 Task: Look for space in Bajos de Haina, Dominican Republic from 8th June, 2023 to 16th June, 2023 for 2 adults in price range Rs.10000 to Rs.15000. Place can be entire place with 1  bedroom having 1 bed and 1 bathroom. Property type can be house, flat, guest house, hotel. Amenities needed are: wifi, washing machine. Booking option can be shelf check-in. Required host language is English.
Action: Mouse moved to (689, 102)
Screenshot: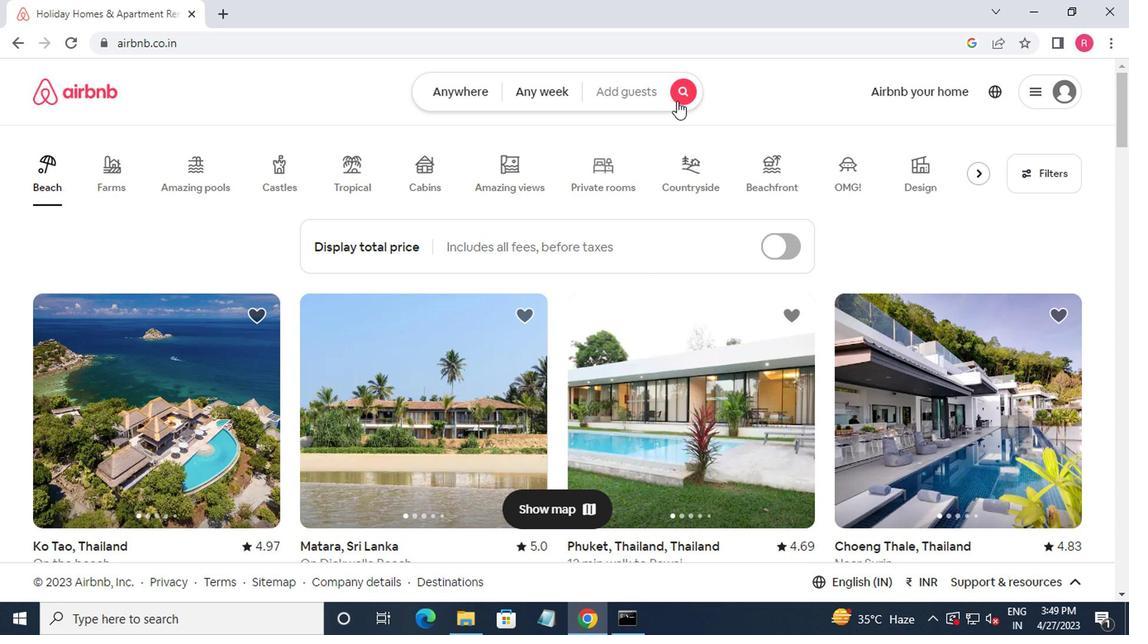 
Action: Mouse pressed left at (689, 102)
Screenshot: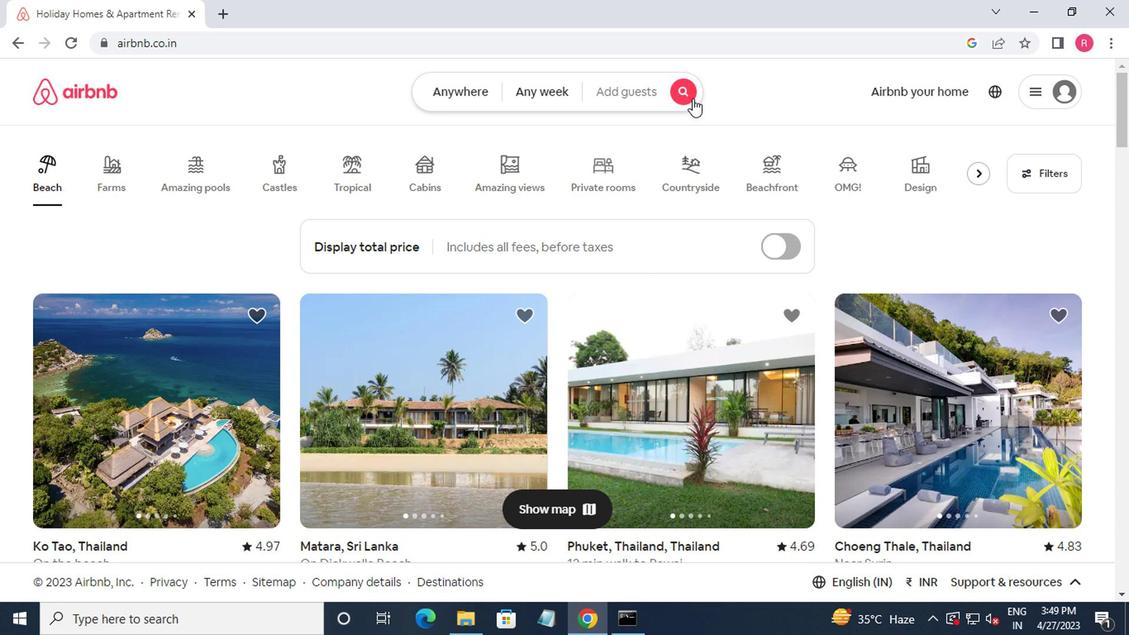 
Action: Mouse moved to (389, 164)
Screenshot: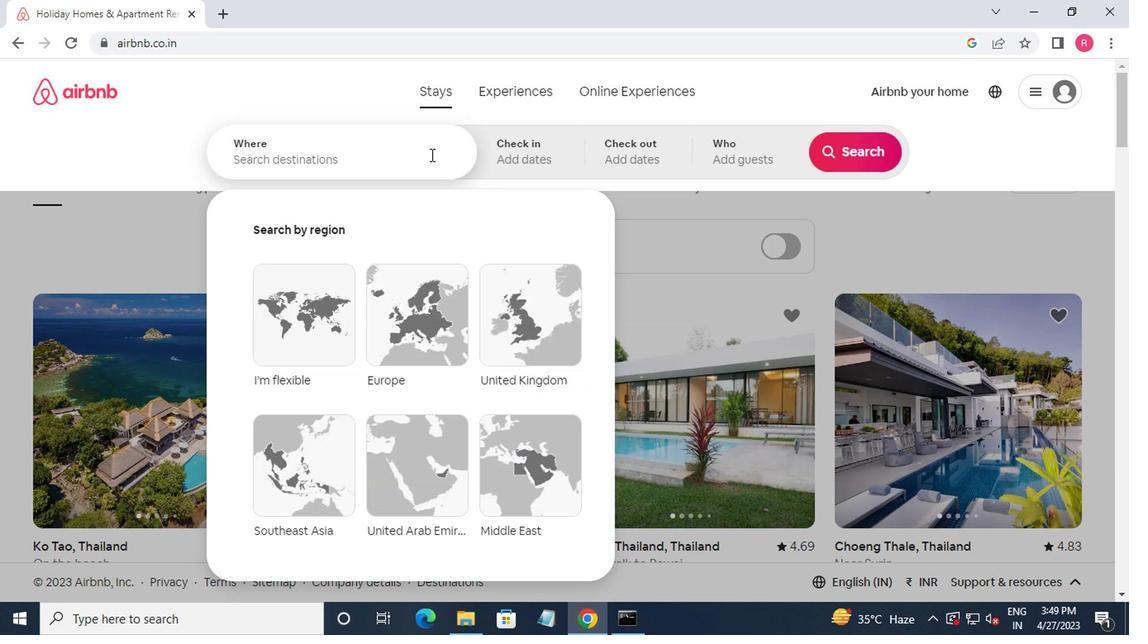 
Action: Mouse pressed left at (389, 164)
Screenshot: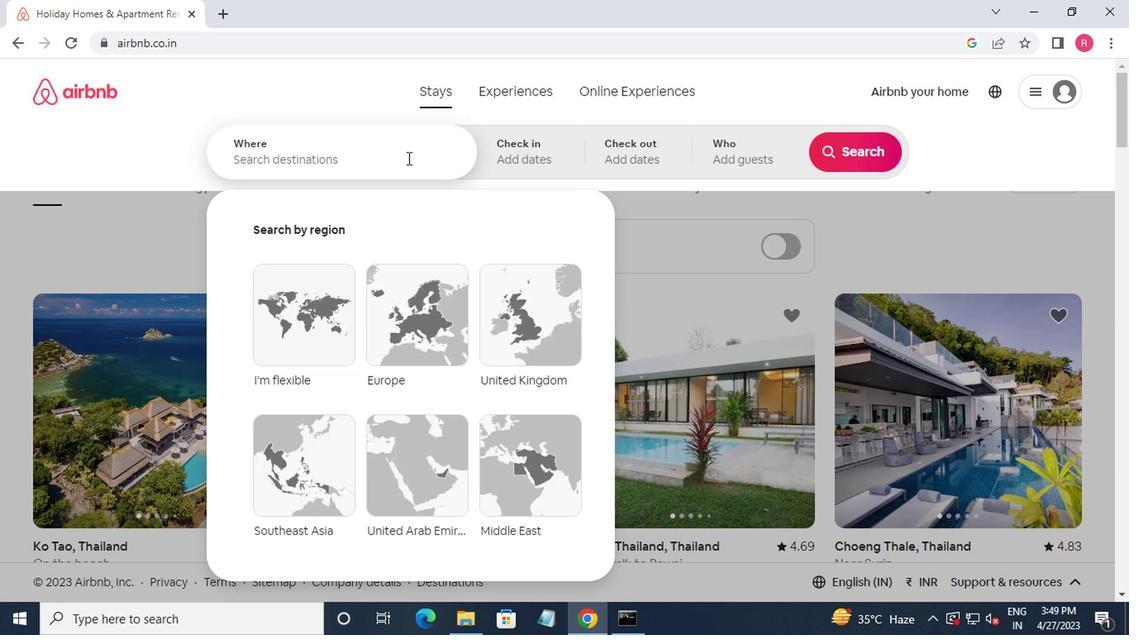 
Action: Key pressed bajos<Key.space>de<Key.space>haina<Key.down><Key.enter>
Screenshot: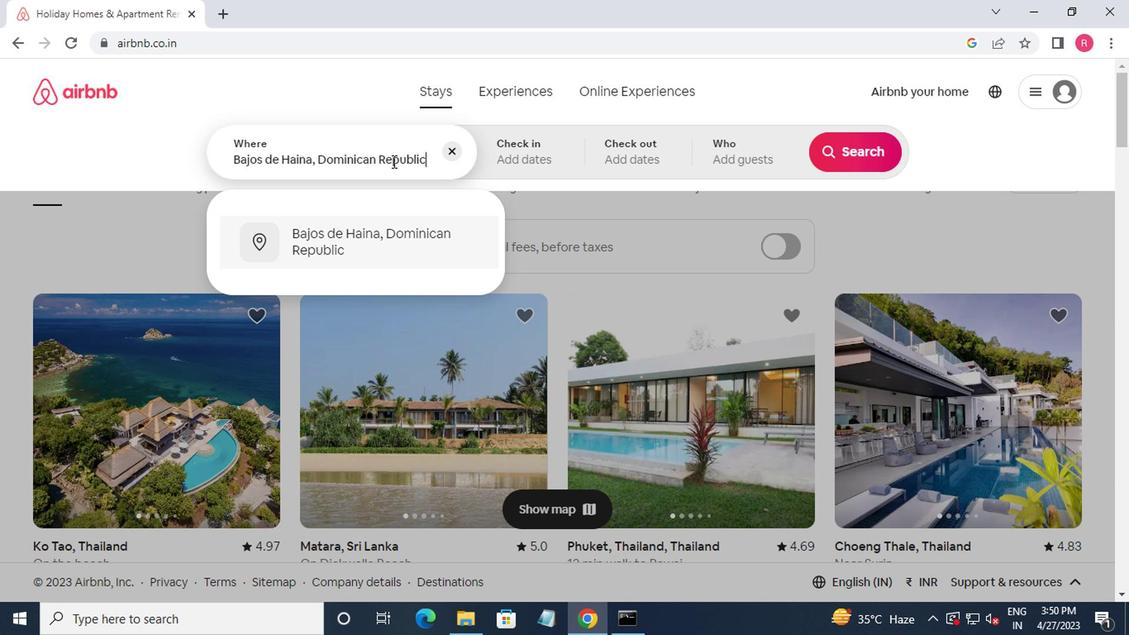 
Action: Mouse moved to (847, 278)
Screenshot: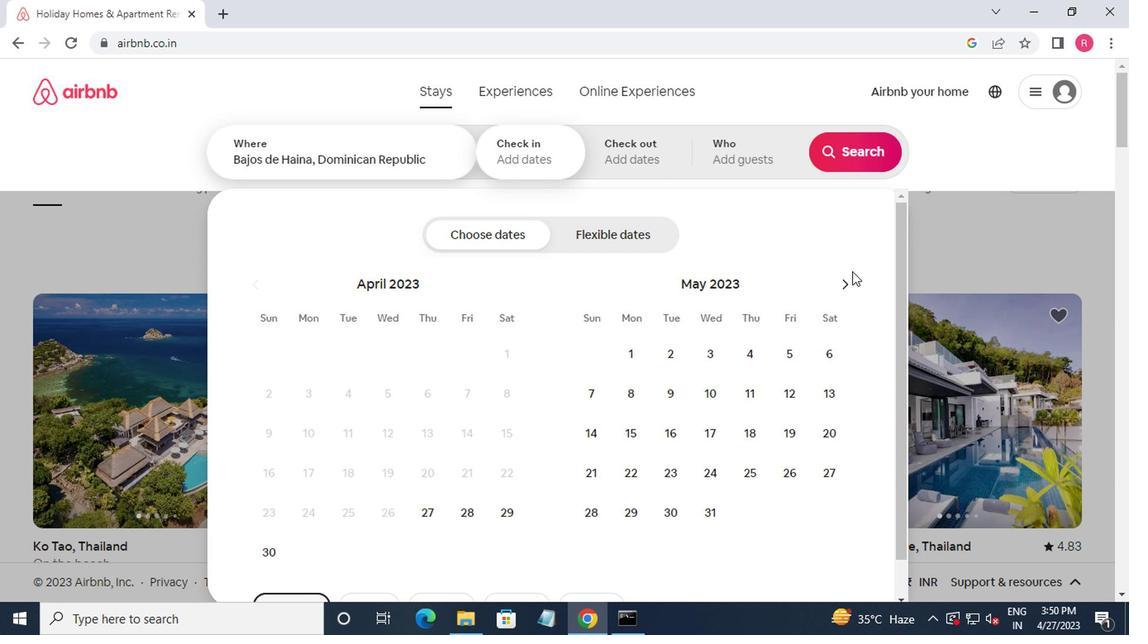 
Action: Mouse pressed left at (847, 278)
Screenshot: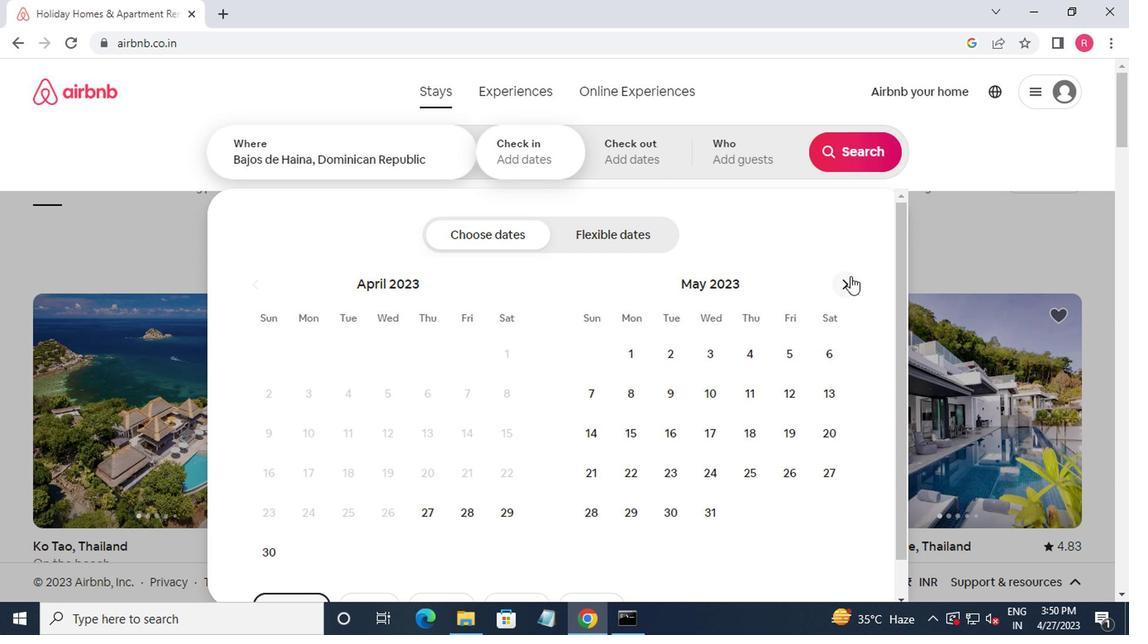 
Action: Mouse moved to (761, 398)
Screenshot: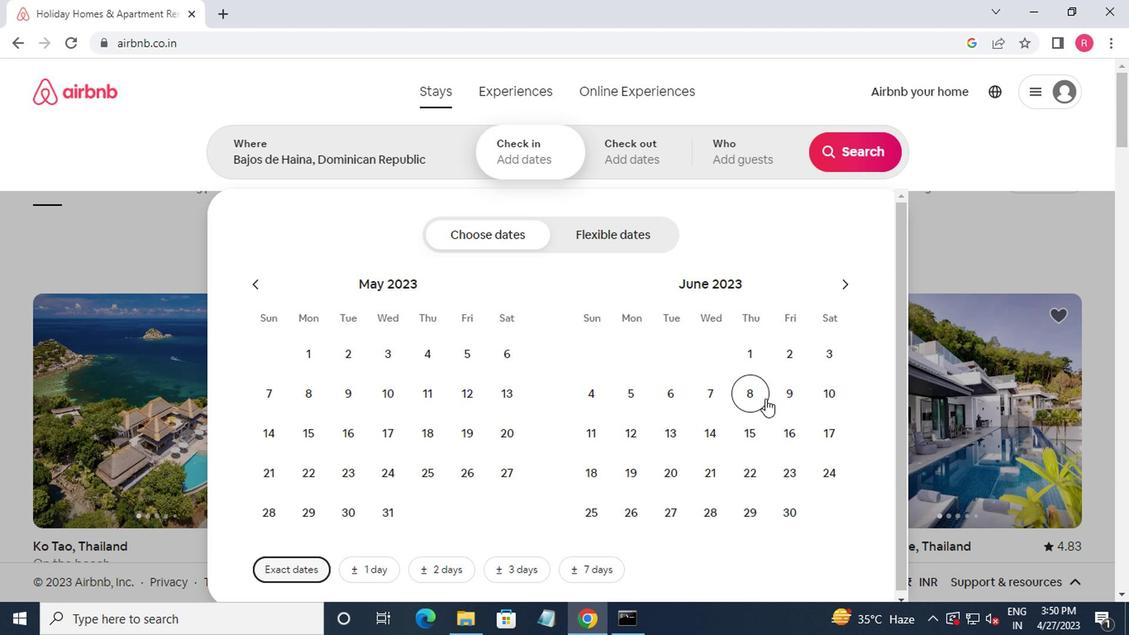 
Action: Mouse pressed left at (761, 398)
Screenshot: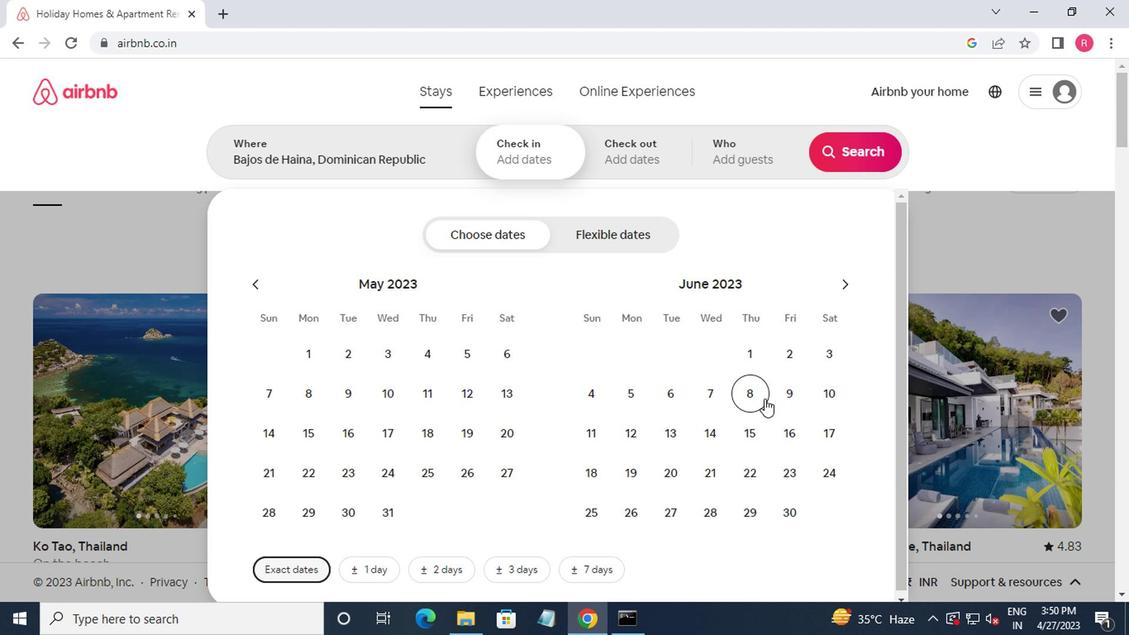 
Action: Mouse moved to (779, 440)
Screenshot: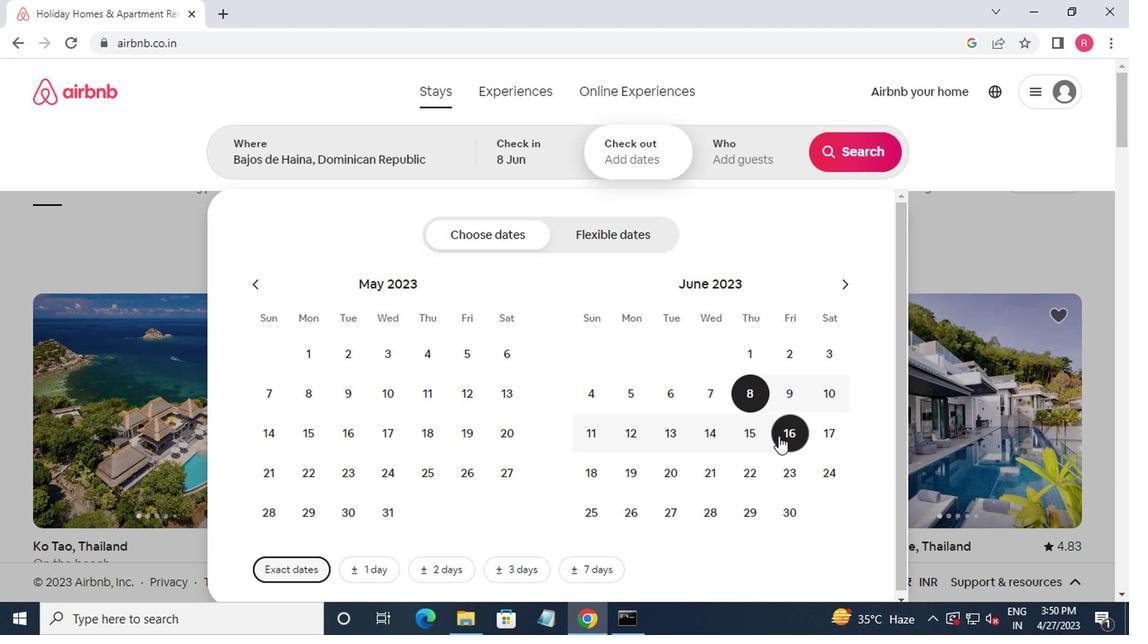 
Action: Mouse pressed left at (779, 440)
Screenshot: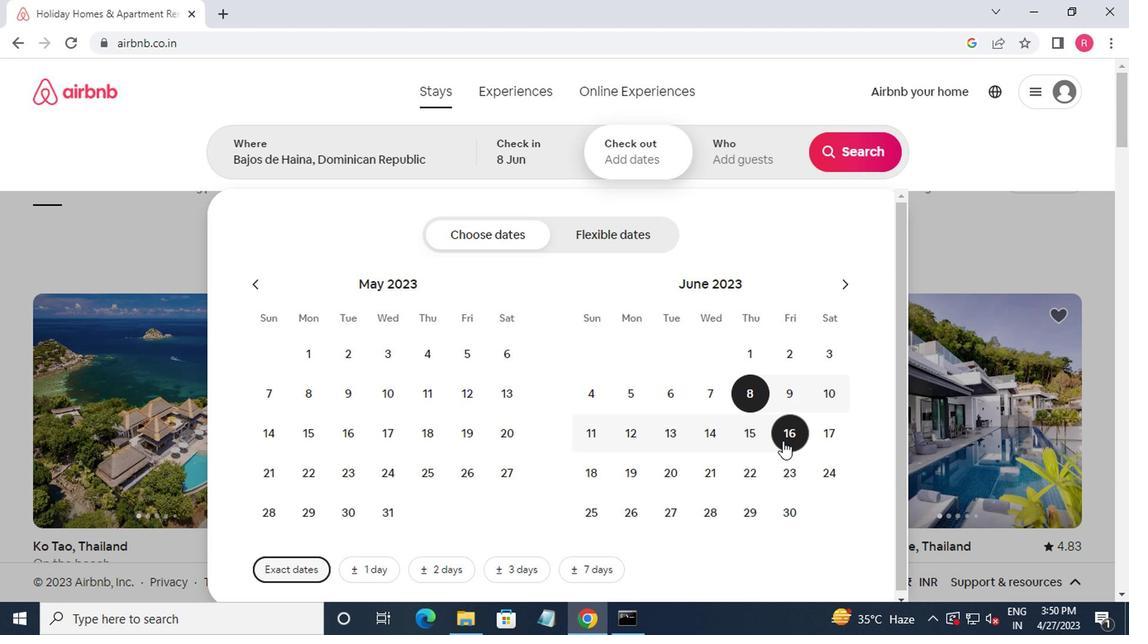 
Action: Mouse moved to (736, 146)
Screenshot: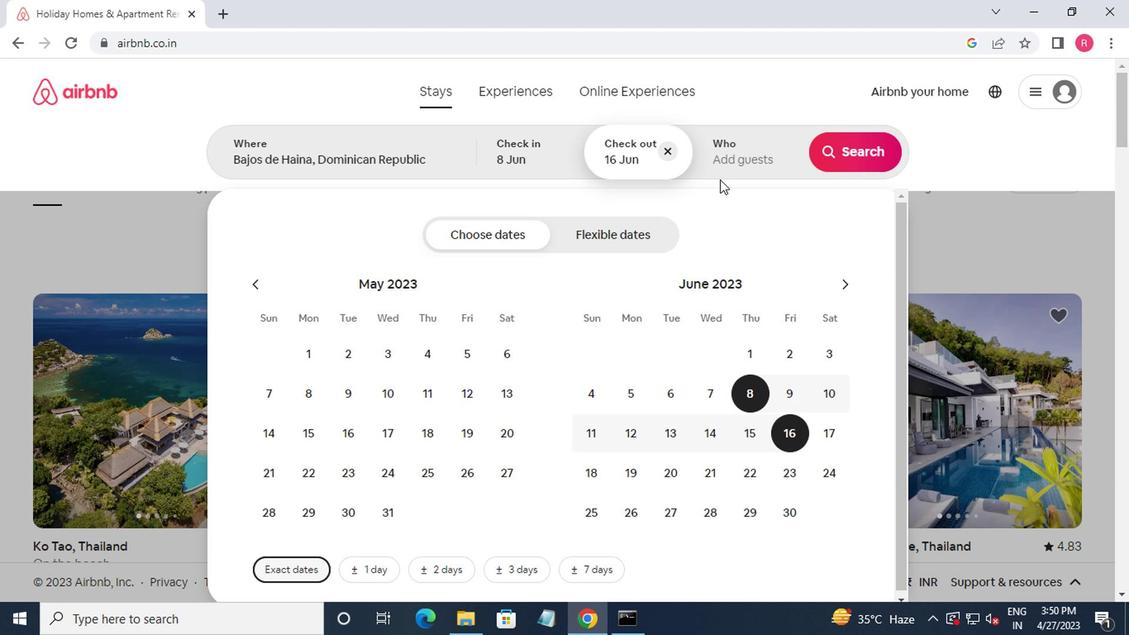 
Action: Mouse pressed left at (736, 146)
Screenshot: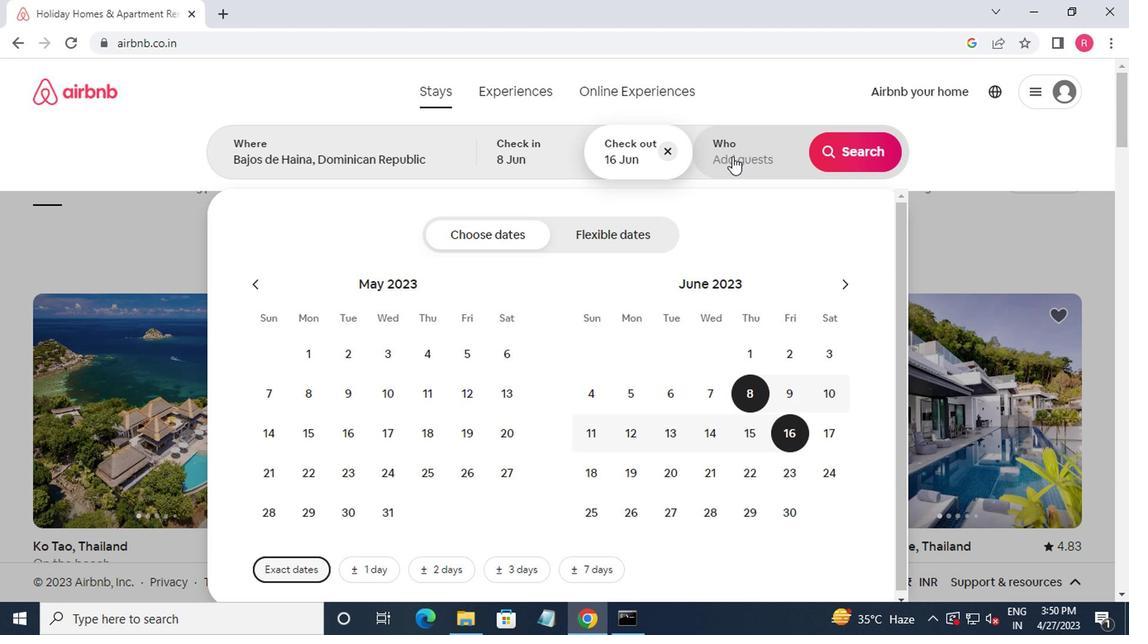 
Action: Mouse moved to (867, 247)
Screenshot: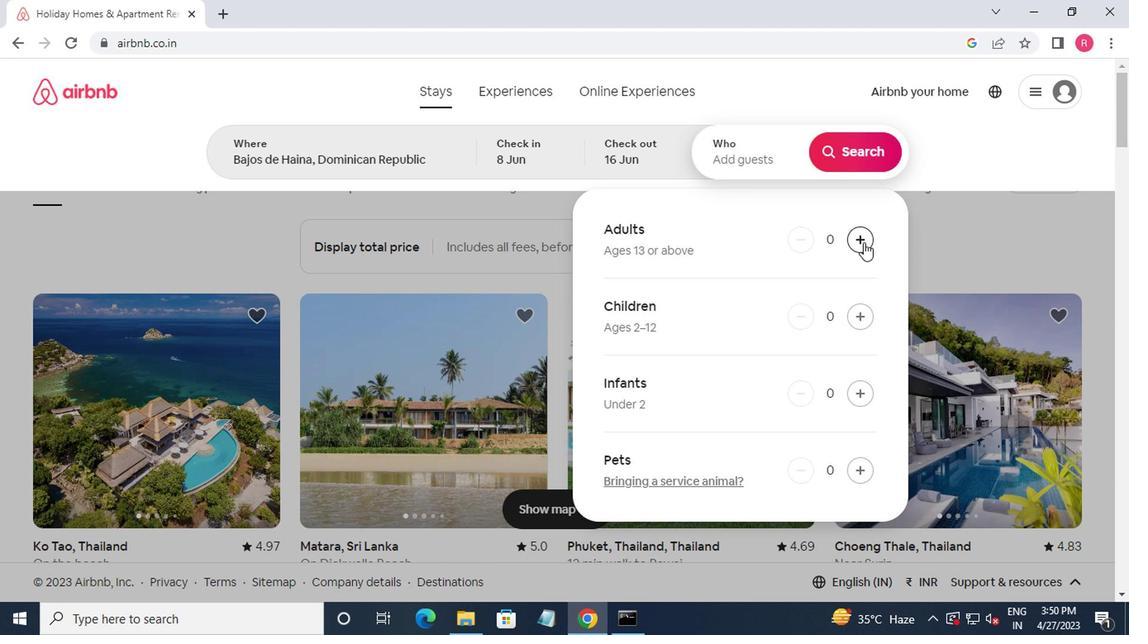 
Action: Mouse pressed left at (867, 247)
Screenshot: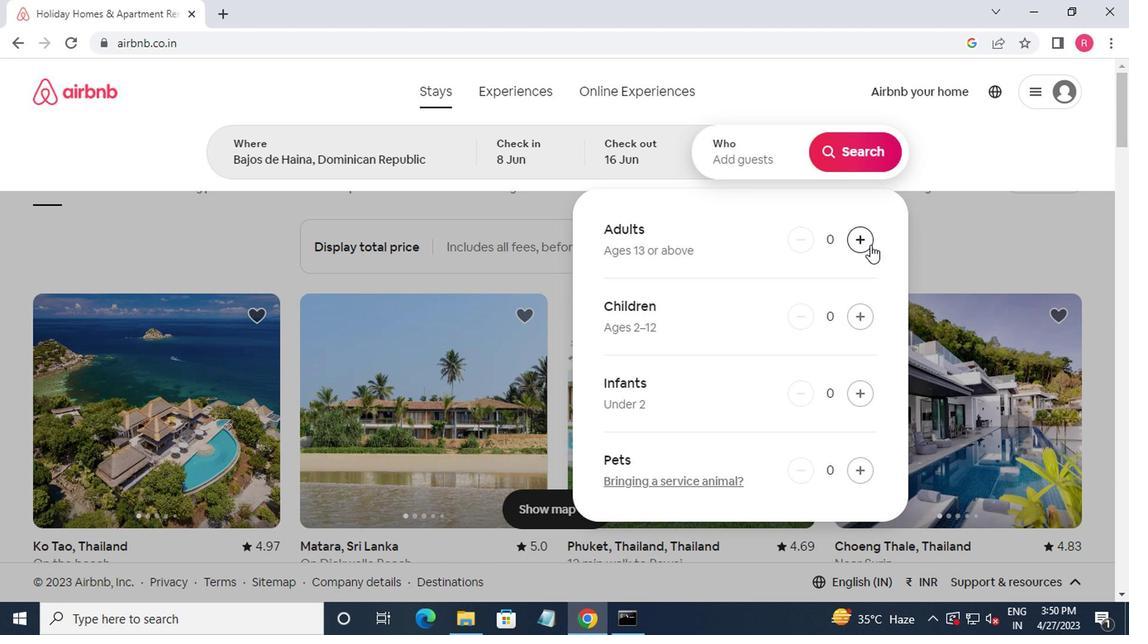 
Action: Mouse moved to (868, 247)
Screenshot: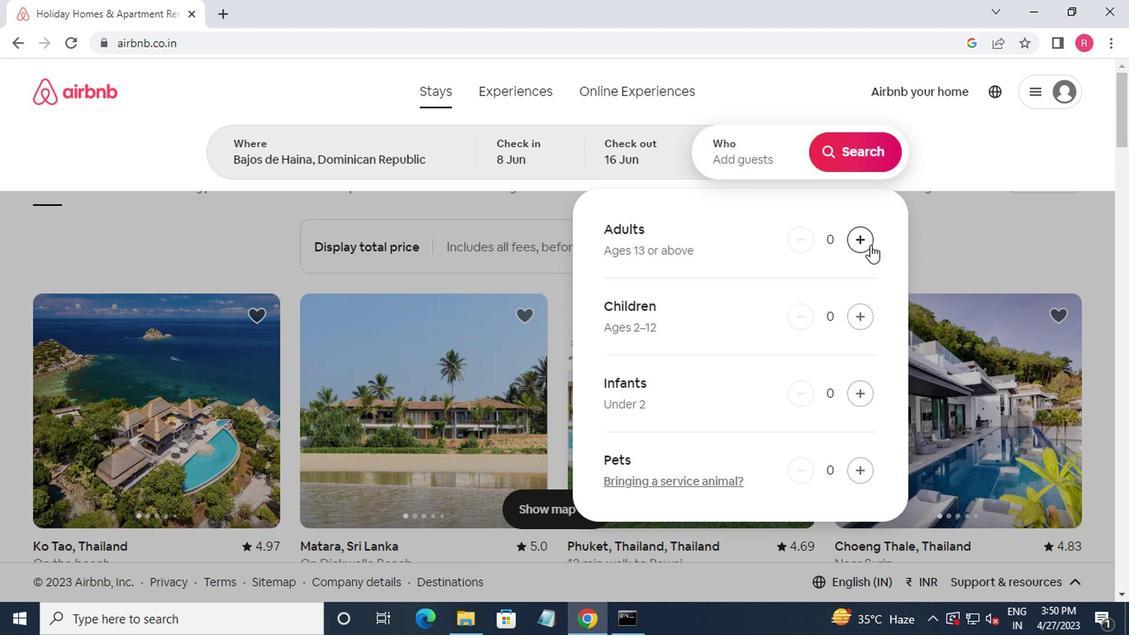 
Action: Mouse pressed left at (868, 247)
Screenshot: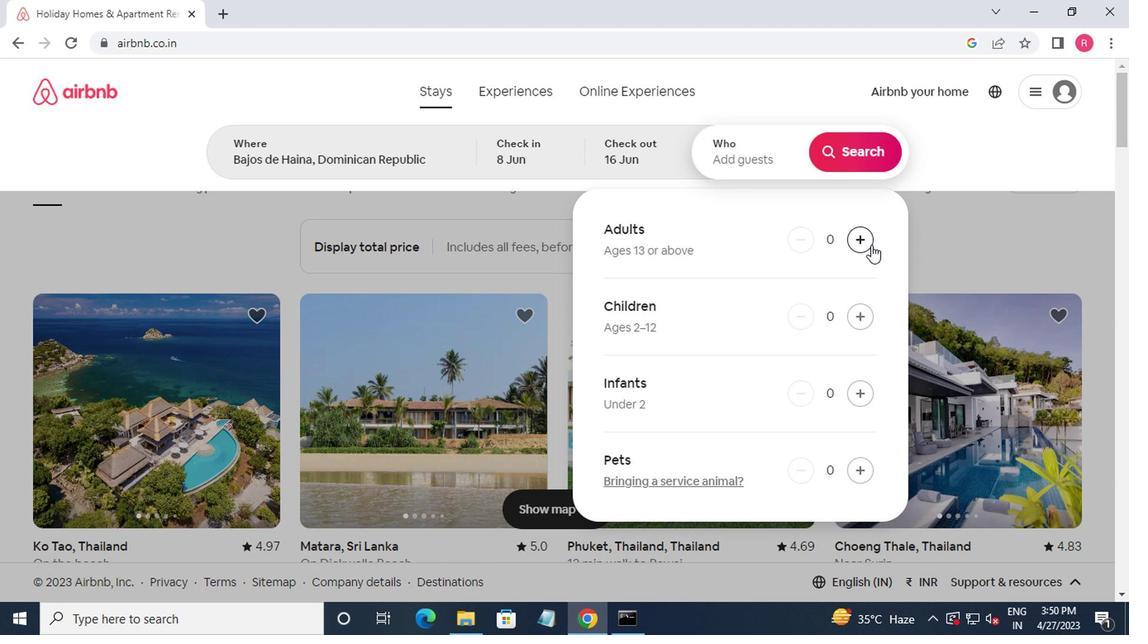 
Action: Mouse moved to (832, 157)
Screenshot: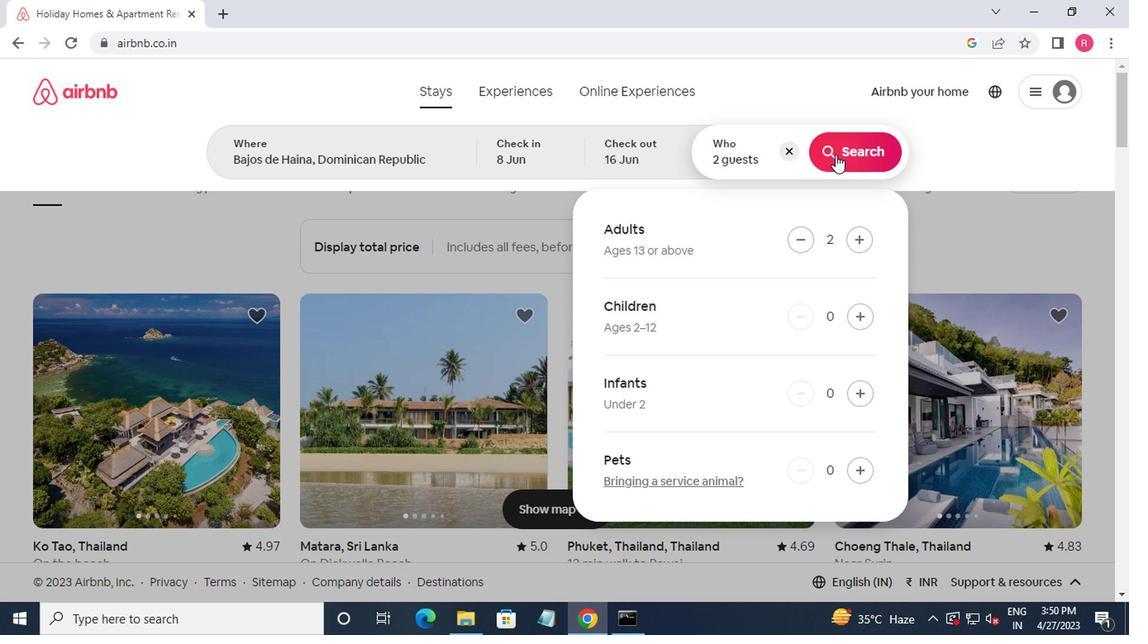 
Action: Mouse pressed left at (832, 157)
Screenshot: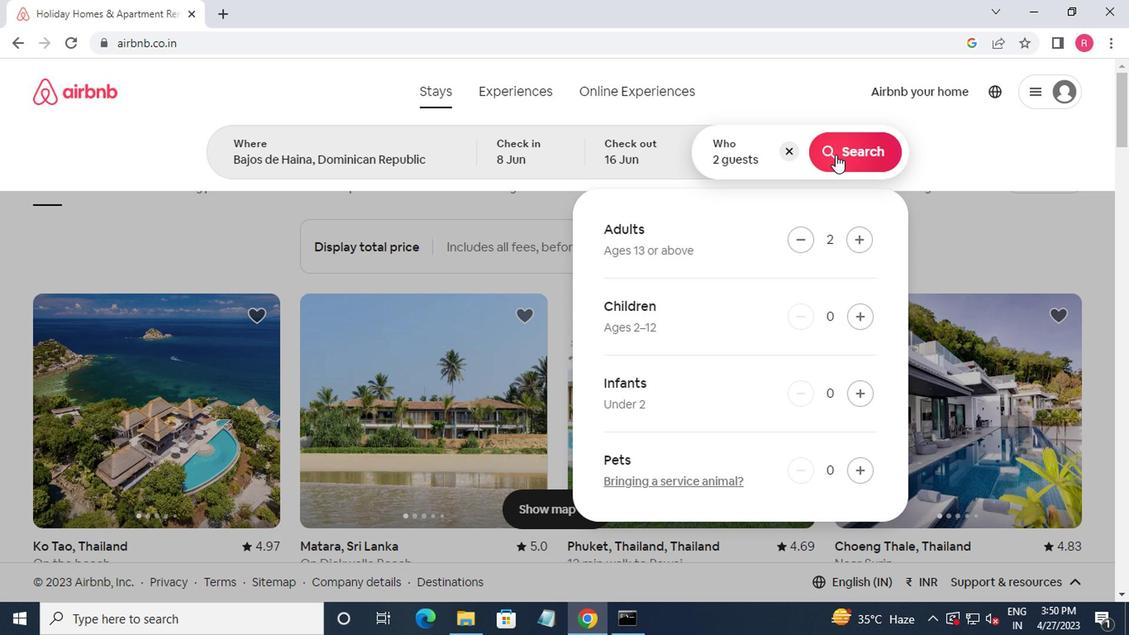 
Action: Mouse moved to (1040, 168)
Screenshot: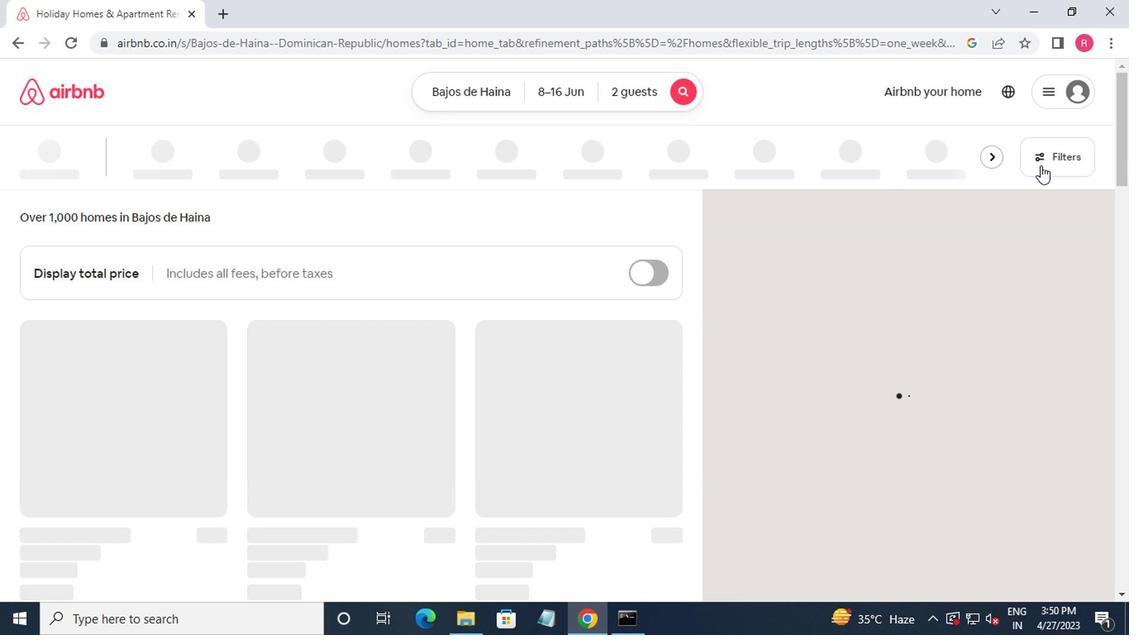 
Action: Mouse pressed left at (1040, 168)
Screenshot: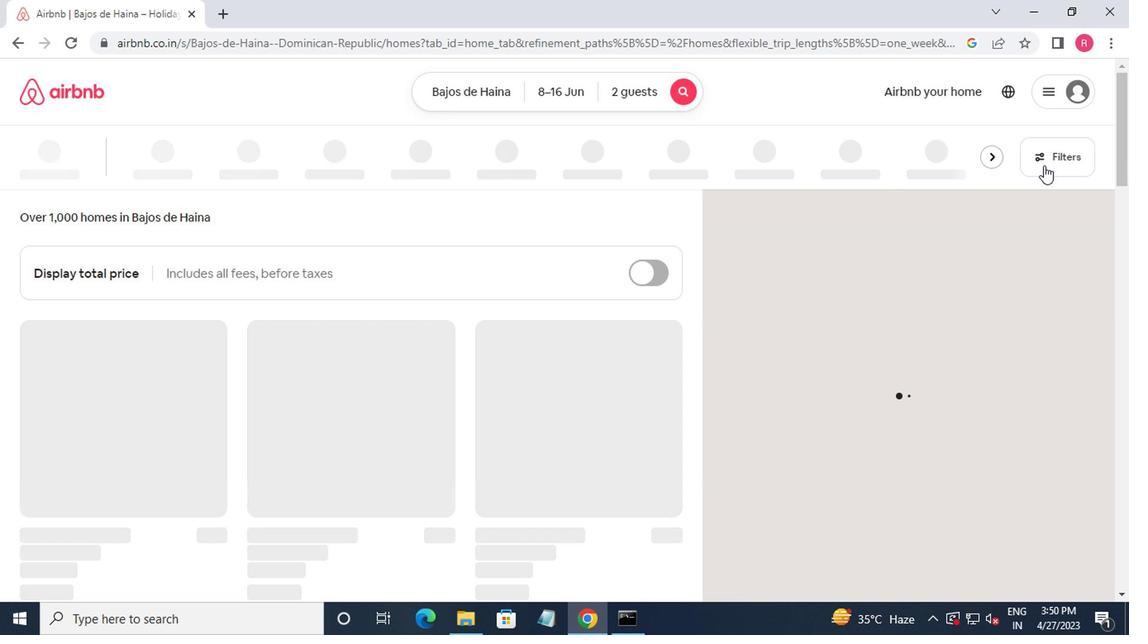 
Action: Mouse moved to (485, 365)
Screenshot: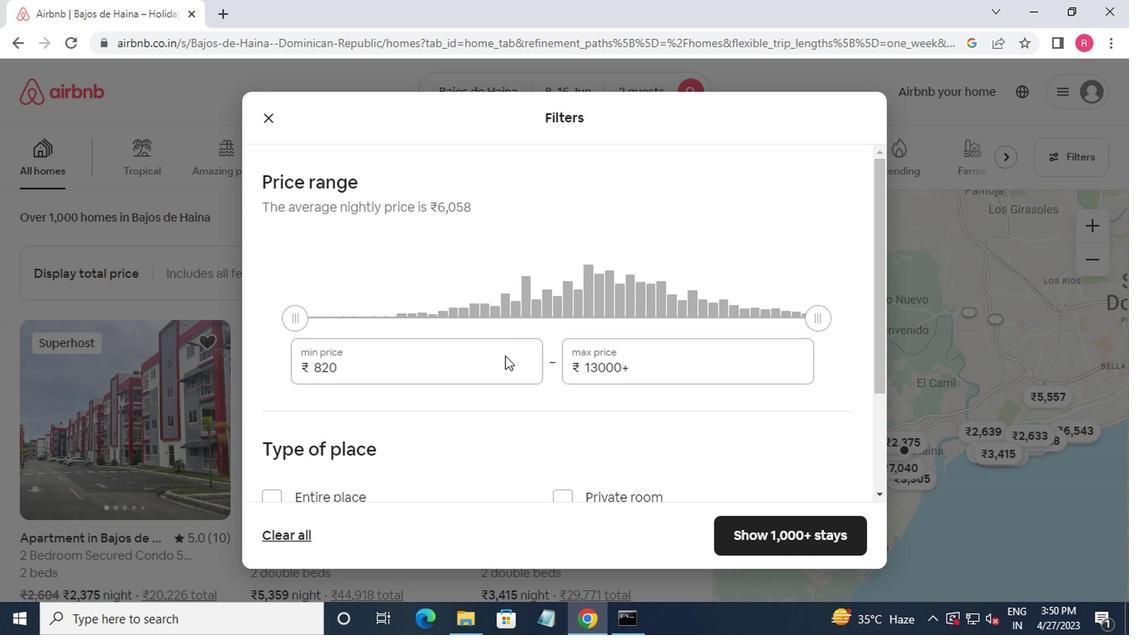 
Action: Mouse pressed left at (485, 365)
Screenshot: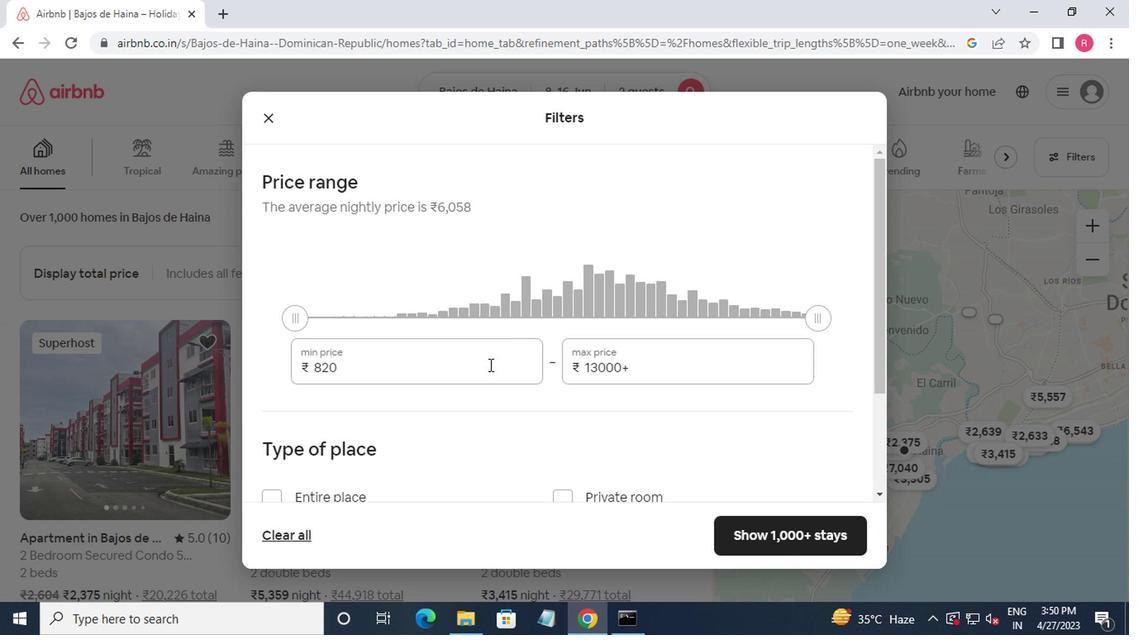 
Action: Key pressed <Key.backspace><Key.backspace><Key.backspace><Key.backspace>10000<Key.tab>15000
Screenshot: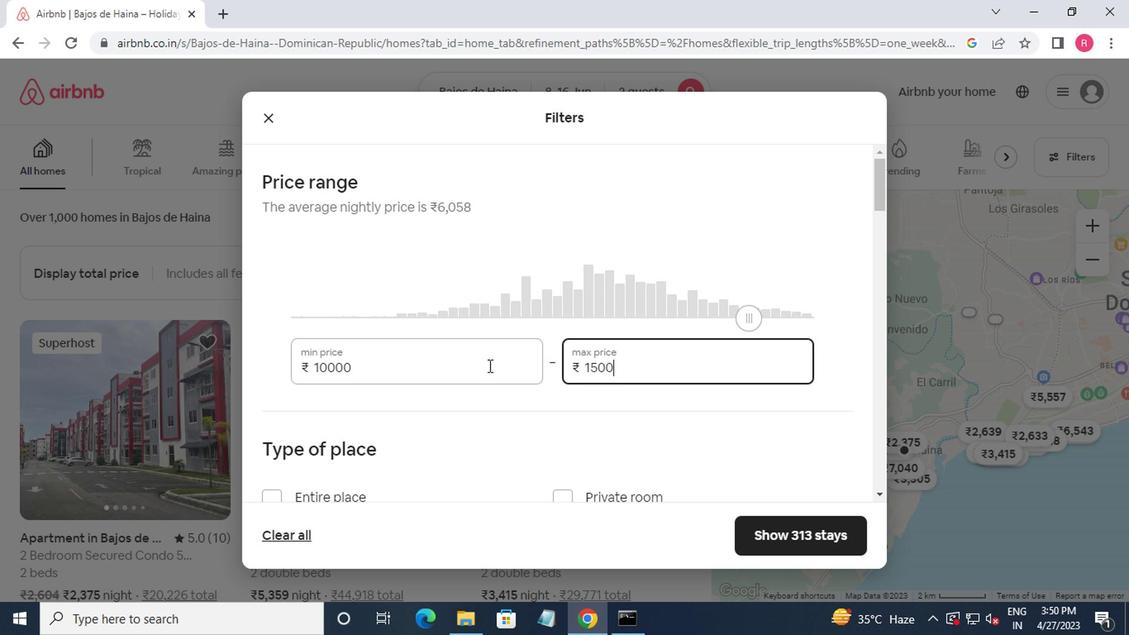
Action: Mouse moved to (468, 386)
Screenshot: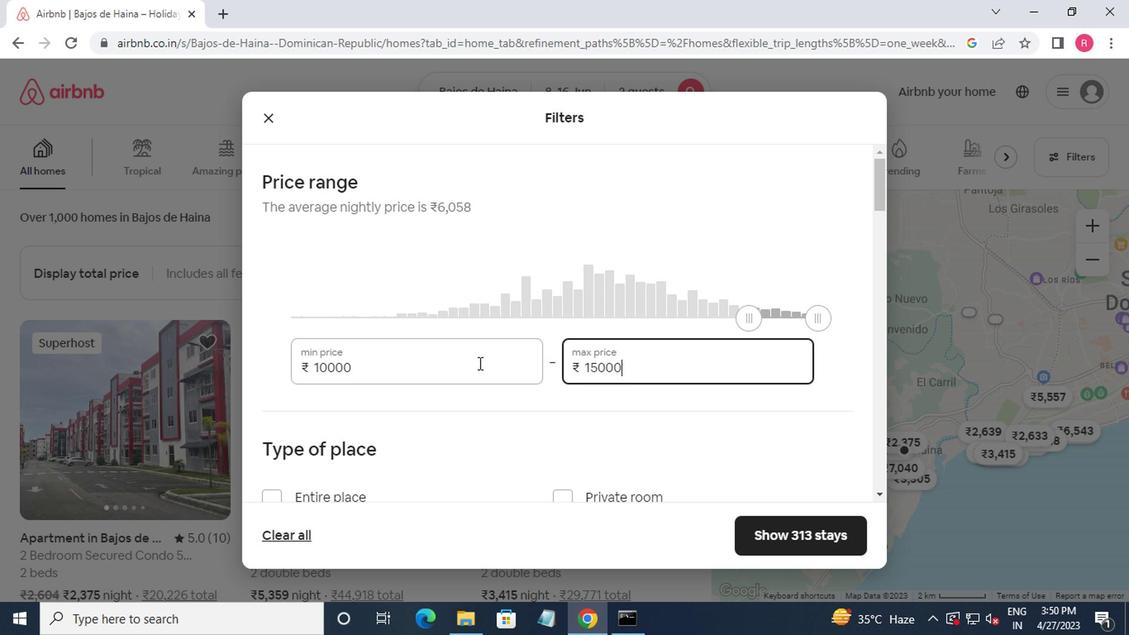 
Action: Mouse scrolled (468, 385) with delta (0, 0)
Screenshot: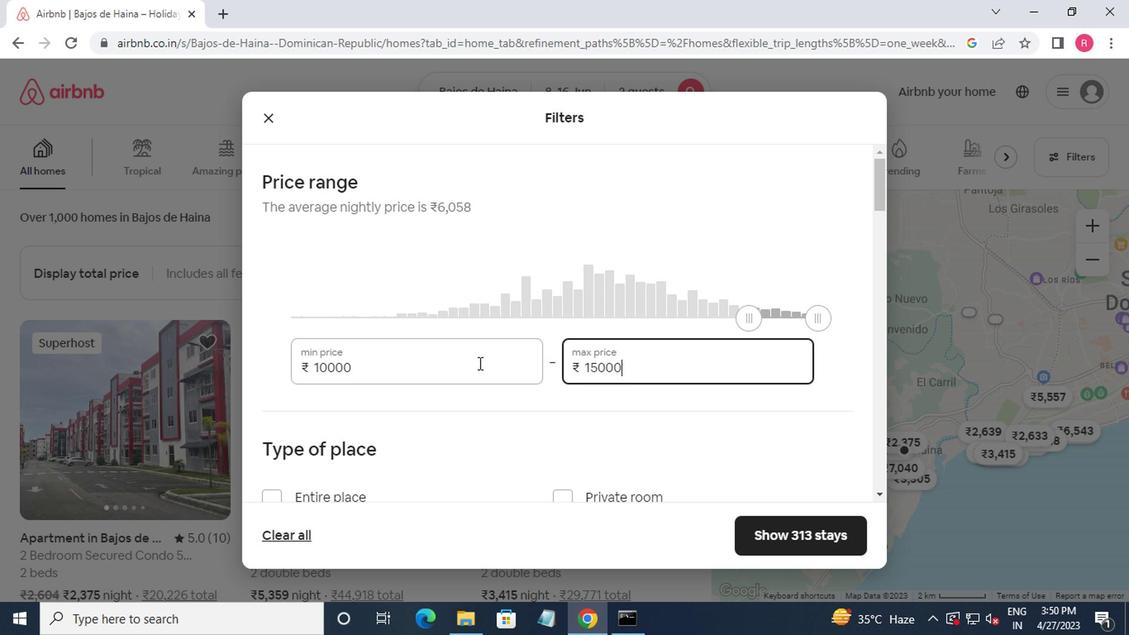 
Action: Mouse scrolled (468, 385) with delta (0, 0)
Screenshot: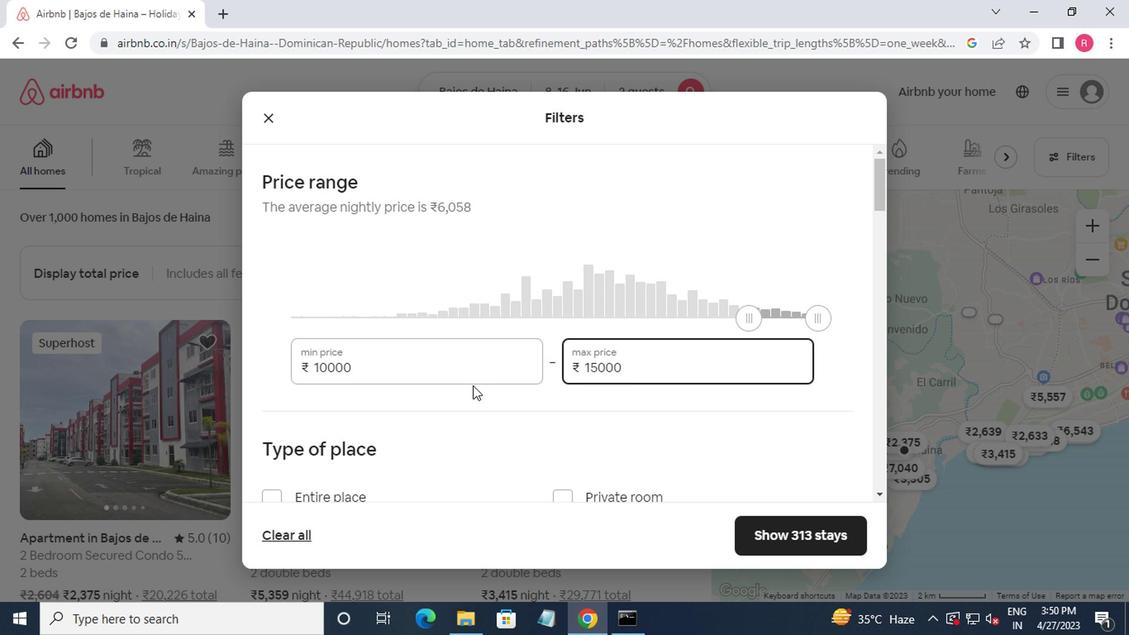 
Action: Mouse moved to (468, 388)
Screenshot: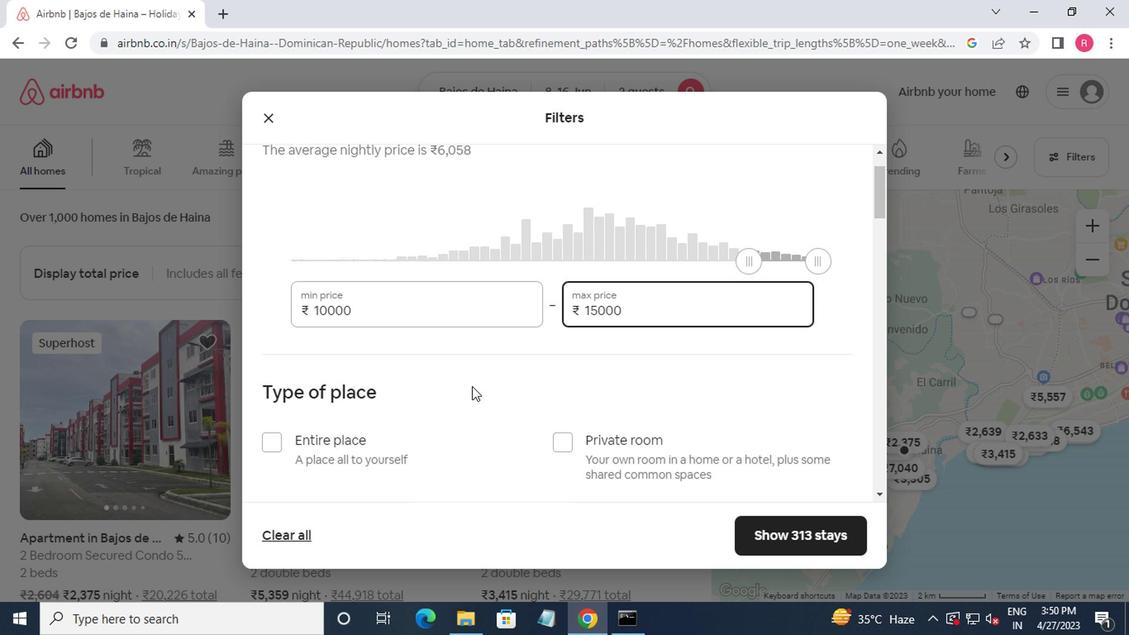 
Action: Mouse scrolled (468, 387) with delta (0, 0)
Screenshot: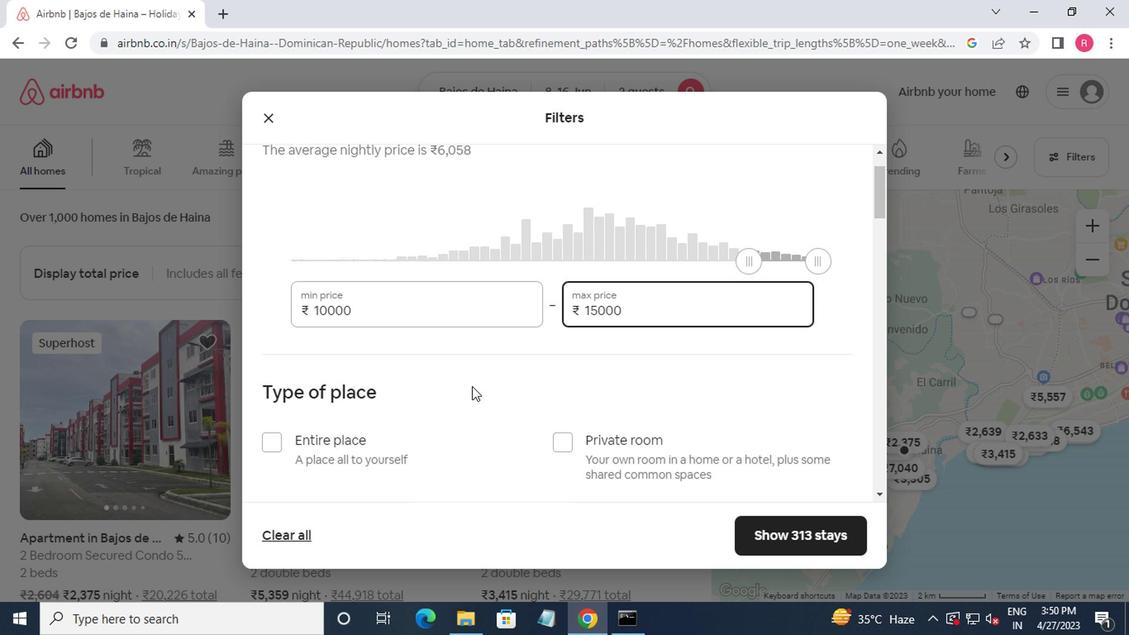 
Action: Mouse moved to (272, 260)
Screenshot: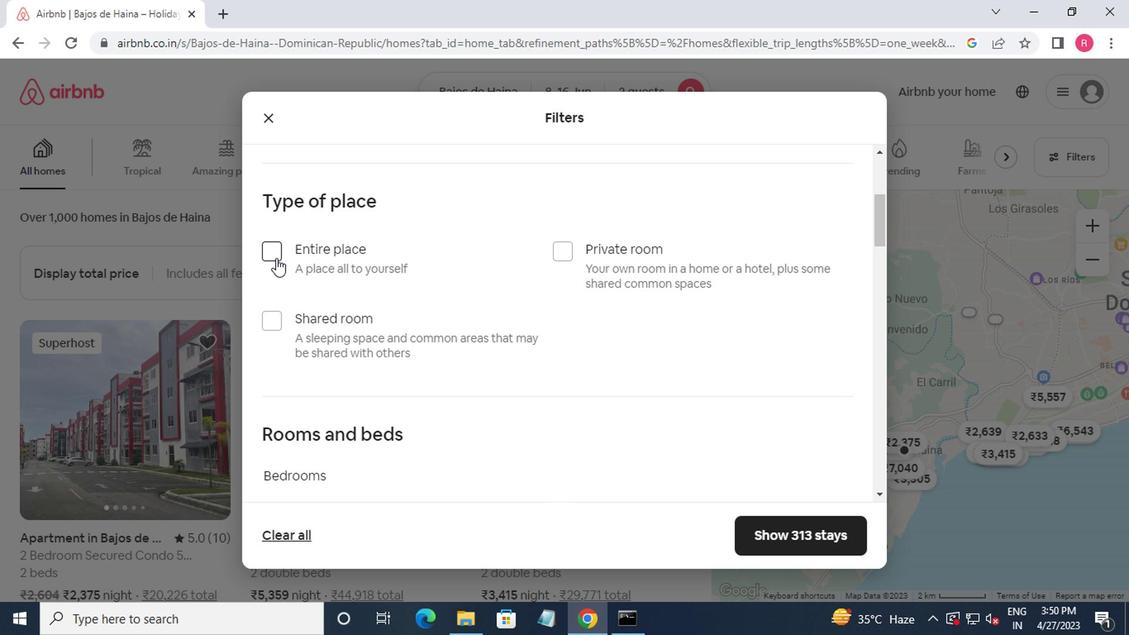 
Action: Mouse pressed left at (272, 260)
Screenshot: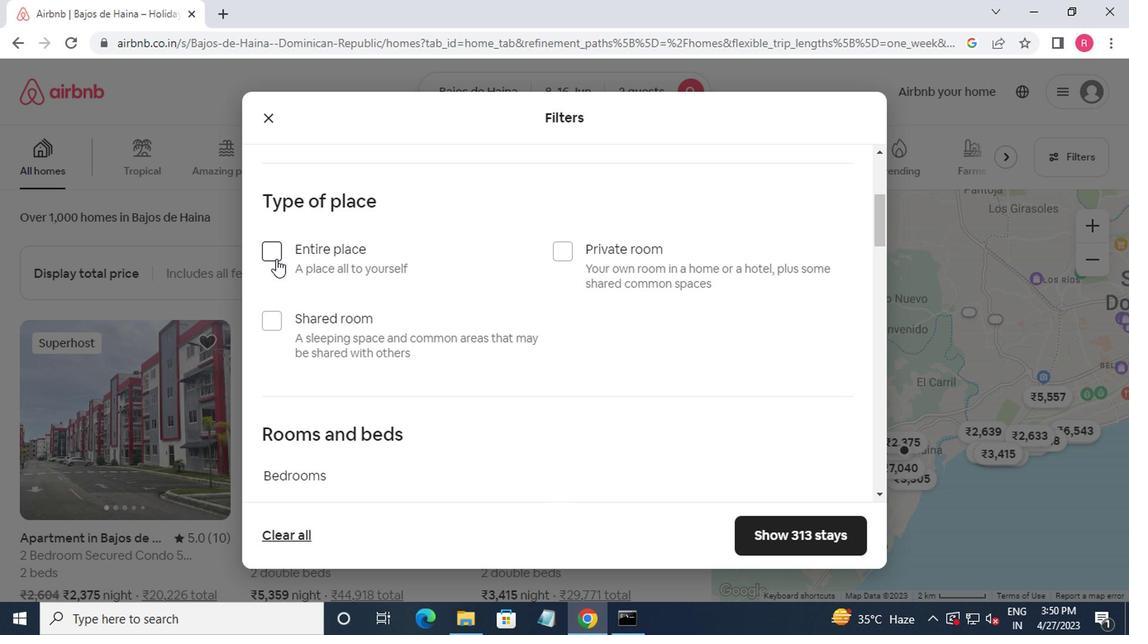 
Action: Mouse moved to (276, 259)
Screenshot: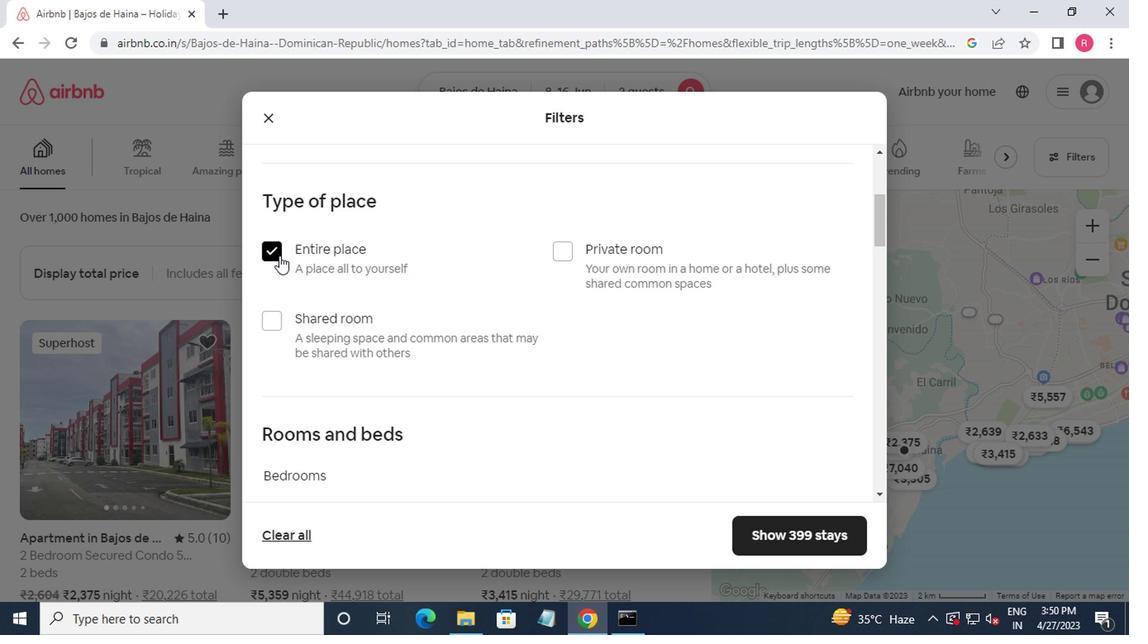 
Action: Mouse scrolled (276, 259) with delta (0, 0)
Screenshot: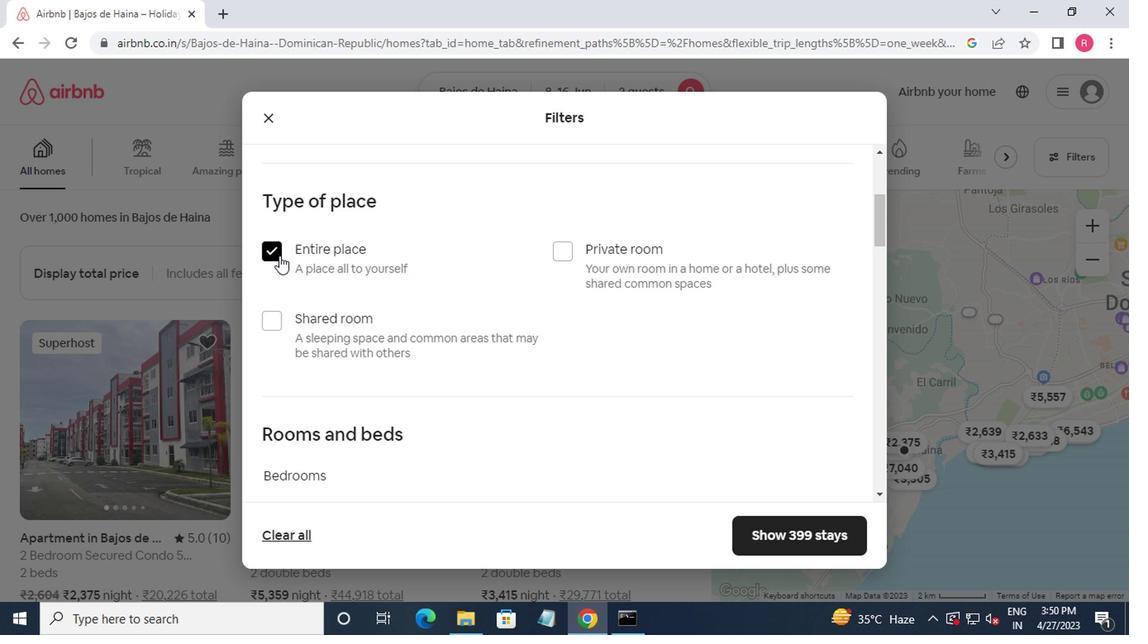 
Action: Mouse moved to (277, 262)
Screenshot: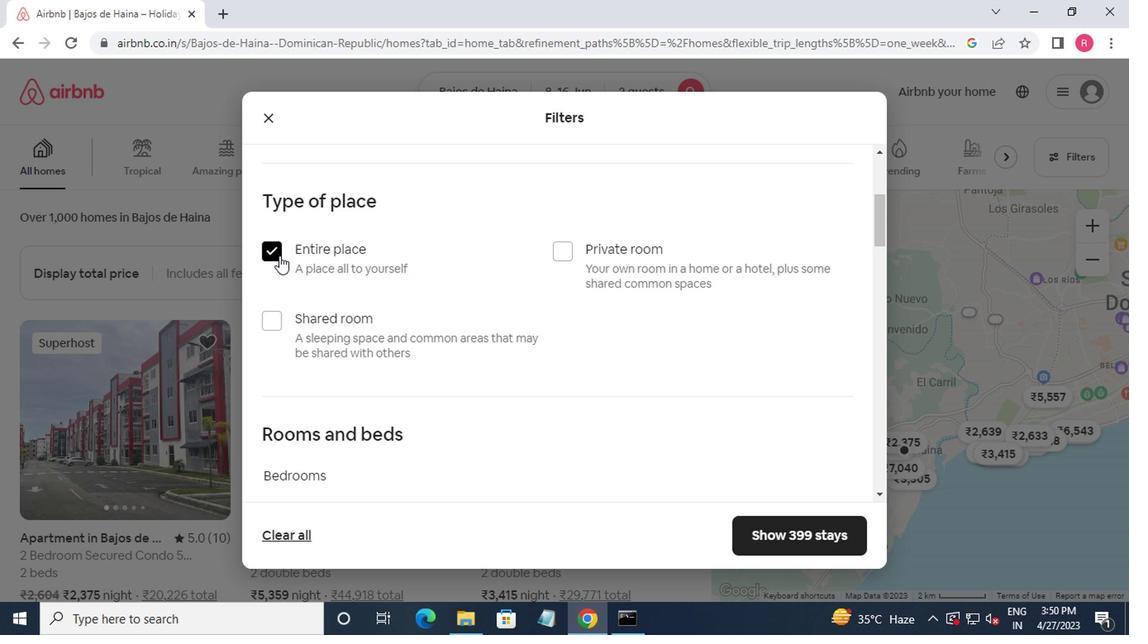 
Action: Mouse scrolled (277, 262) with delta (0, 0)
Screenshot: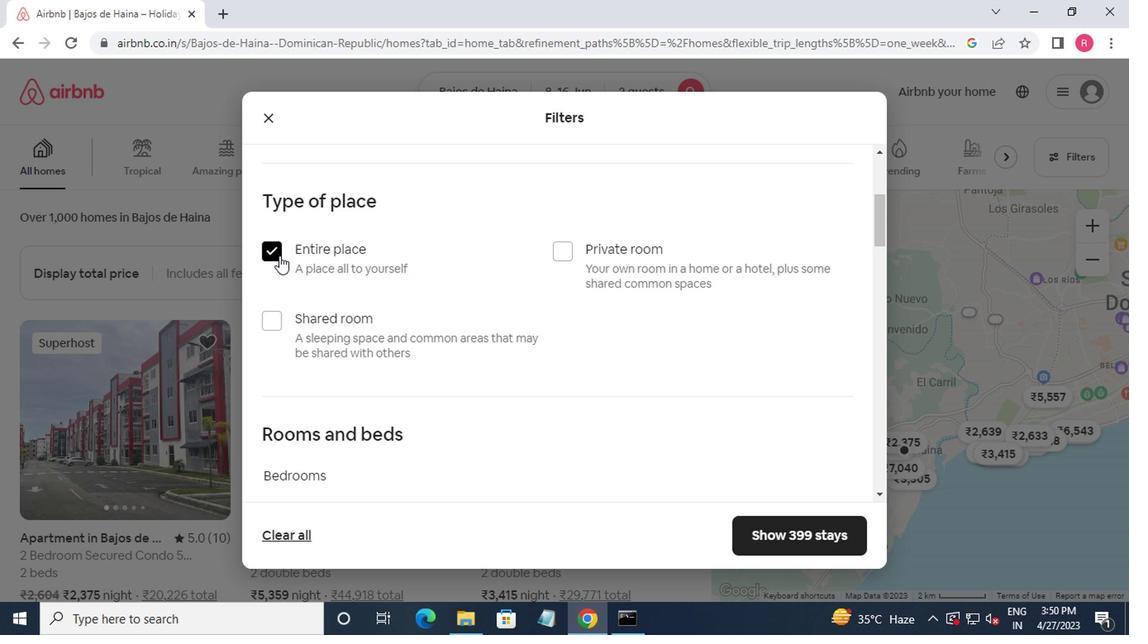 
Action: Mouse moved to (277, 264)
Screenshot: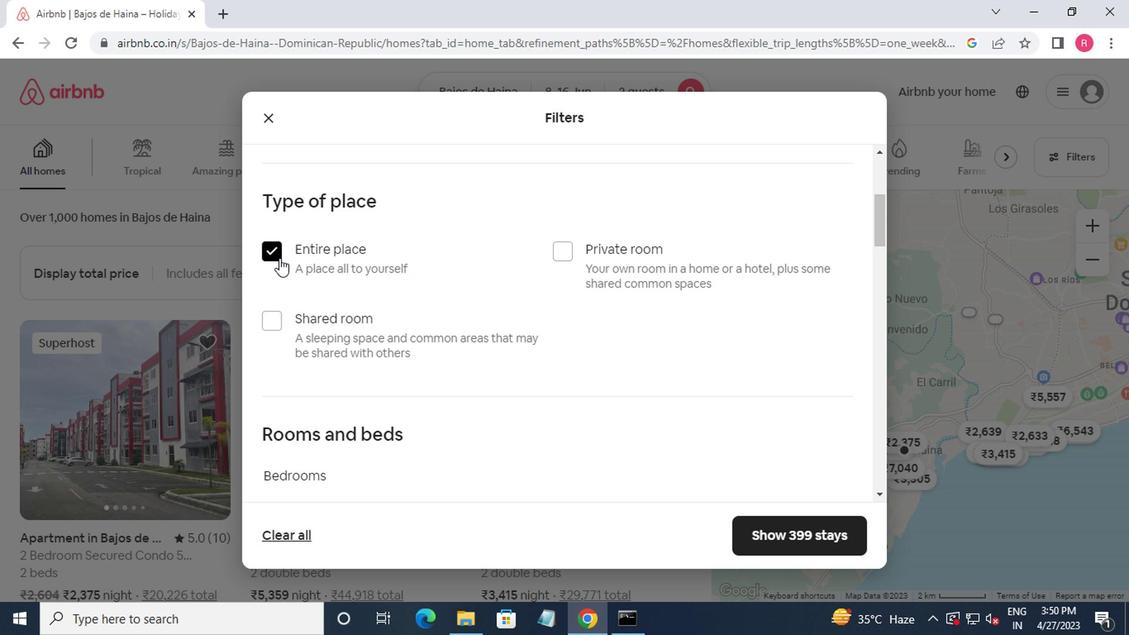 
Action: Mouse scrolled (277, 262) with delta (0, -1)
Screenshot: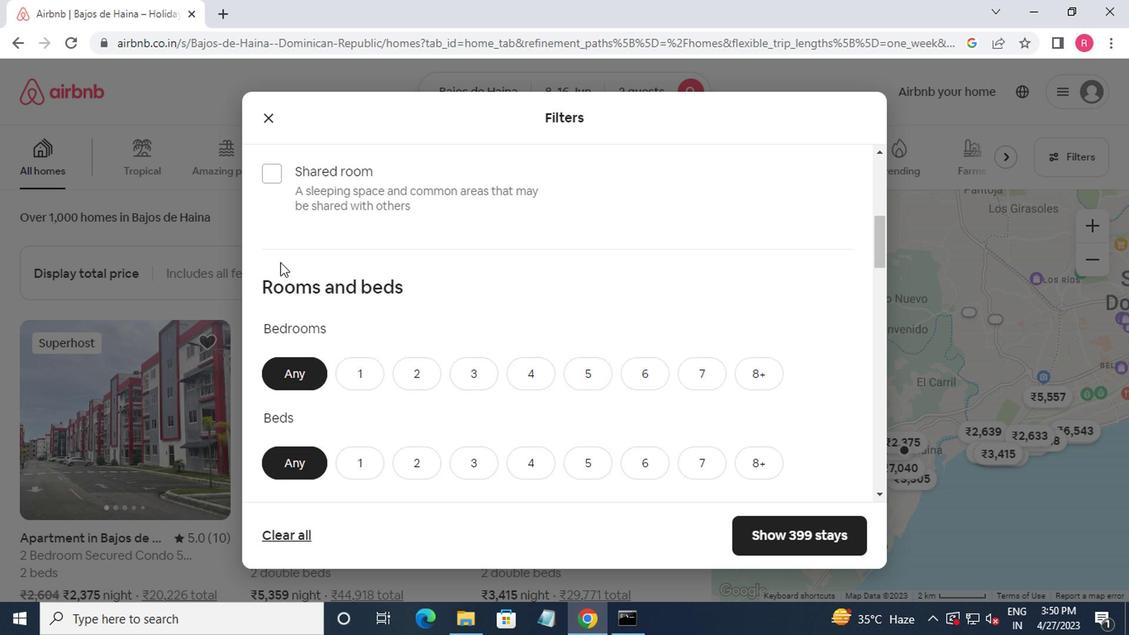 
Action: Mouse moved to (362, 276)
Screenshot: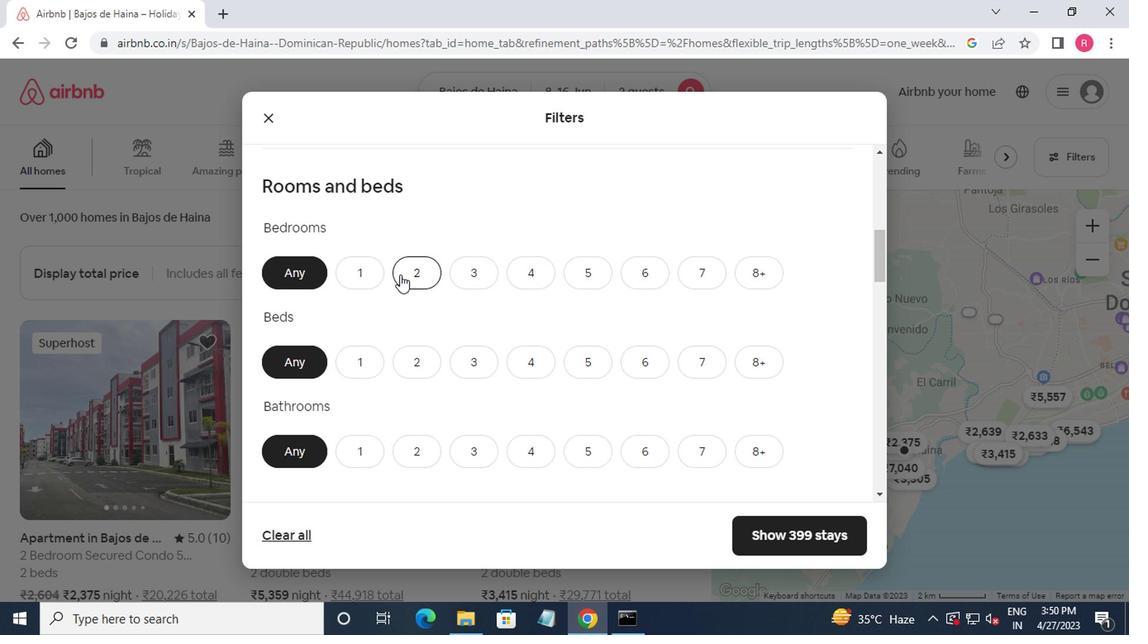 
Action: Mouse pressed left at (362, 276)
Screenshot: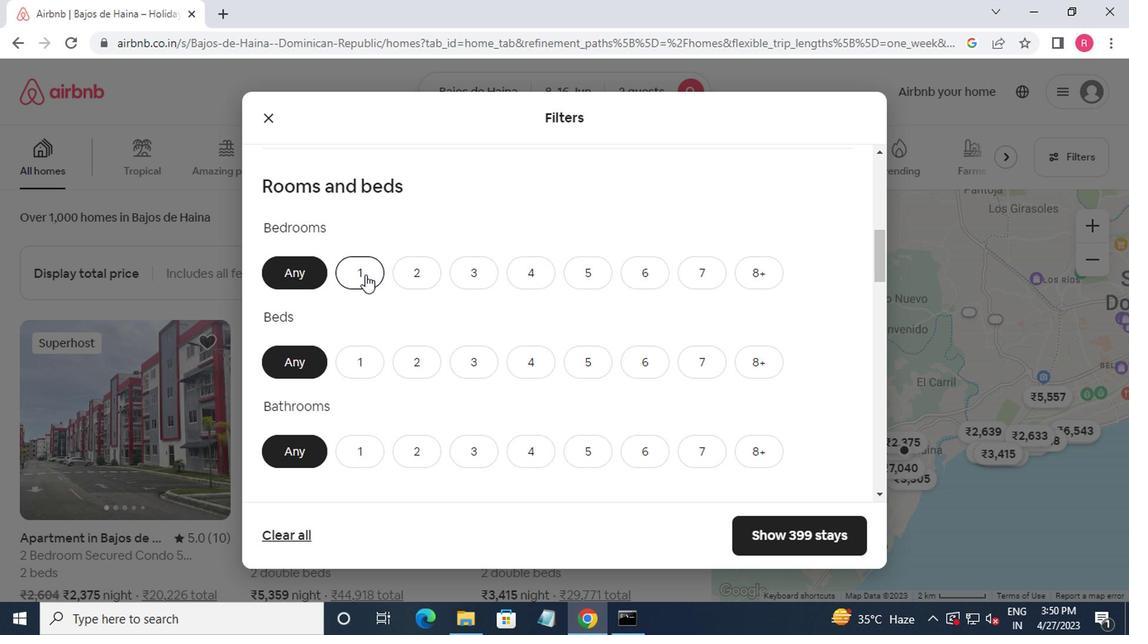 
Action: Mouse moved to (364, 276)
Screenshot: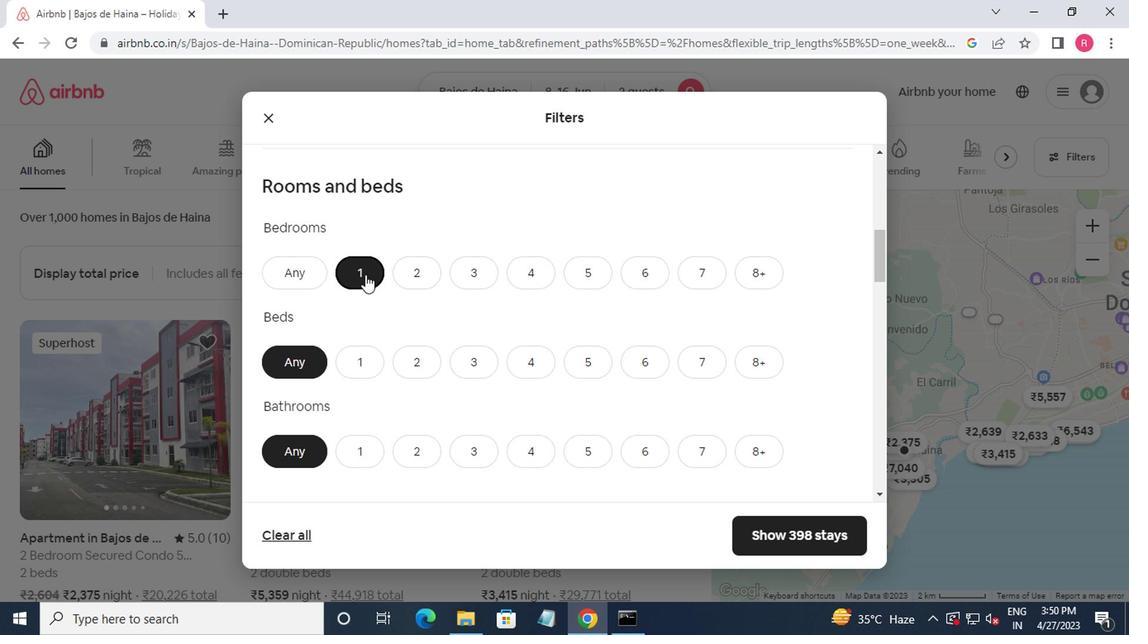 
Action: Mouse scrolled (364, 275) with delta (0, -1)
Screenshot: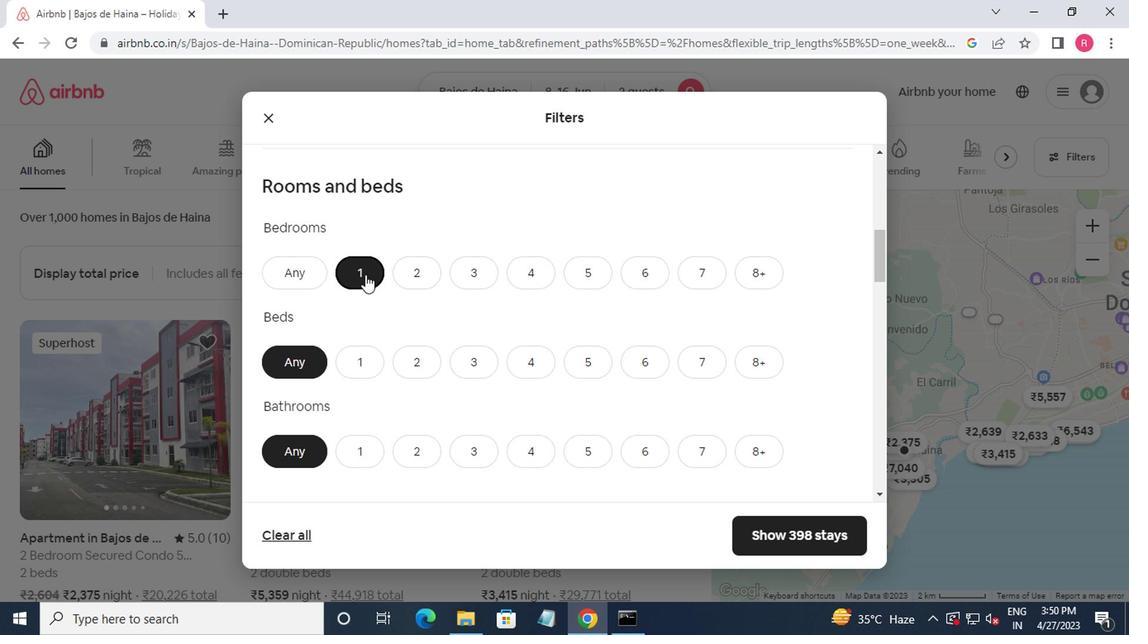 
Action: Mouse moved to (369, 280)
Screenshot: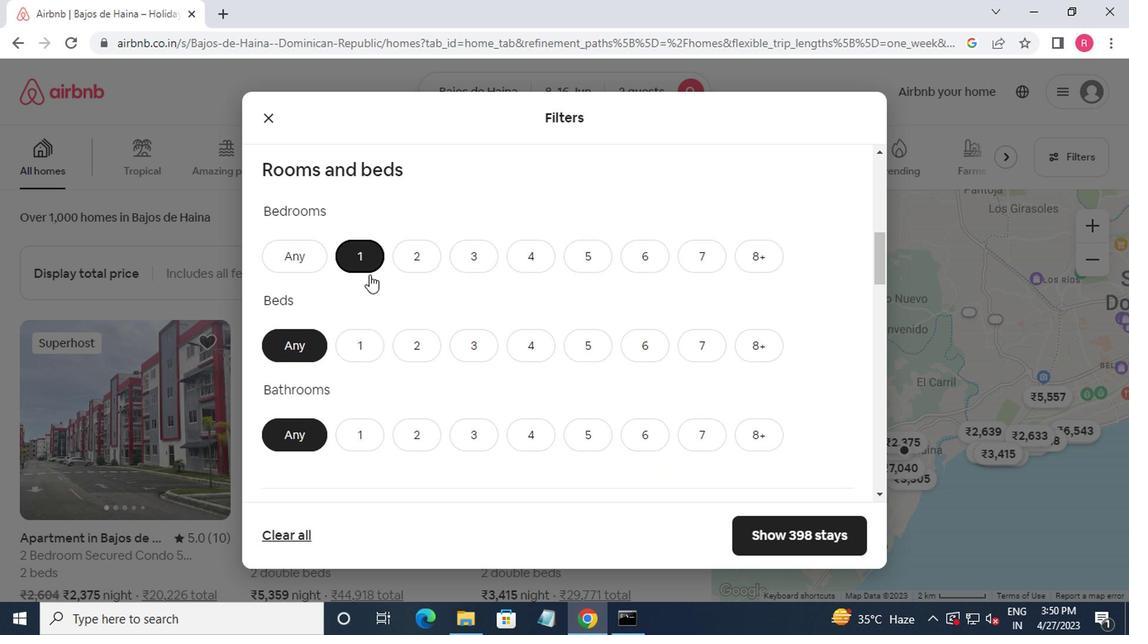 
Action: Mouse pressed left at (369, 280)
Screenshot: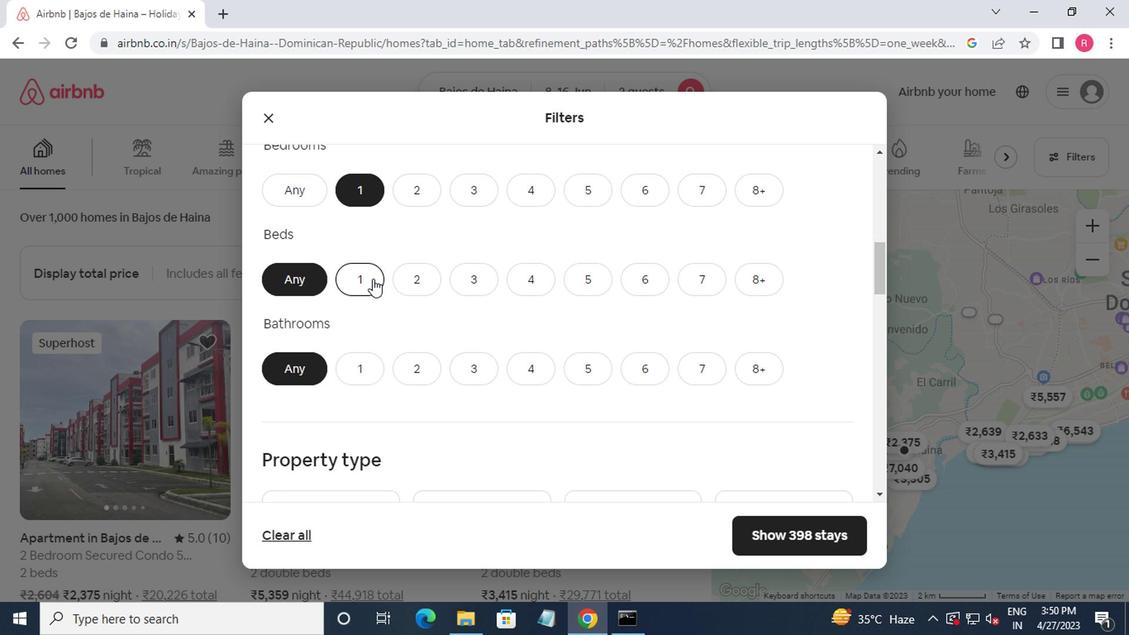 
Action: Mouse moved to (368, 369)
Screenshot: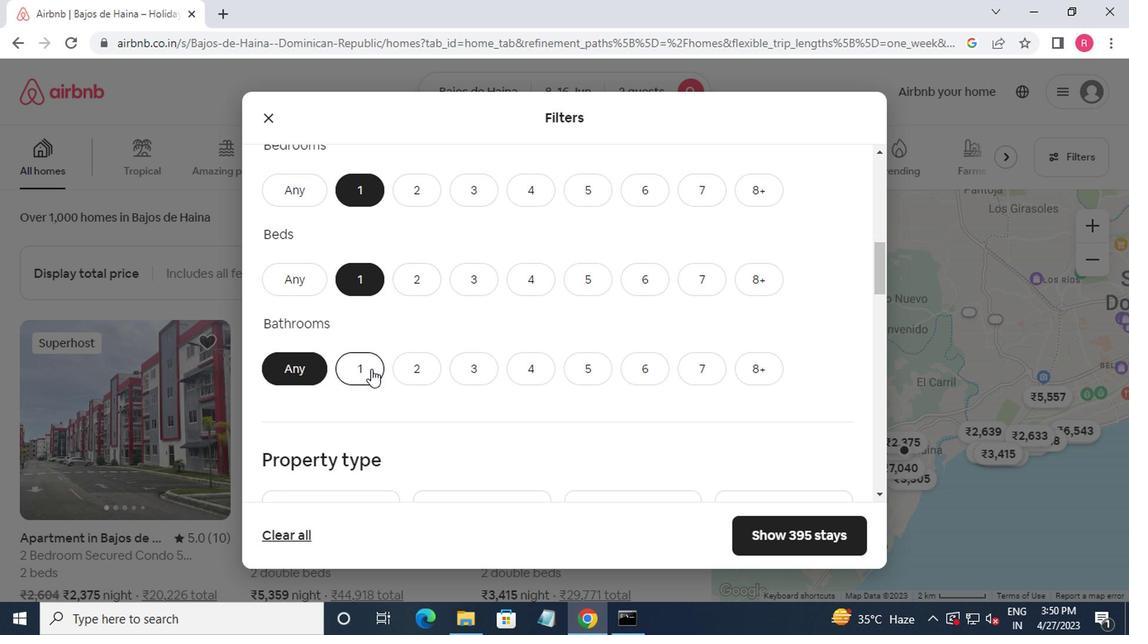 
Action: Mouse pressed left at (368, 369)
Screenshot: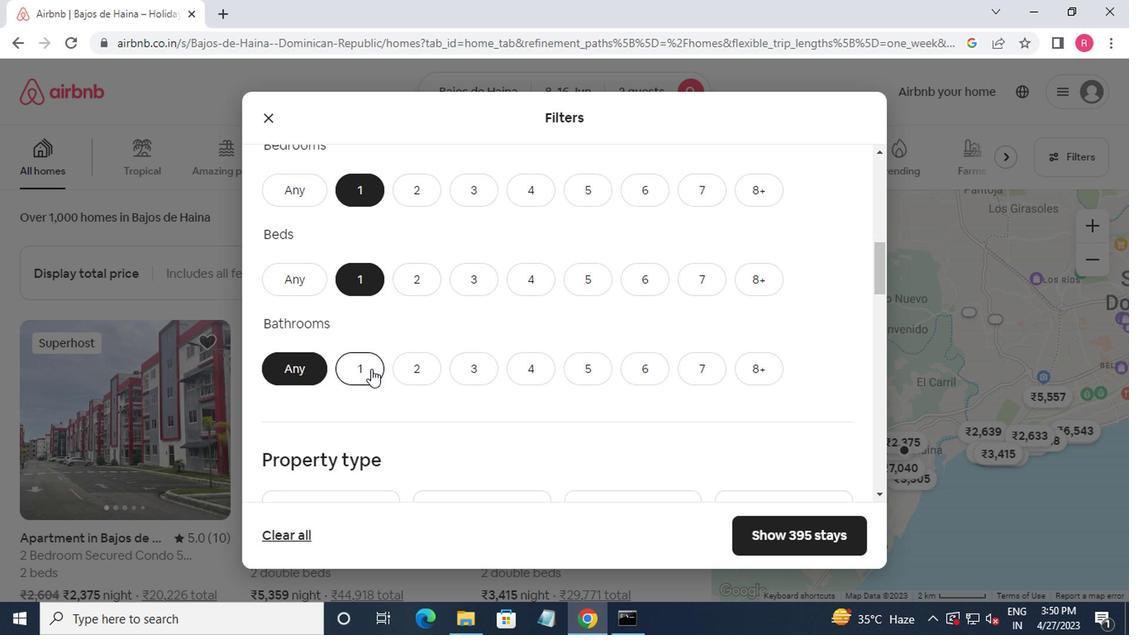 
Action: Mouse scrolled (368, 369) with delta (0, 0)
Screenshot: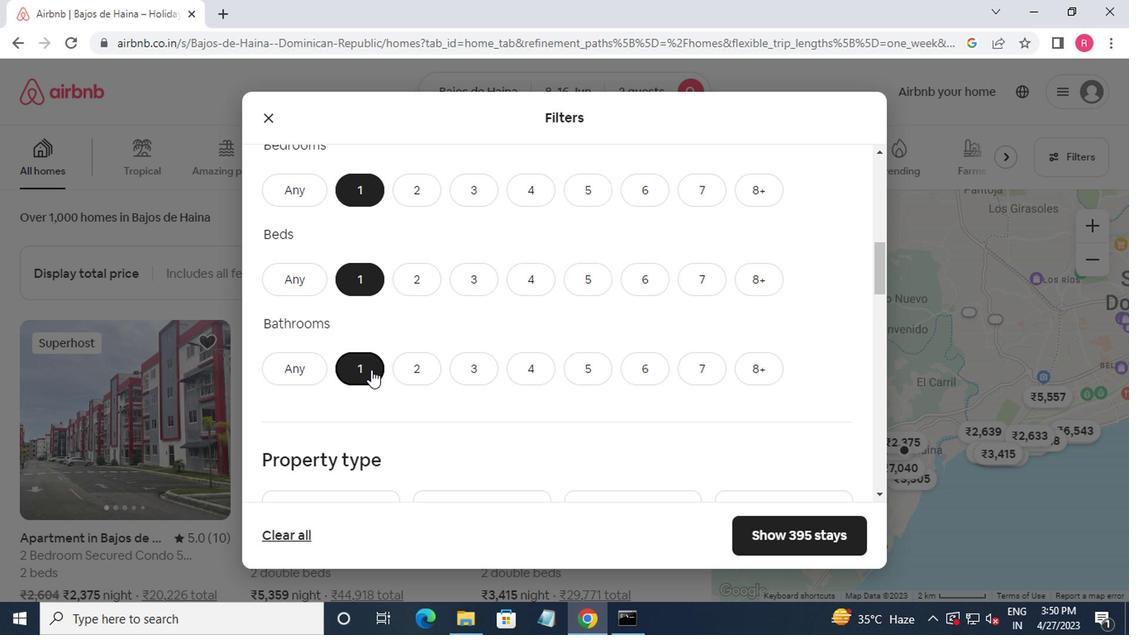 
Action: Mouse scrolled (368, 369) with delta (0, 0)
Screenshot: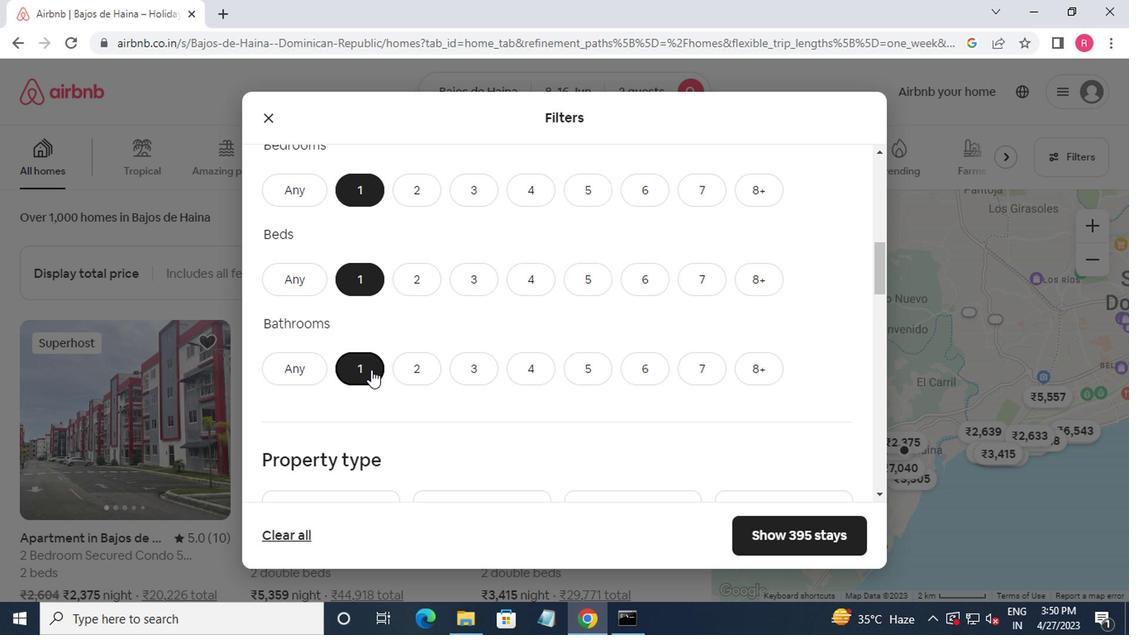 
Action: Mouse scrolled (368, 369) with delta (0, 0)
Screenshot: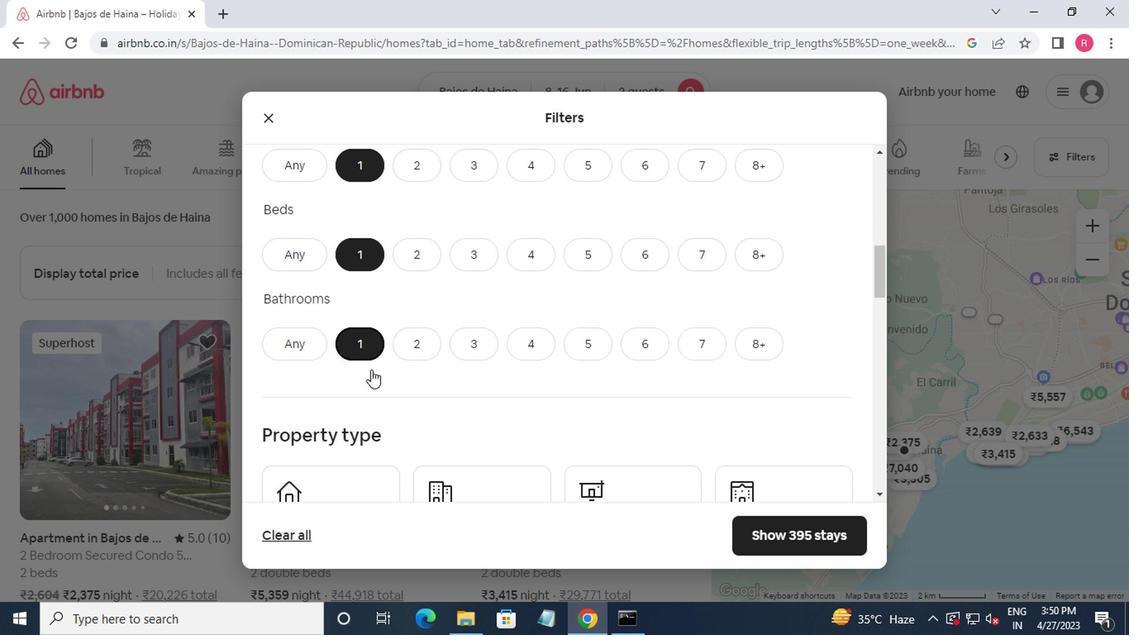 
Action: Mouse moved to (305, 327)
Screenshot: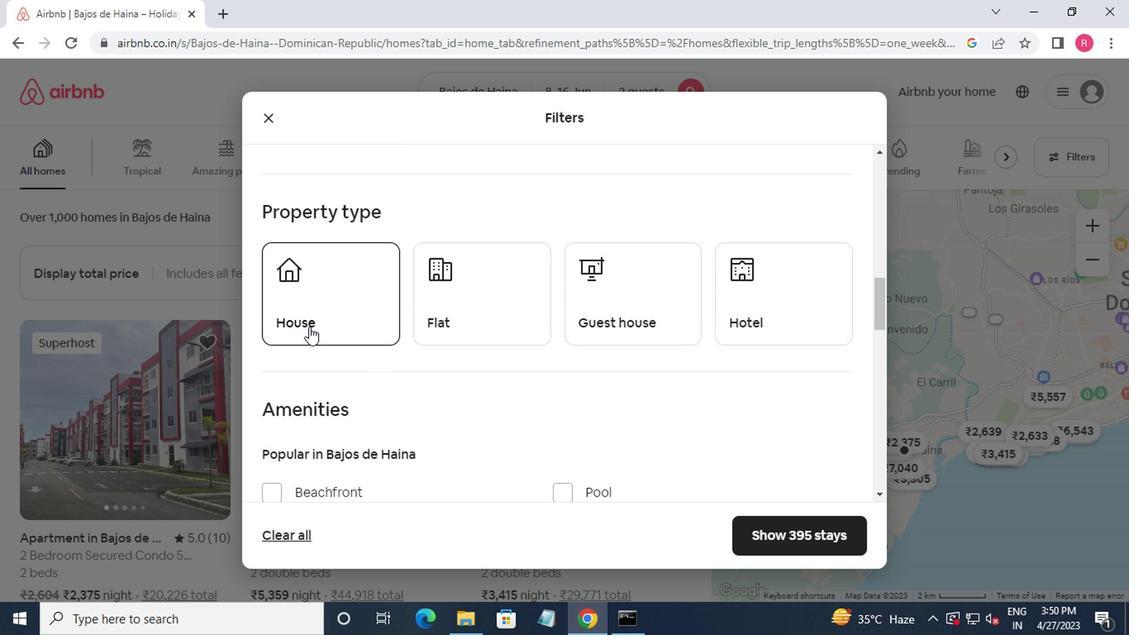 
Action: Mouse pressed left at (305, 327)
Screenshot: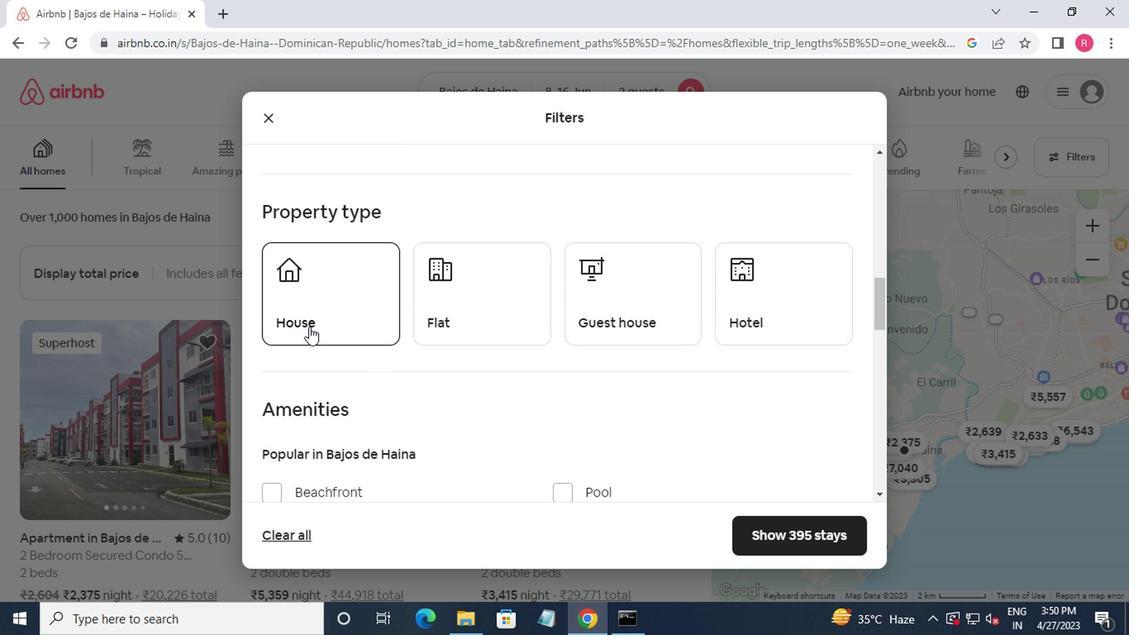 
Action: Mouse moved to (416, 324)
Screenshot: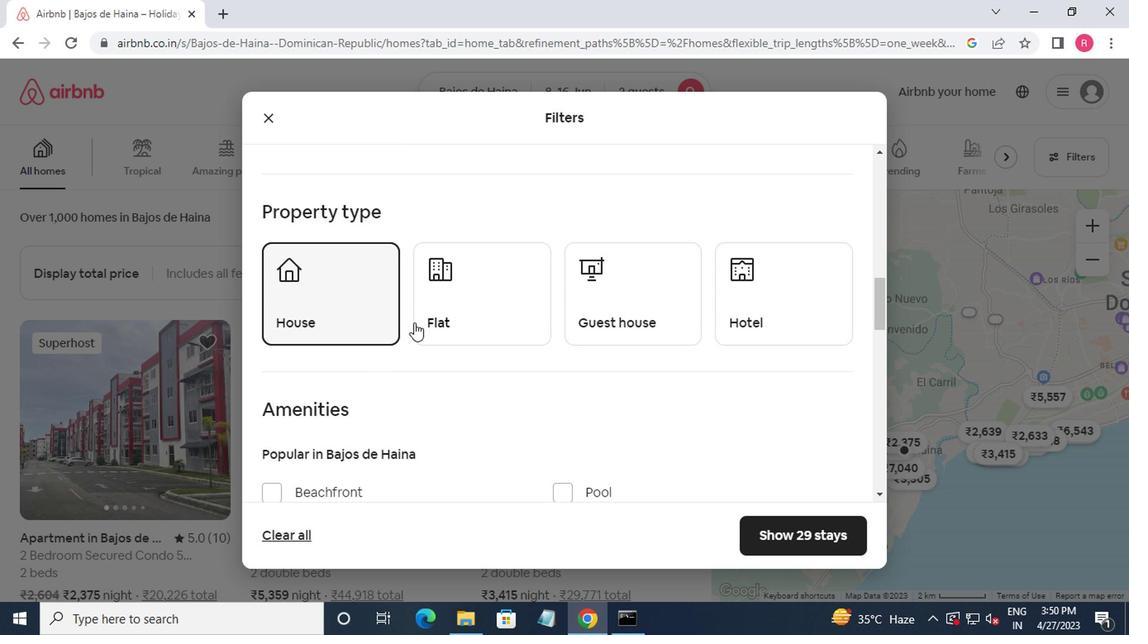 
Action: Mouse pressed left at (416, 324)
Screenshot: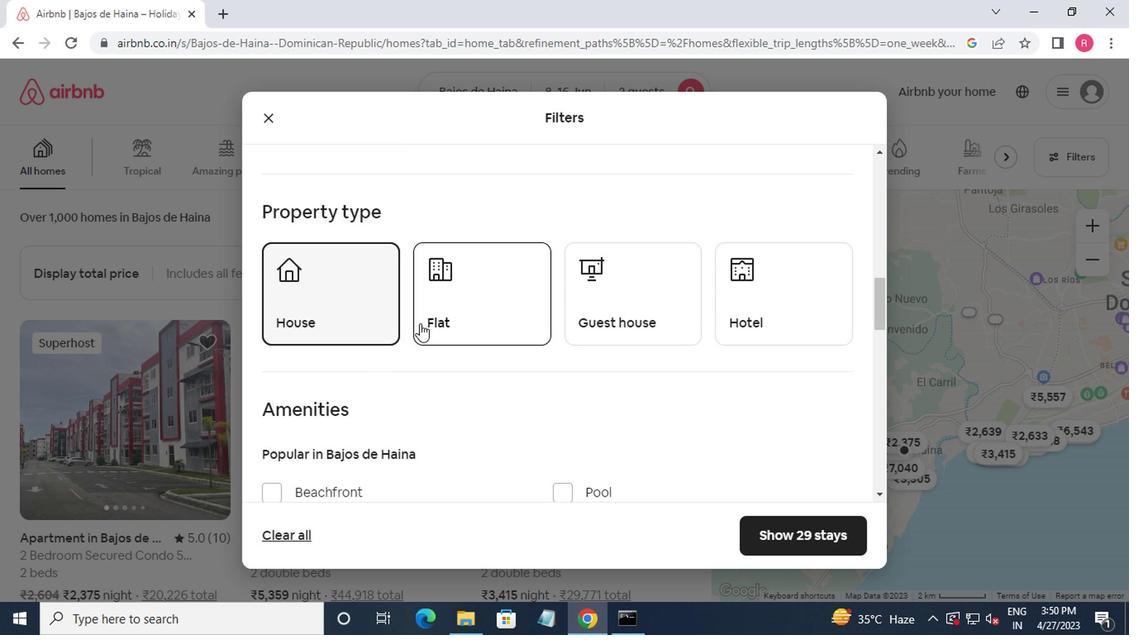
Action: Mouse moved to (583, 327)
Screenshot: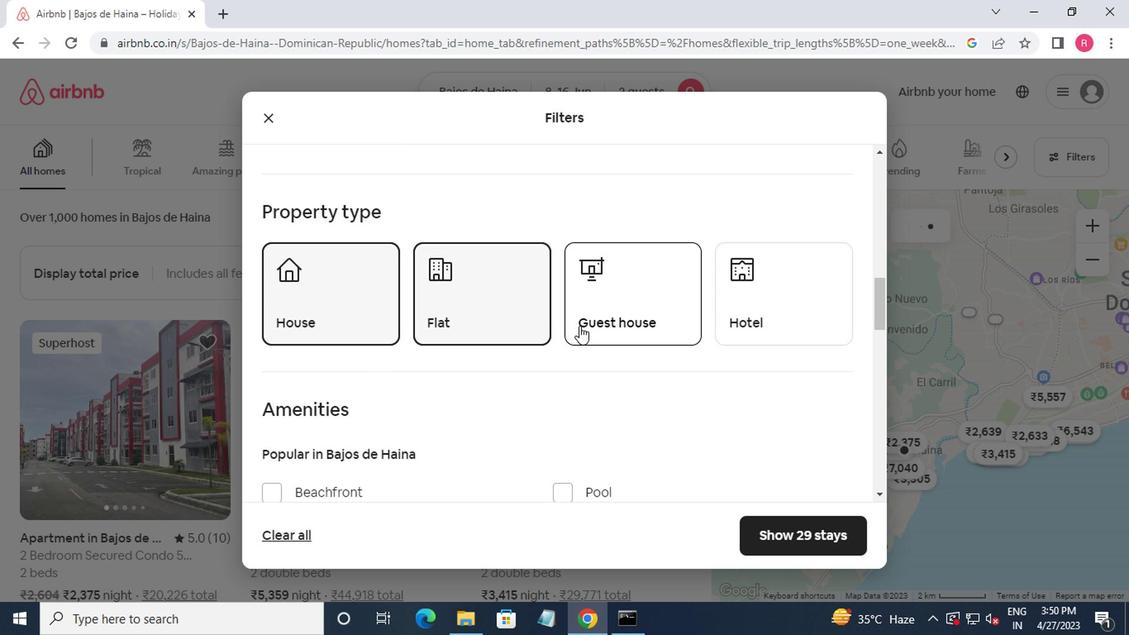 
Action: Mouse pressed left at (583, 327)
Screenshot: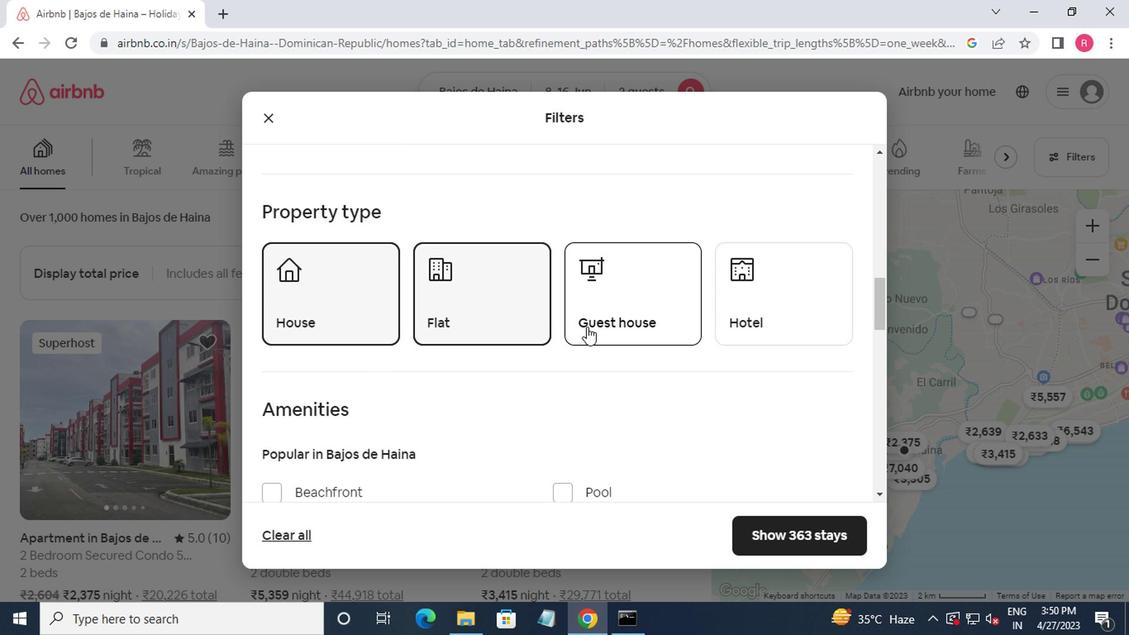
Action: Mouse moved to (738, 322)
Screenshot: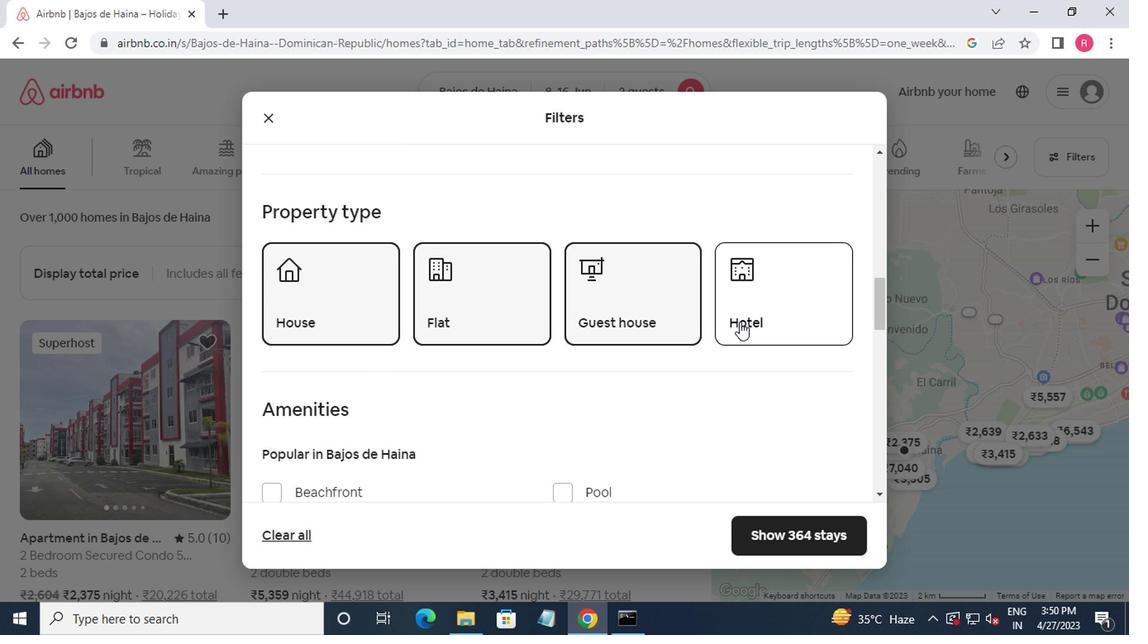 
Action: Mouse pressed left at (738, 322)
Screenshot: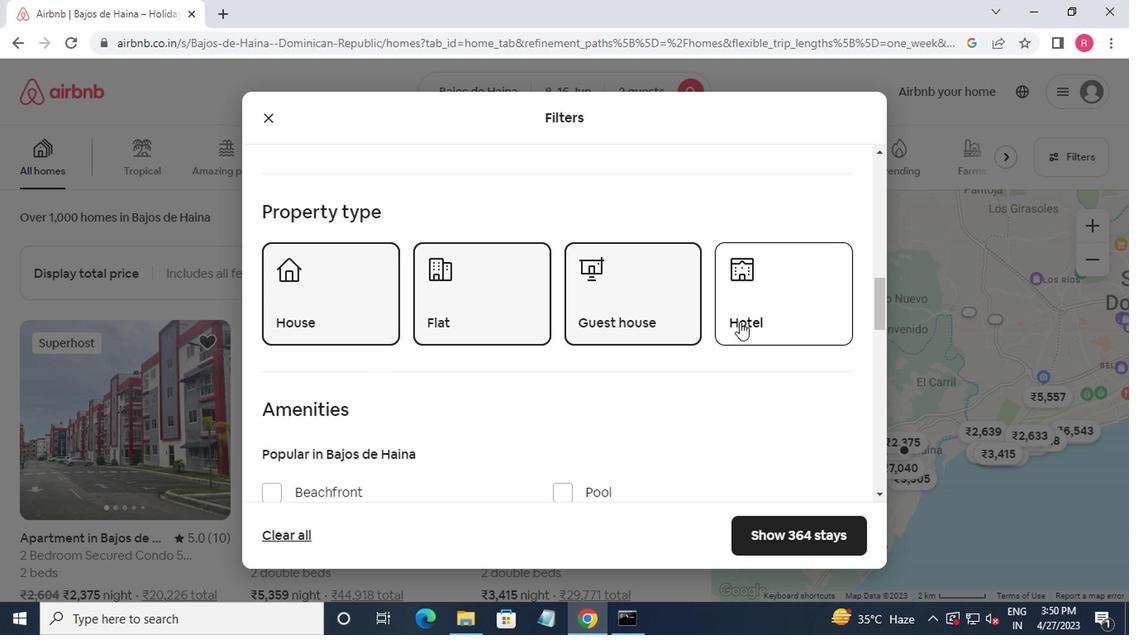 
Action: Mouse moved to (738, 321)
Screenshot: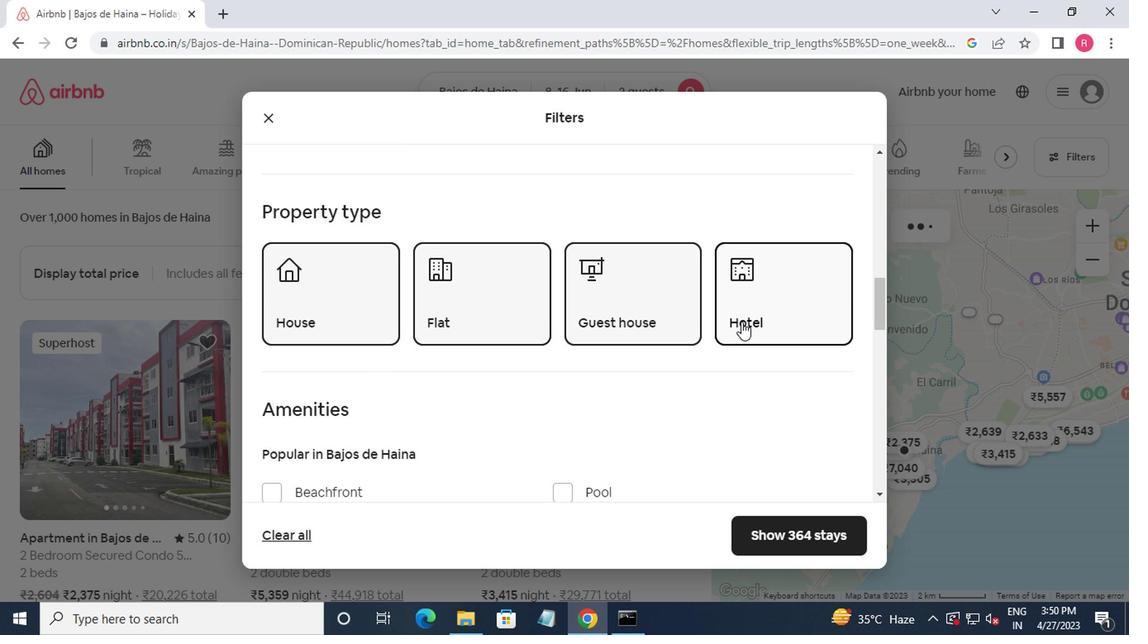 
Action: Mouse scrolled (738, 320) with delta (0, 0)
Screenshot: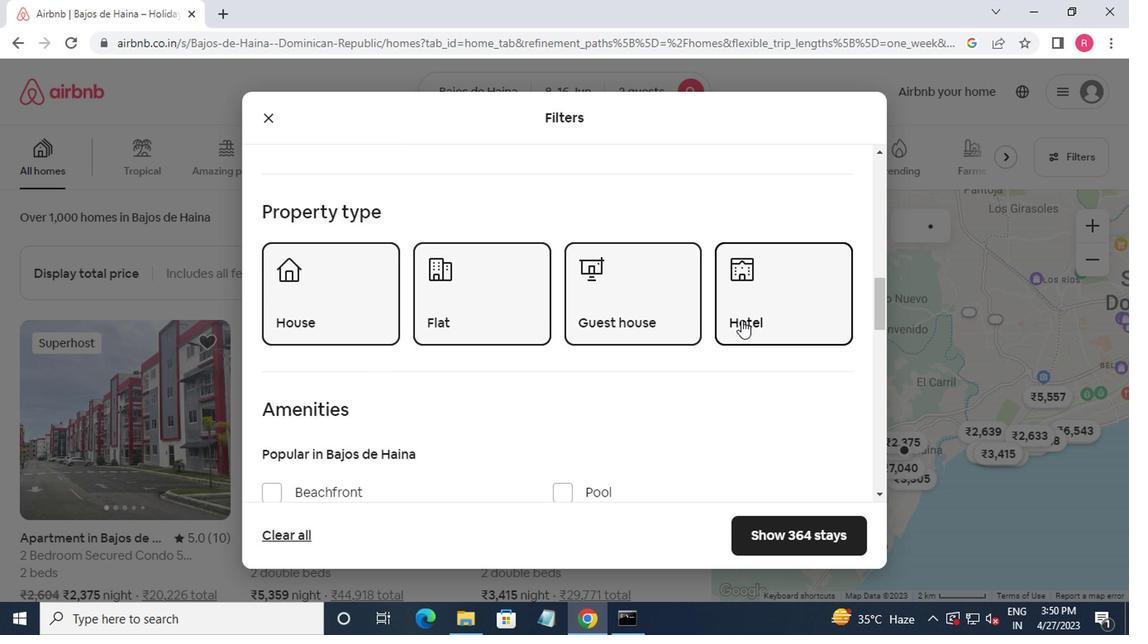 
Action: Mouse scrolled (738, 320) with delta (0, 0)
Screenshot: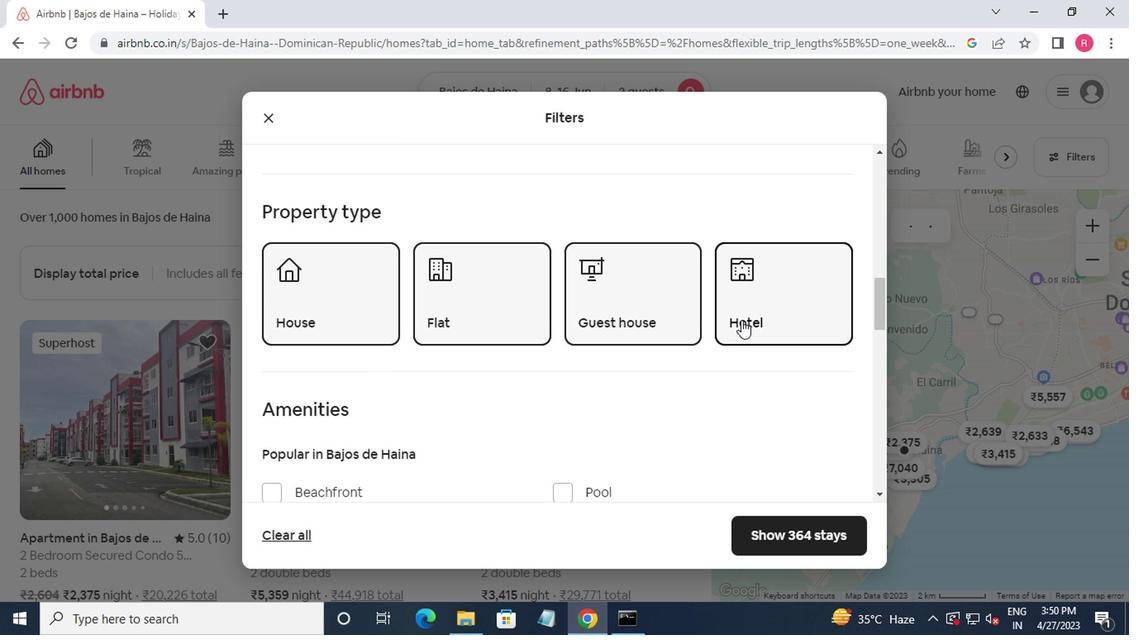 
Action: Mouse moved to (286, 406)
Screenshot: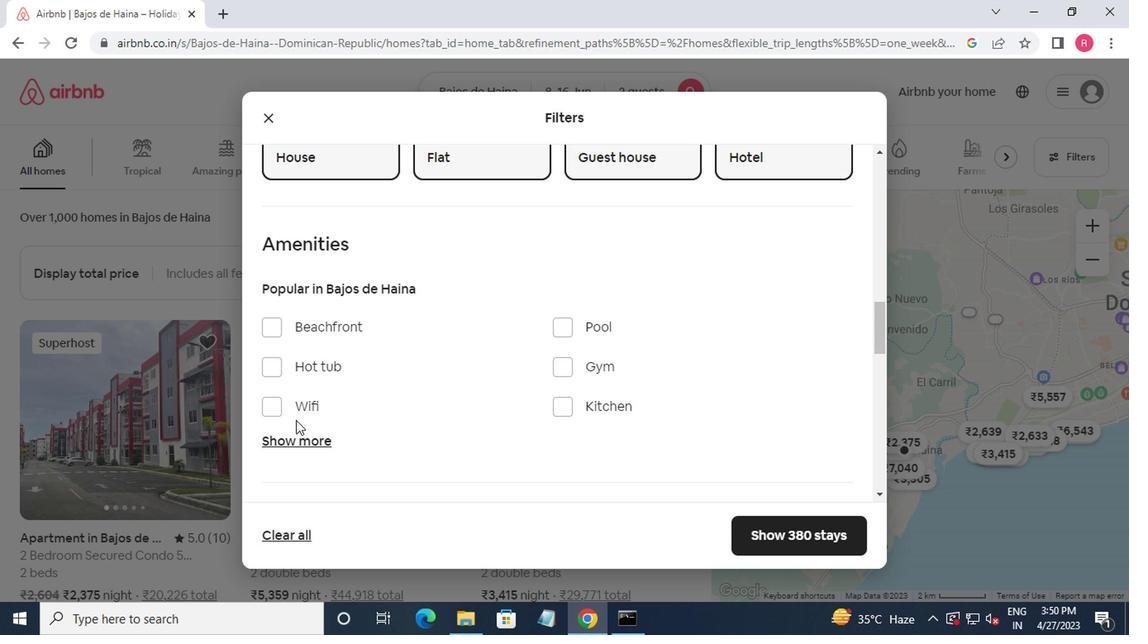 
Action: Mouse pressed left at (286, 406)
Screenshot: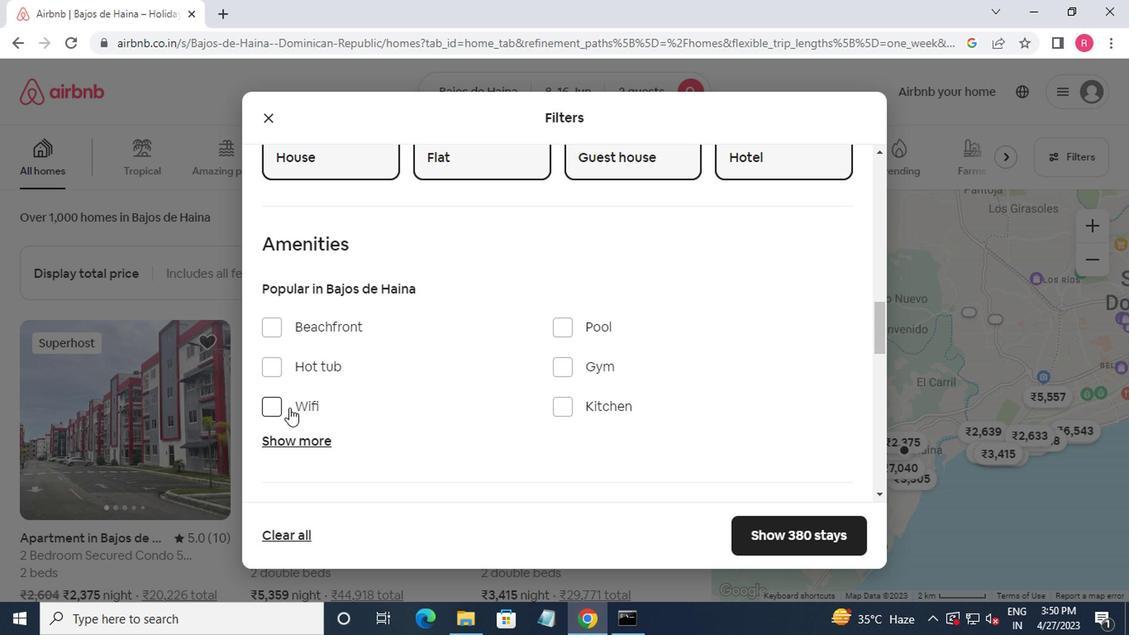 
Action: Mouse moved to (289, 442)
Screenshot: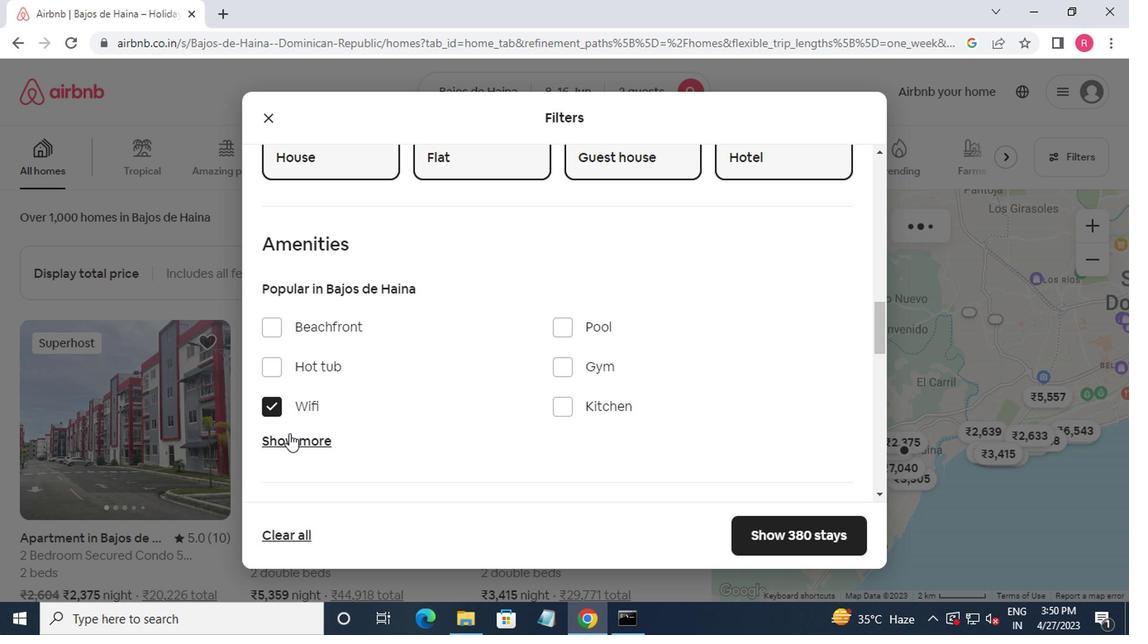 
Action: Mouse pressed left at (289, 442)
Screenshot: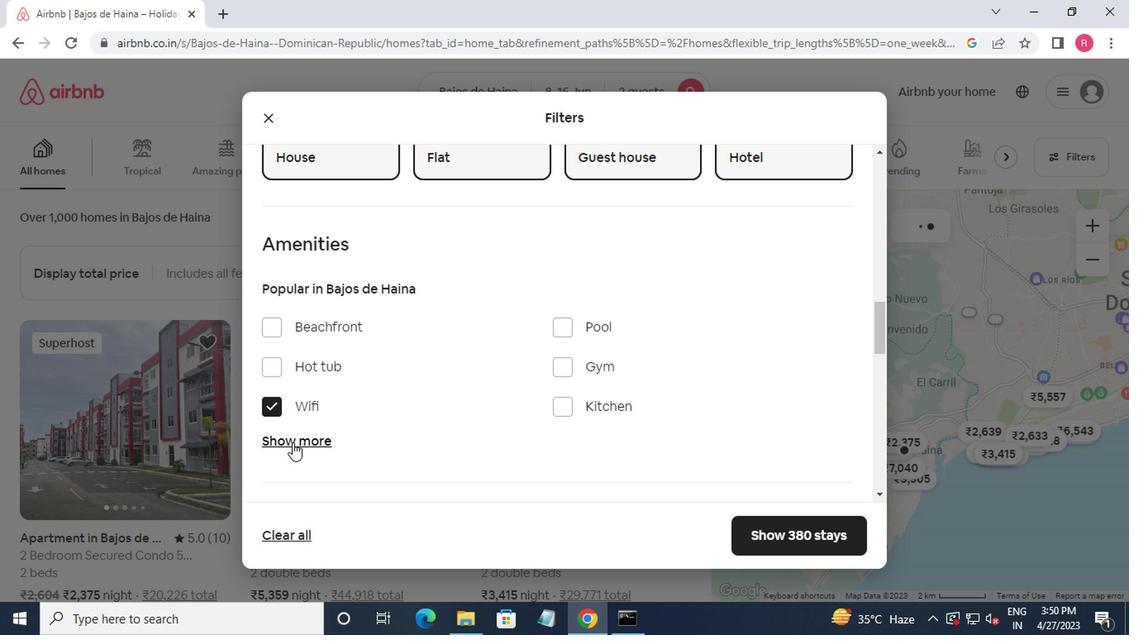 
Action: Mouse moved to (294, 439)
Screenshot: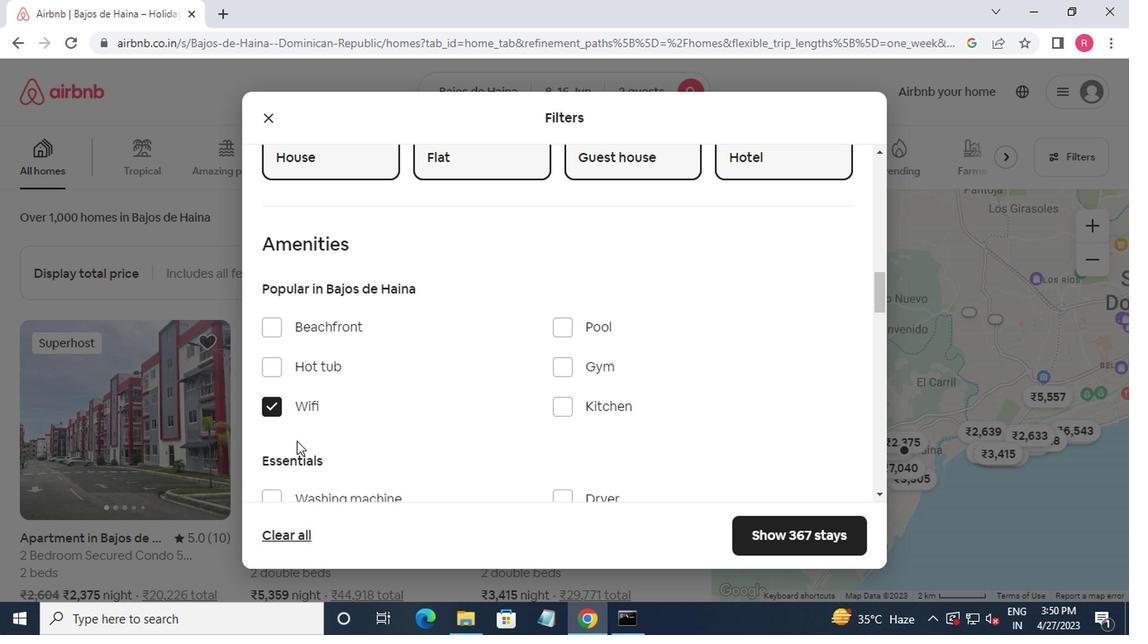 
Action: Mouse scrolled (294, 438) with delta (0, 0)
Screenshot: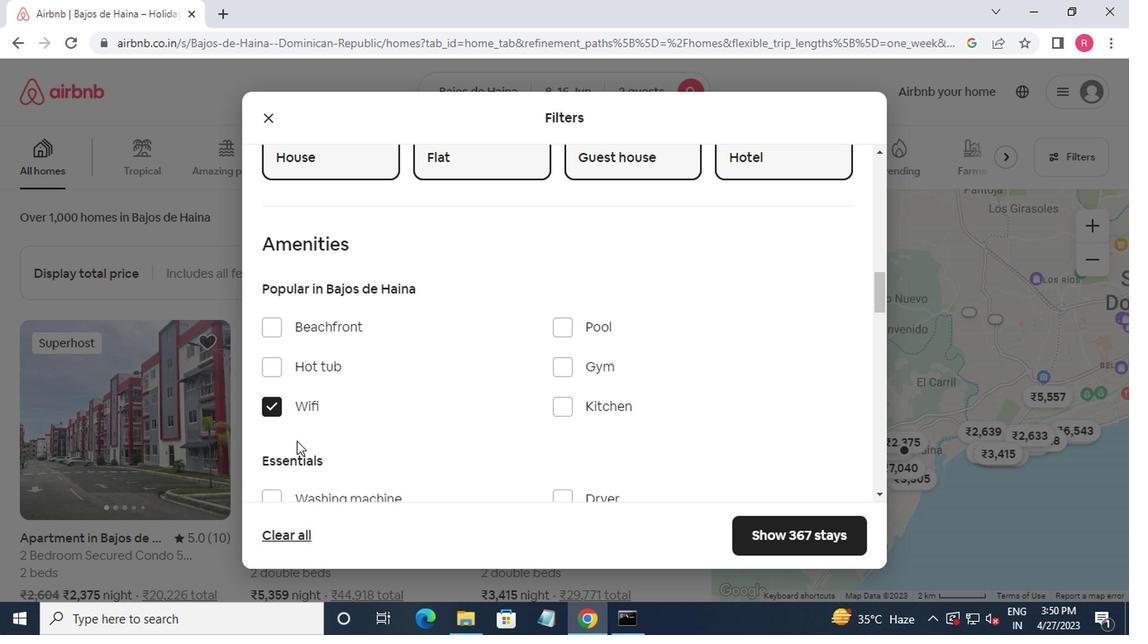 
Action: Mouse moved to (299, 438)
Screenshot: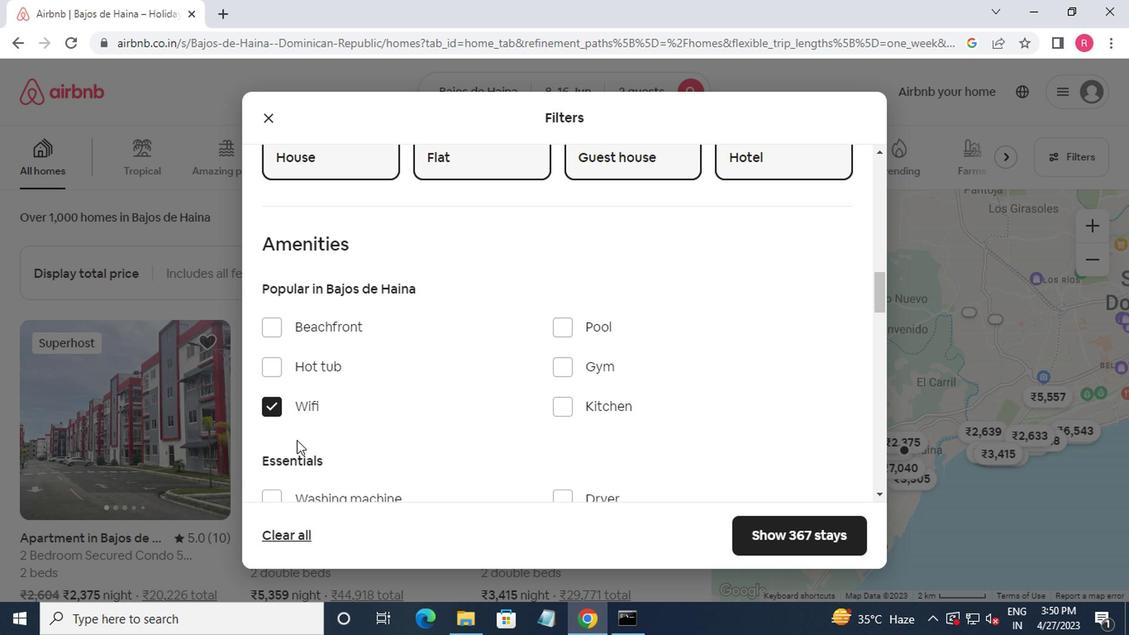 
Action: Mouse scrolled (299, 436) with delta (0, -1)
Screenshot: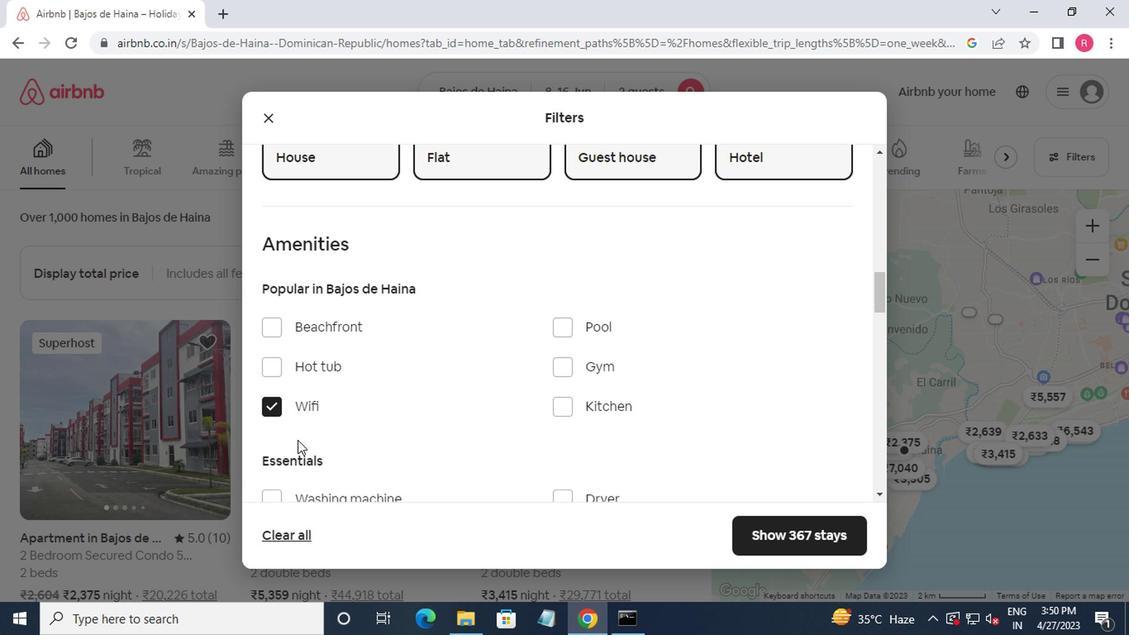
Action: Mouse moved to (315, 335)
Screenshot: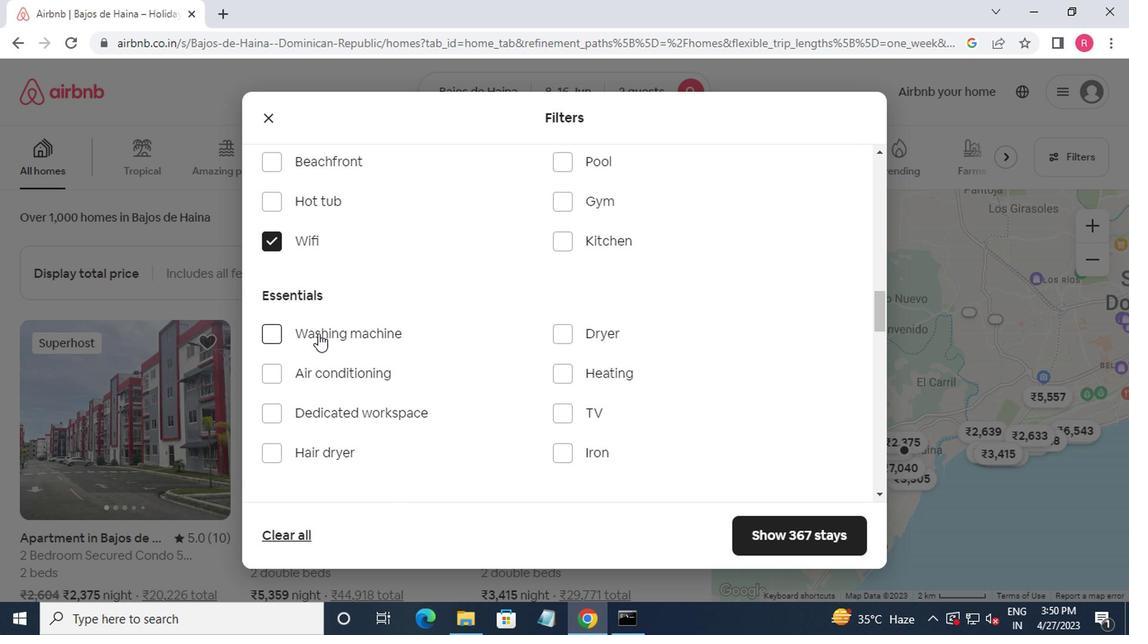 
Action: Mouse pressed left at (315, 335)
Screenshot: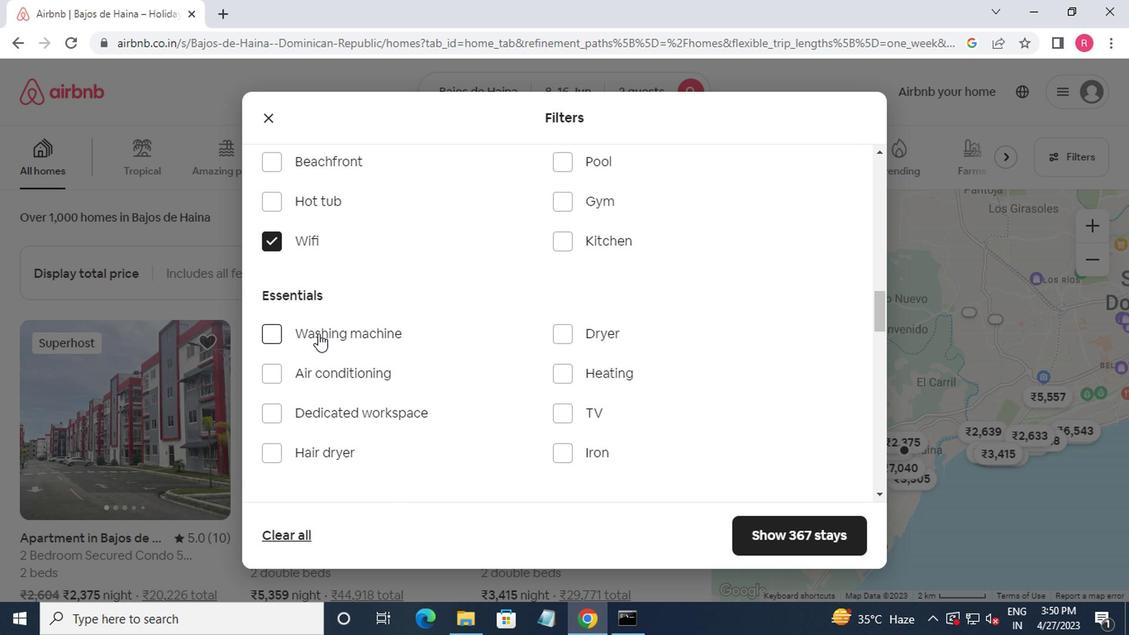 
Action: Mouse moved to (325, 334)
Screenshot: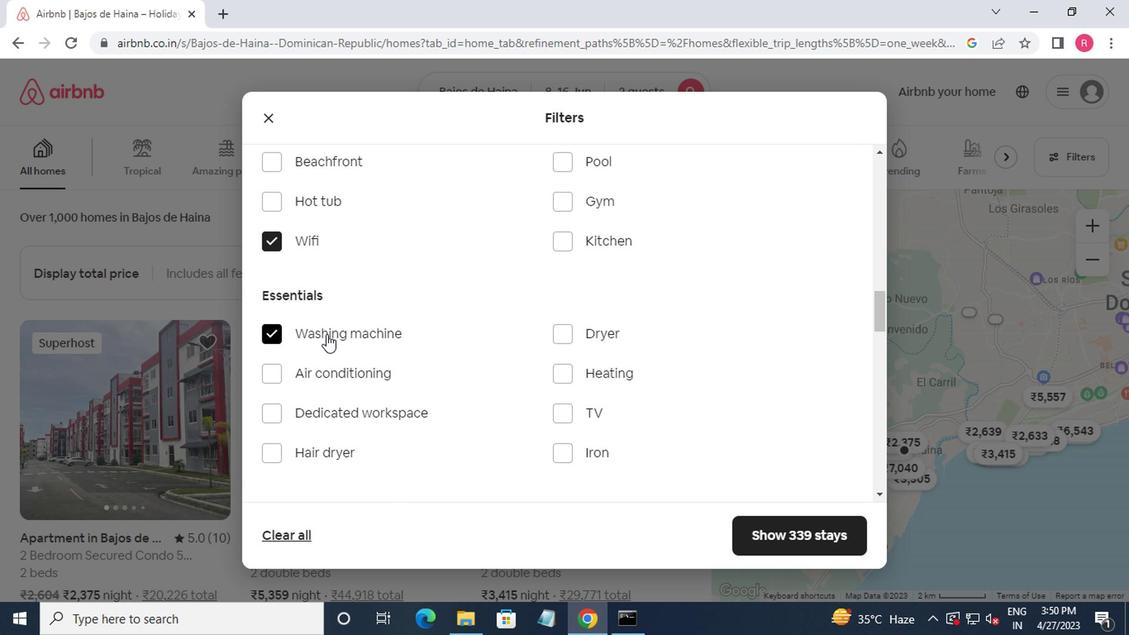 
Action: Mouse scrolled (325, 333) with delta (0, 0)
Screenshot: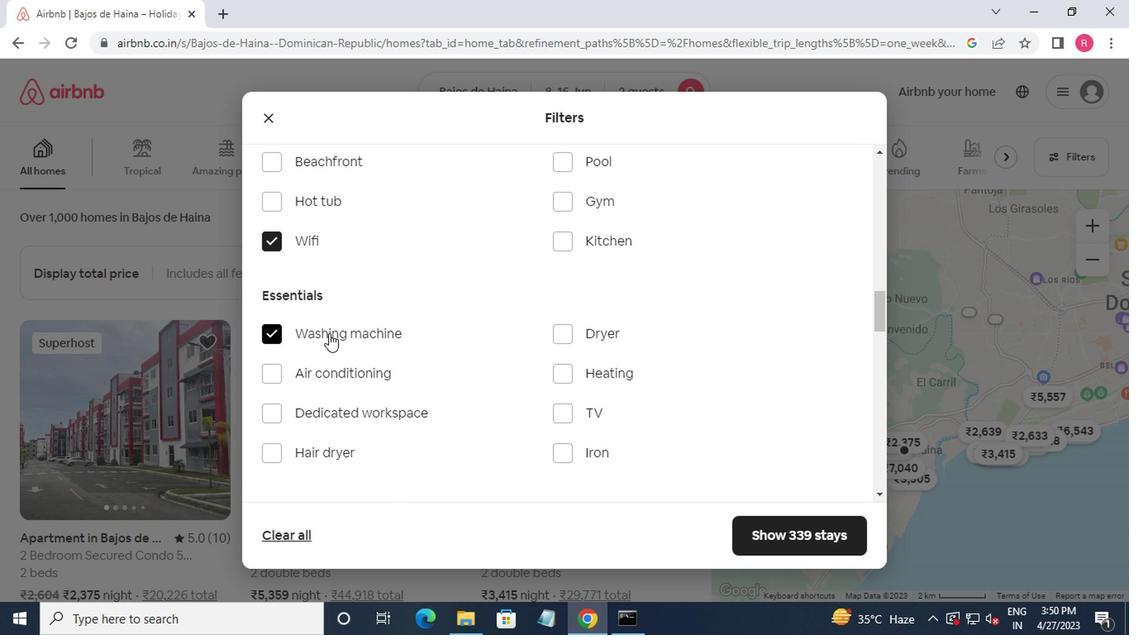 
Action: Mouse scrolled (325, 333) with delta (0, 0)
Screenshot: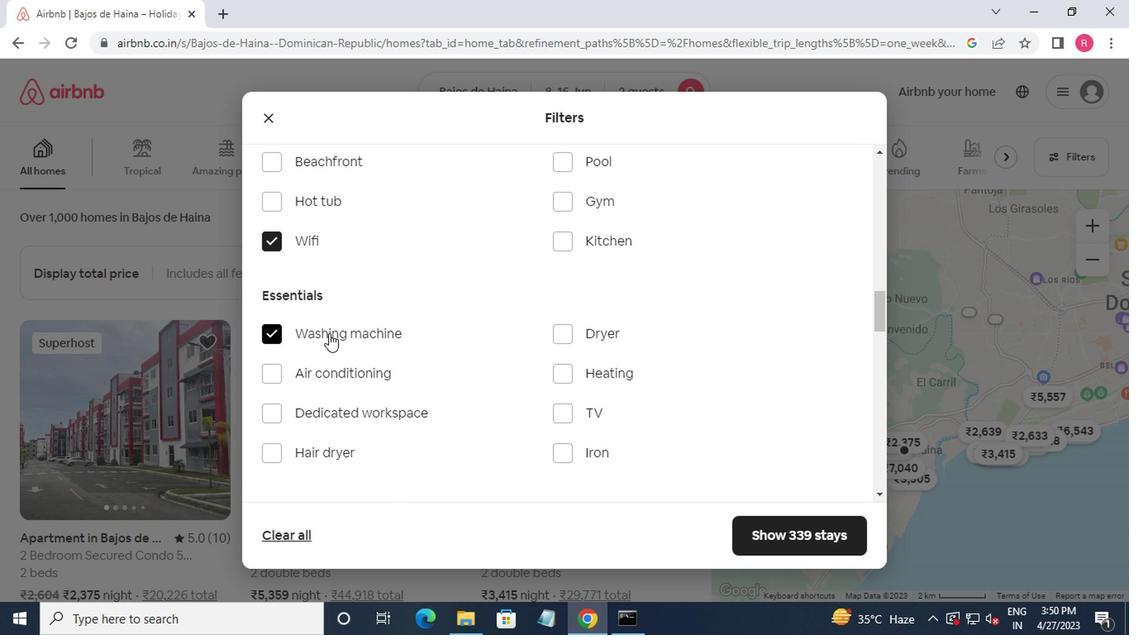 
Action: Mouse scrolled (325, 333) with delta (0, 0)
Screenshot: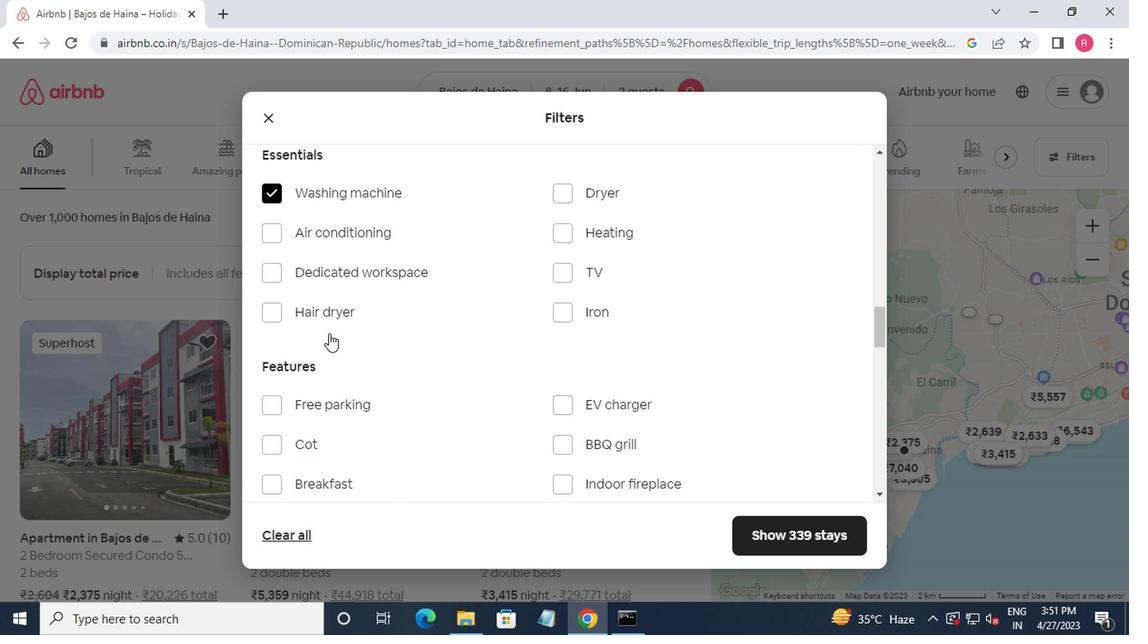 
Action: Mouse moved to (331, 335)
Screenshot: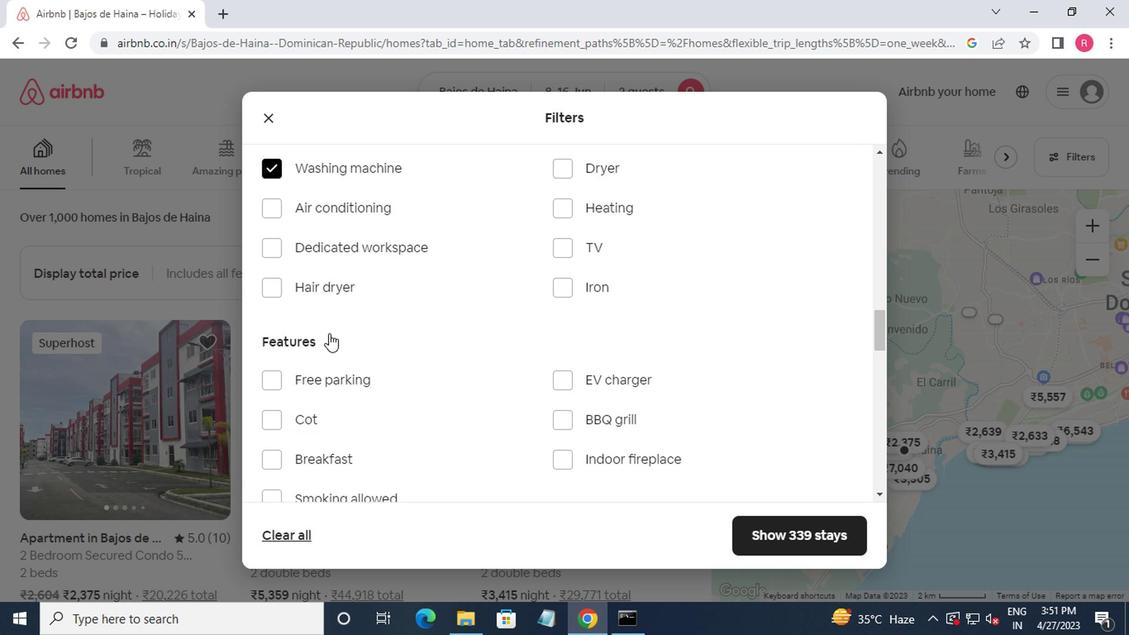 
Action: Mouse scrolled (331, 335) with delta (0, 0)
Screenshot: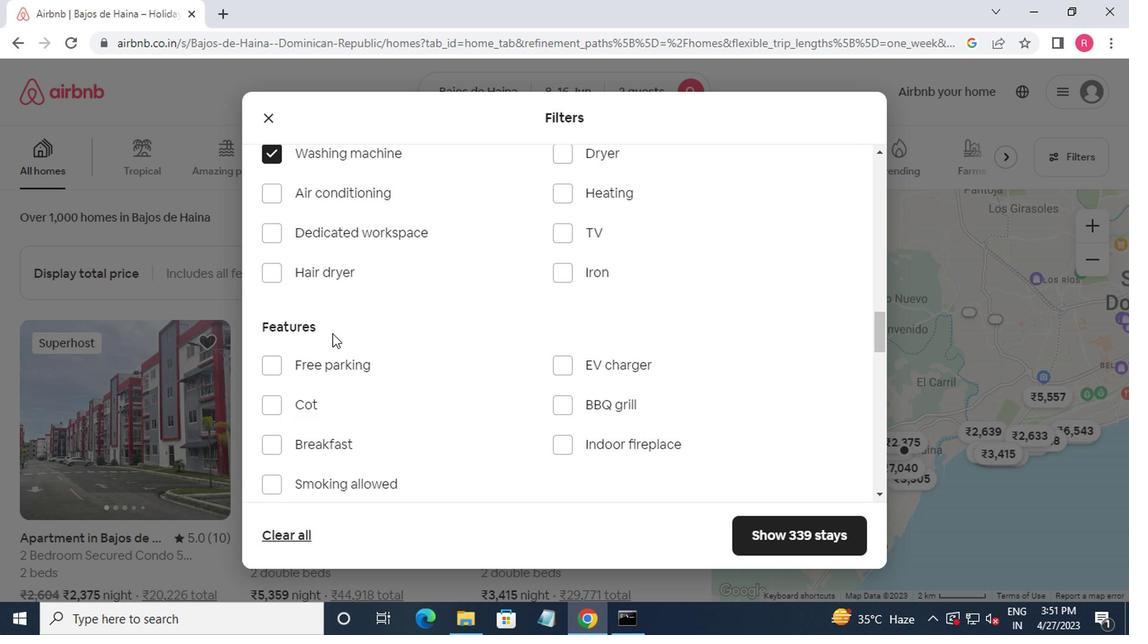 
Action: Mouse moved to (332, 336)
Screenshot: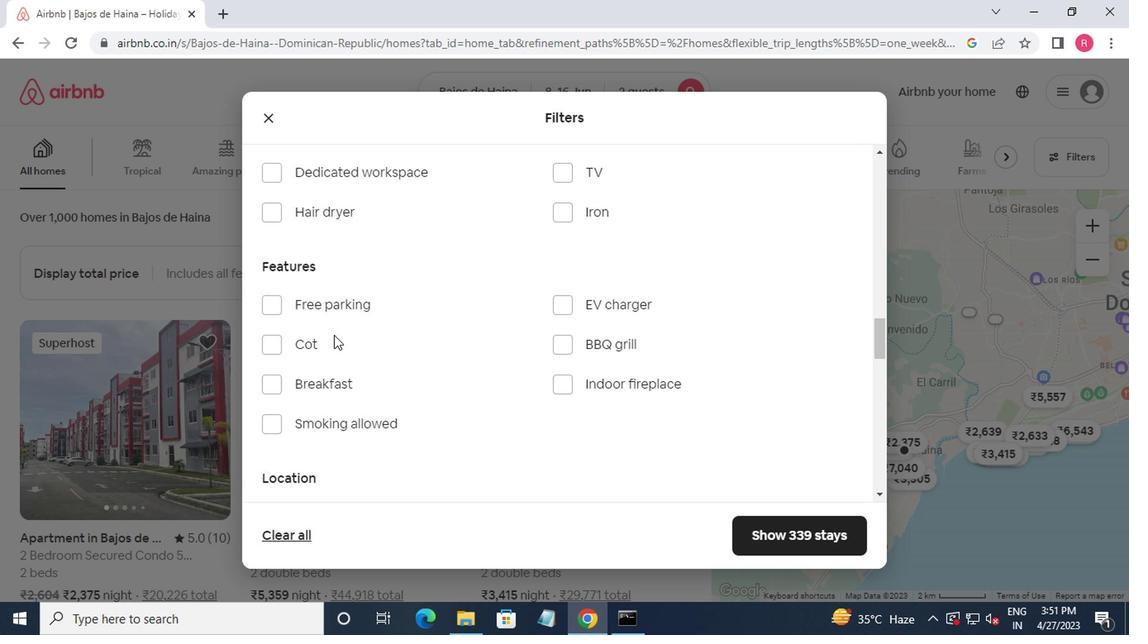 
Action: Mouse scrolled (332, 335) with delta (0, 0)
Screenshot: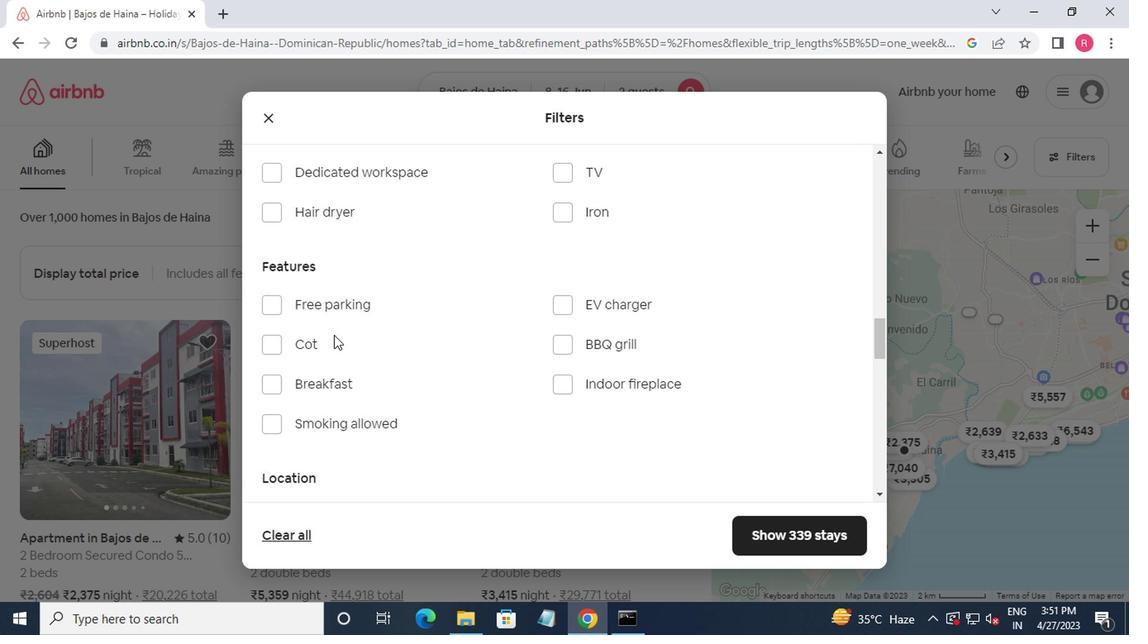 
Action: Mouse moved to (336, 335)
Screenshot: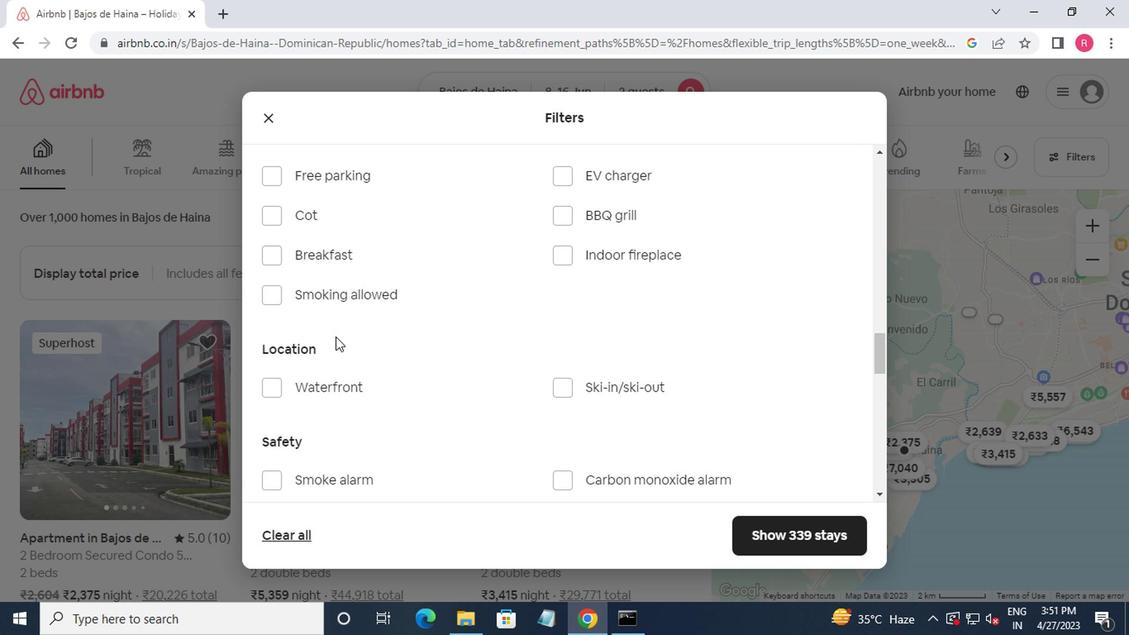 
Action: Mouse scrolled (336, 335) with delta (0, 0)
Screenshot: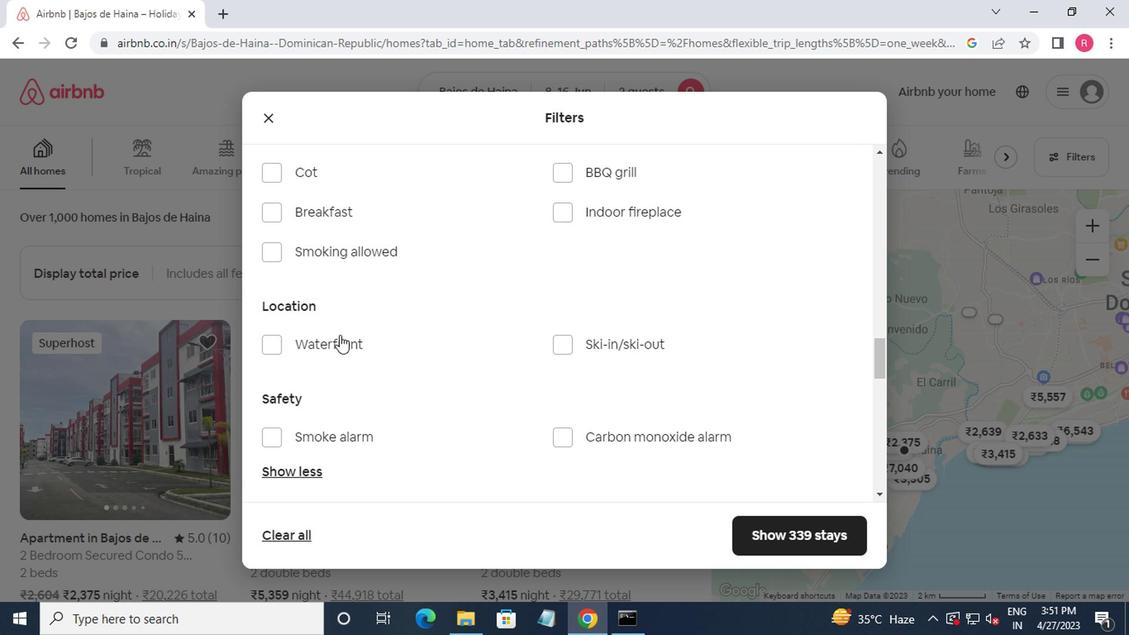 
Action: Mouse scrolled (336, 335) with delta (0, 0)
Screenshot: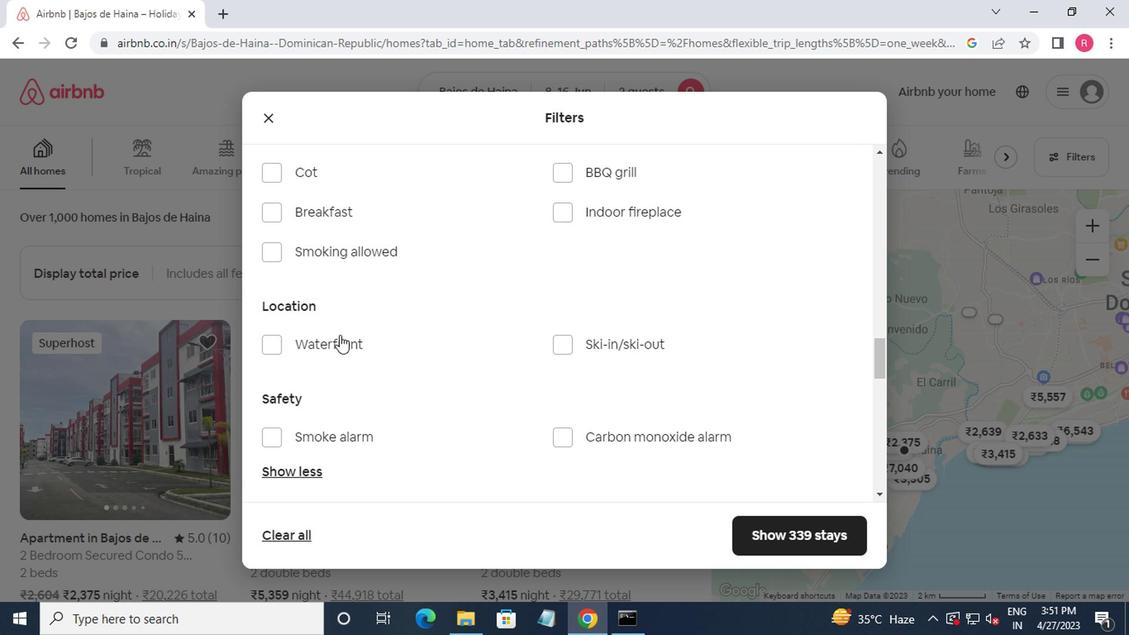 
Action: Mouse scrolled (336, 335) with delta (0, 0)
Screenshot: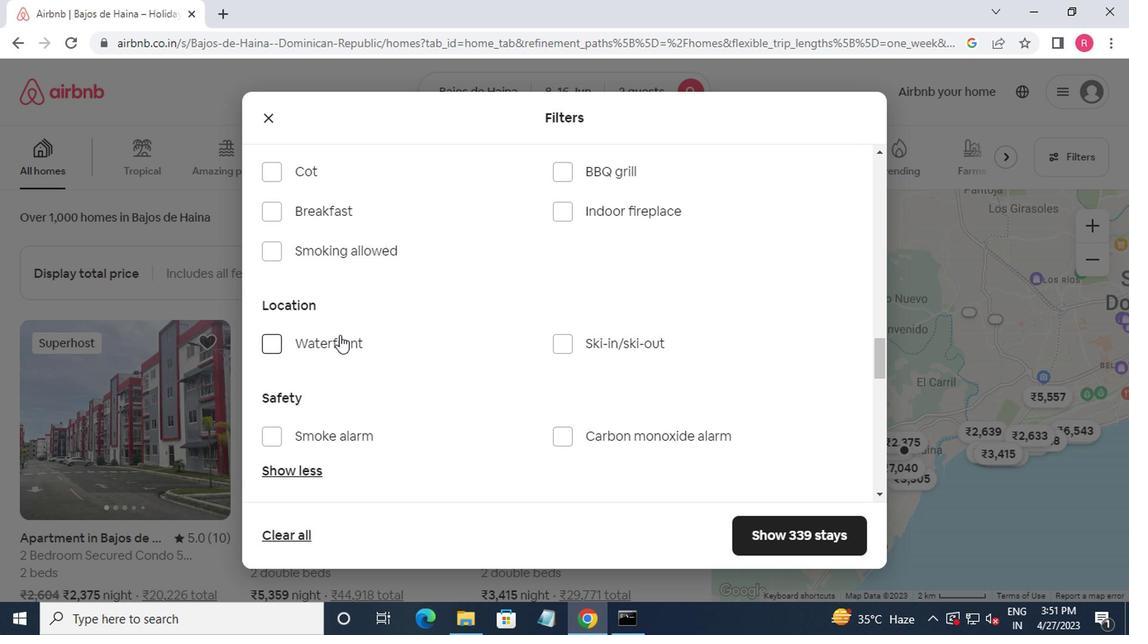 
Action: Mouse moved to (811, 423)
Screenshot: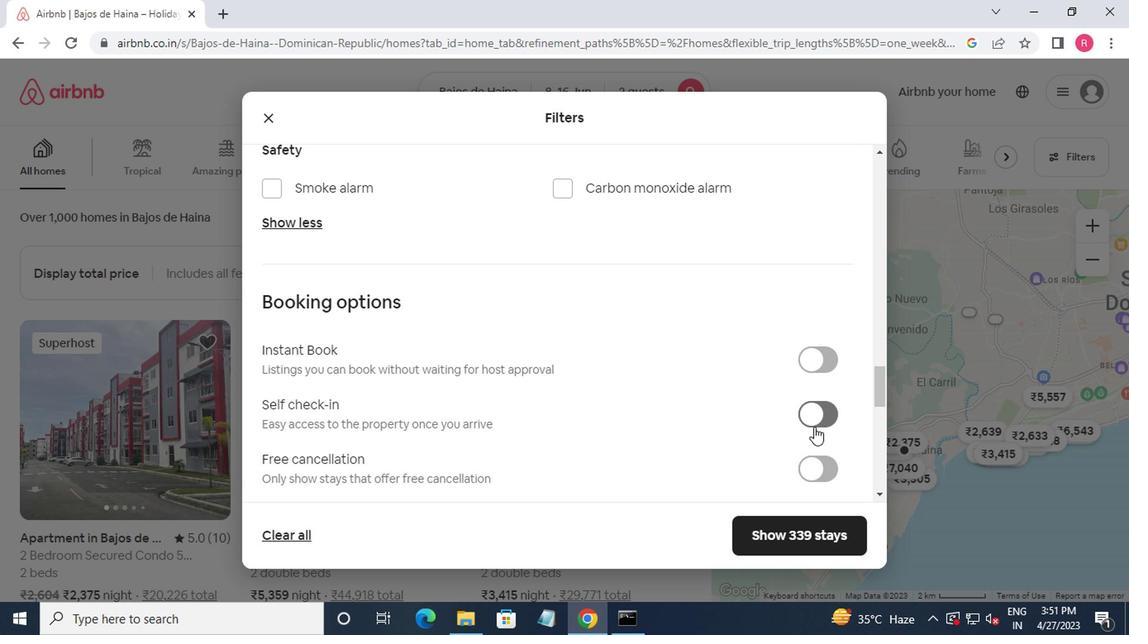 
Action: Mouse pressed left at (811, 423)
Screenshot: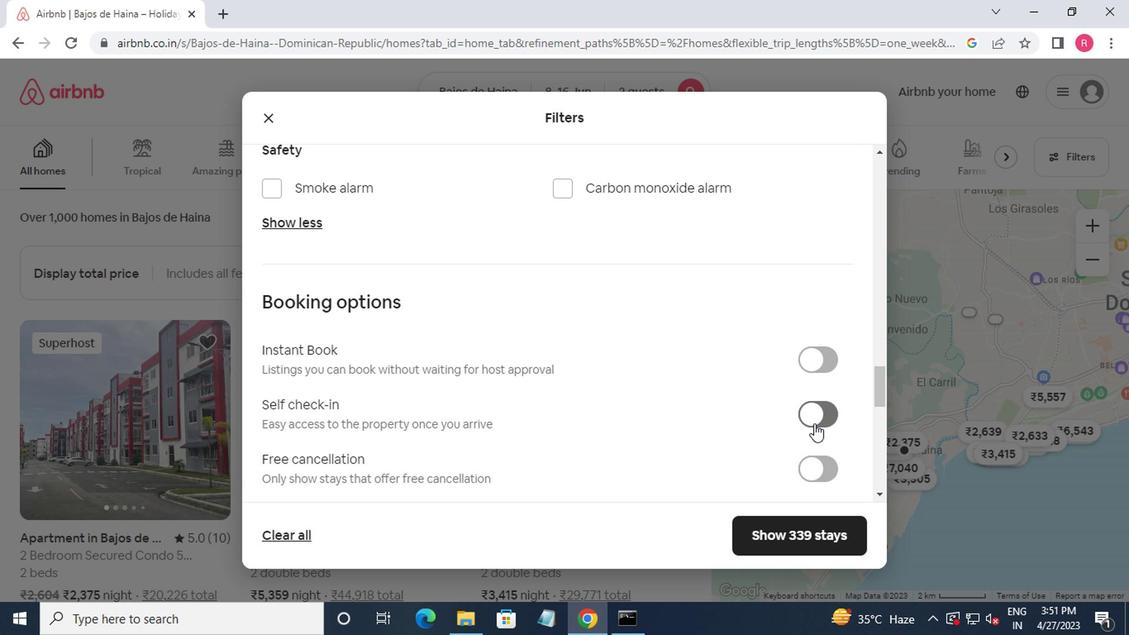 
Action: Mouse moved to (773, 423)
Screenshot: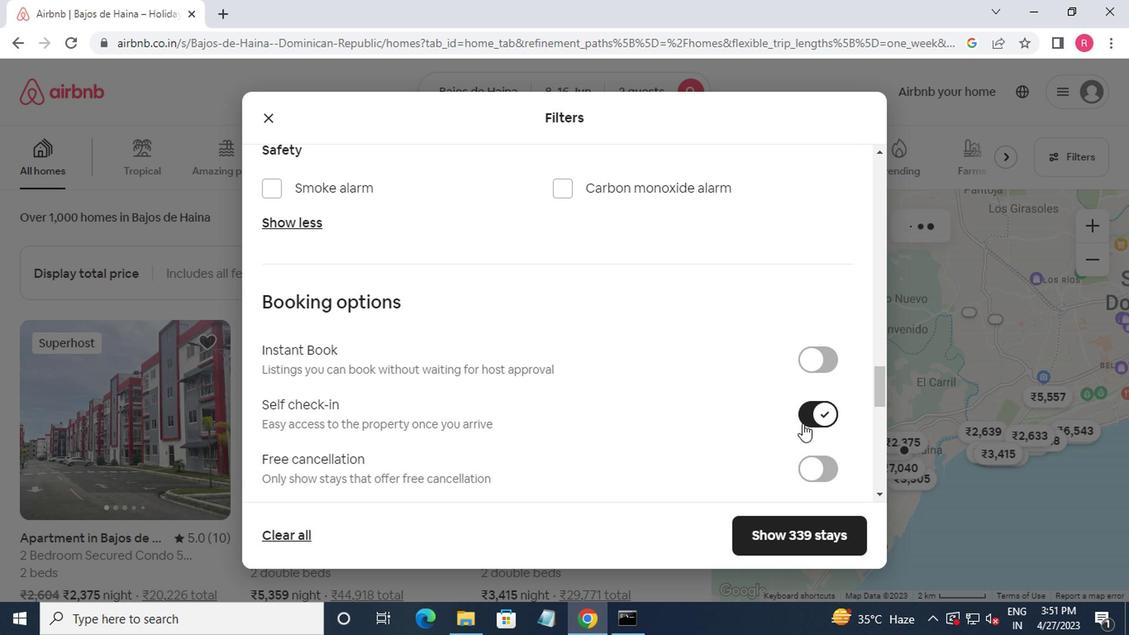 
Action: Mouse scrolled (773, 422) with delta (0, -1)
Screenshot: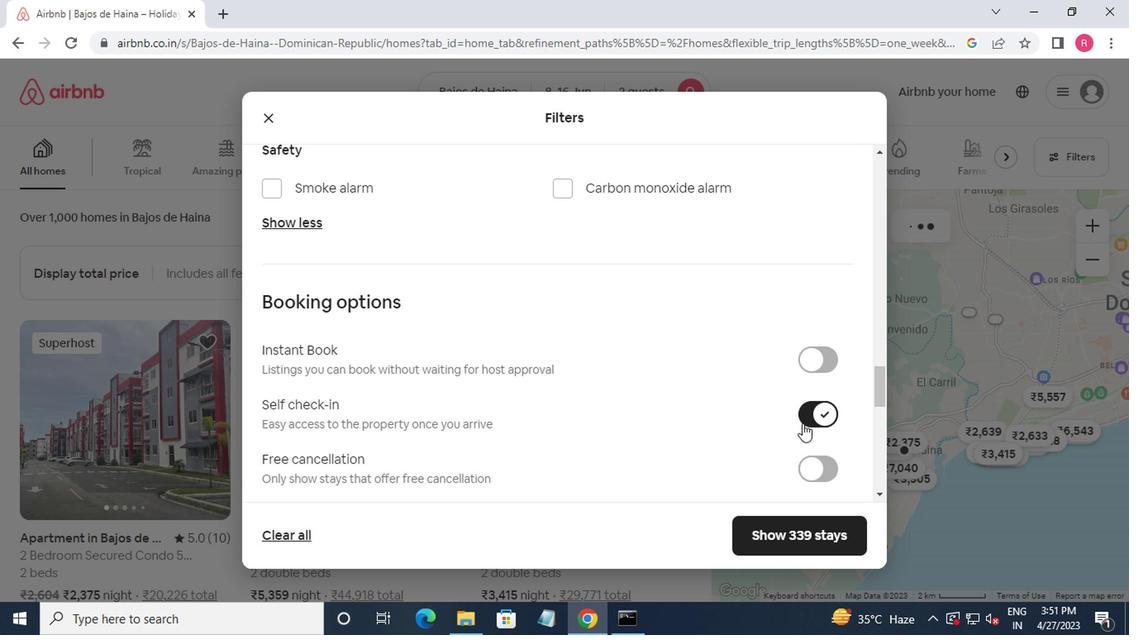 
Action: Mouse moved to (735, 426)
Screenshot: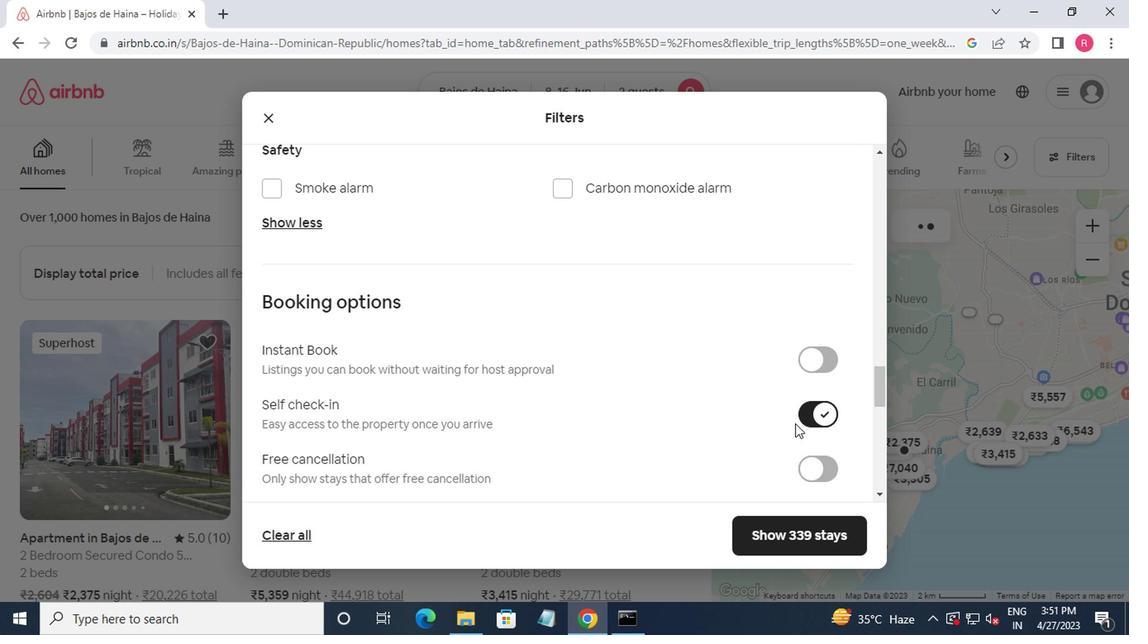 
Action: Mouse scrolled (735, 425) with delta (0, 0)
Screenshot: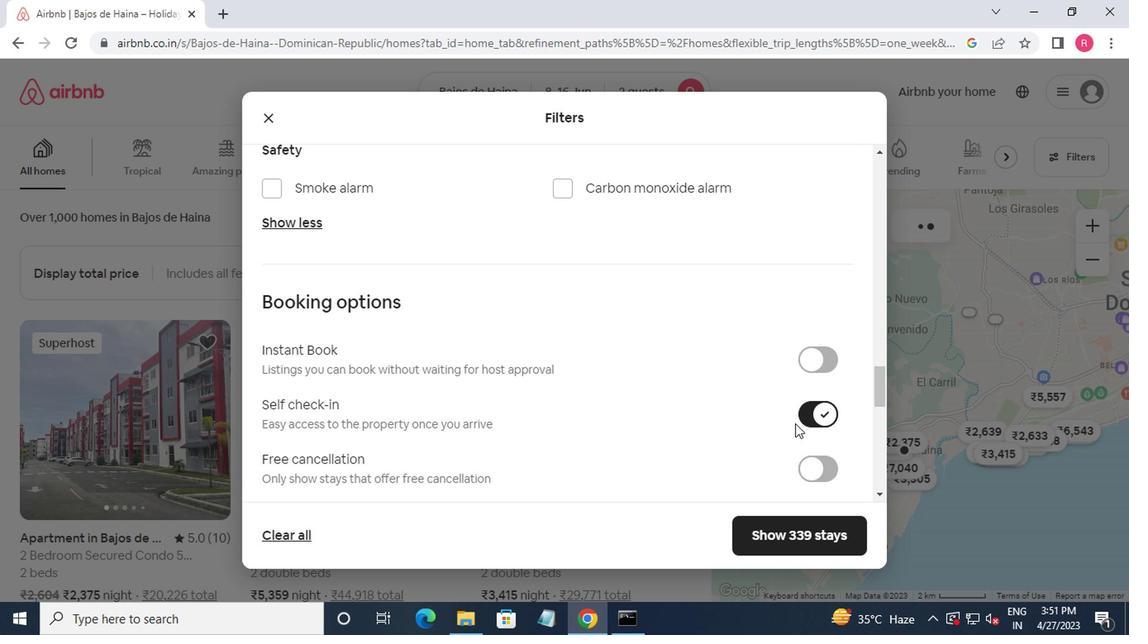 
Action: Mouse moved to (691, 434)
Screenshot: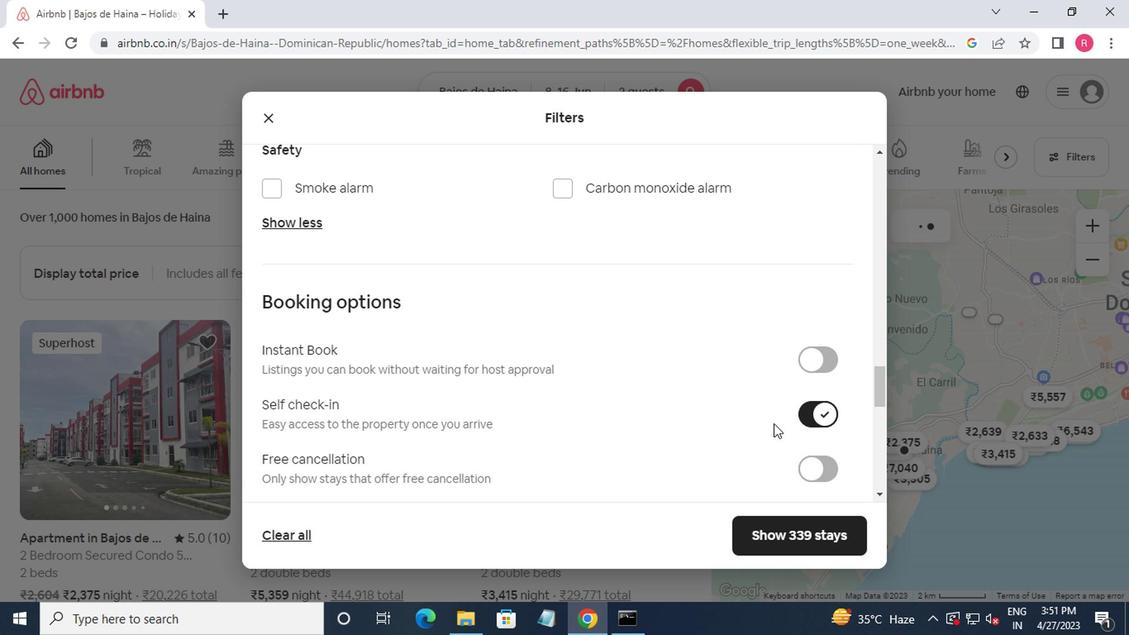 
Action: Mouse scrolled (691, 432) with delta (0, -1)
Screenshot: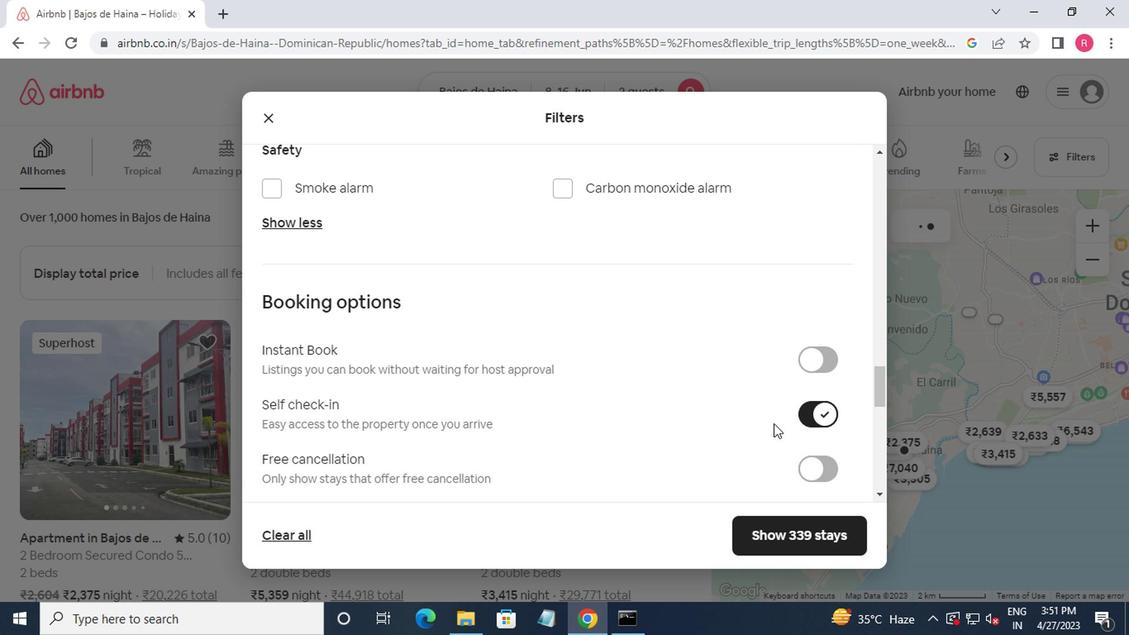 
Action: Mouse moved to (655, 435)
Screenshot: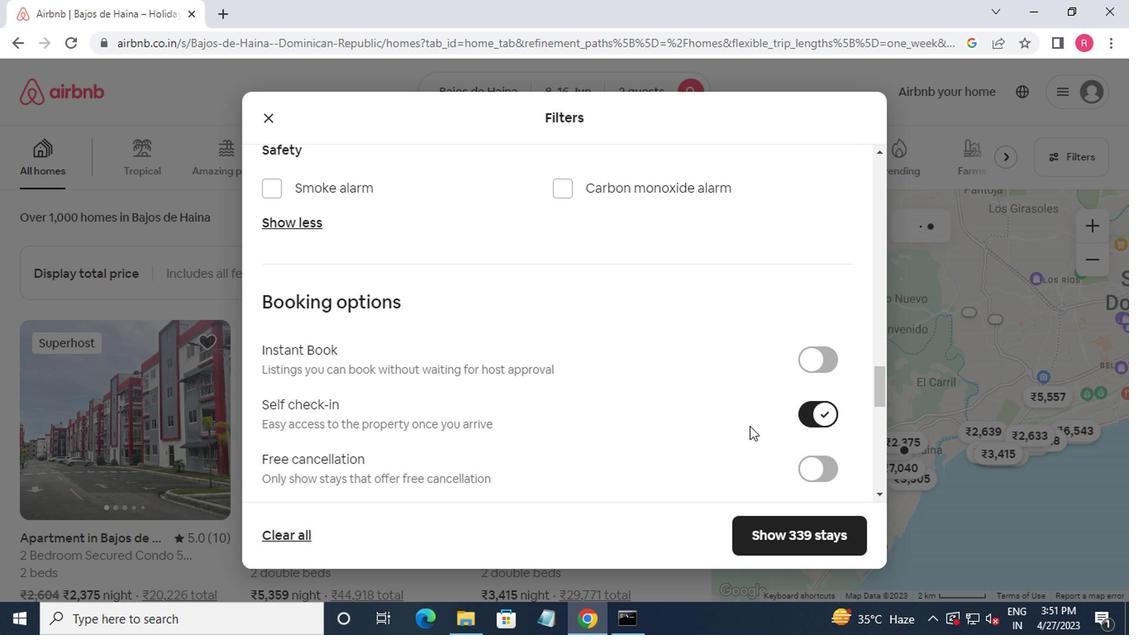 
Action: Mouse scrolled (655, 434) with delta (0, 0)
Screenshot: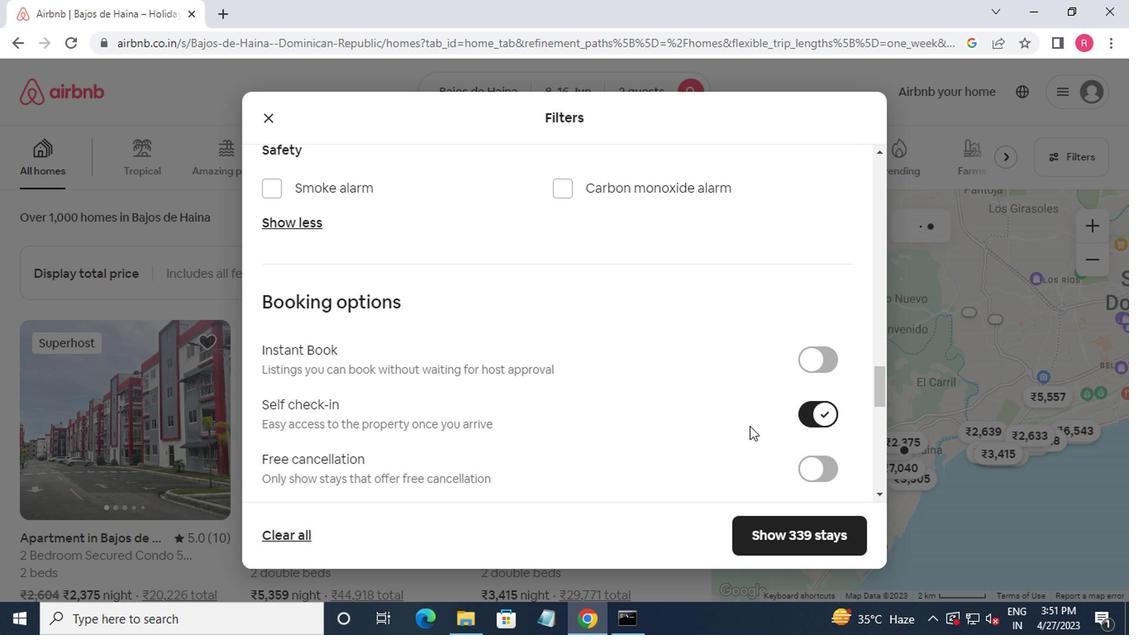 
Action: Mouse moved to (633, 435)
Screenshot: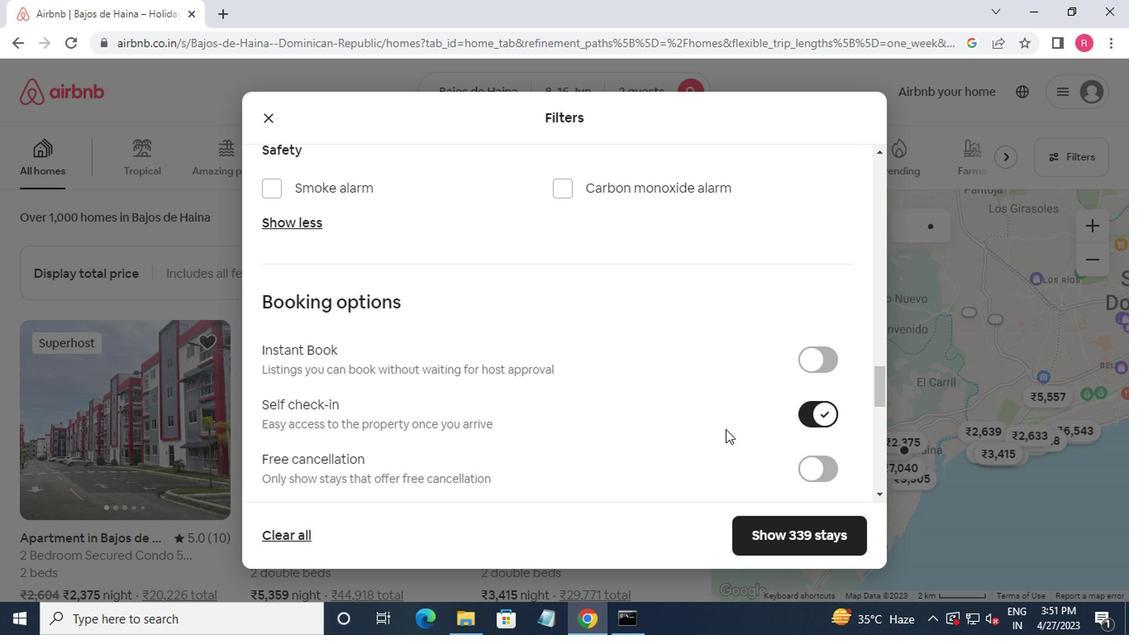 
Action: Mouse scrolled (633, 434) with delta (0, 0)
Screenshot: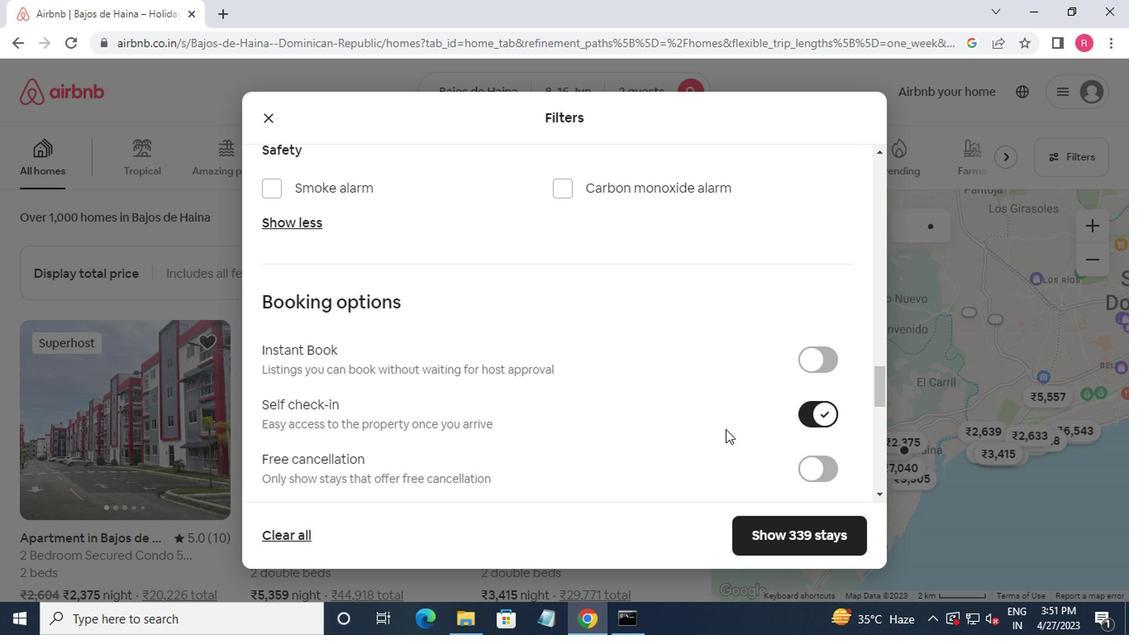 
Action: Mouse moved to (598, 425)
Screenshot: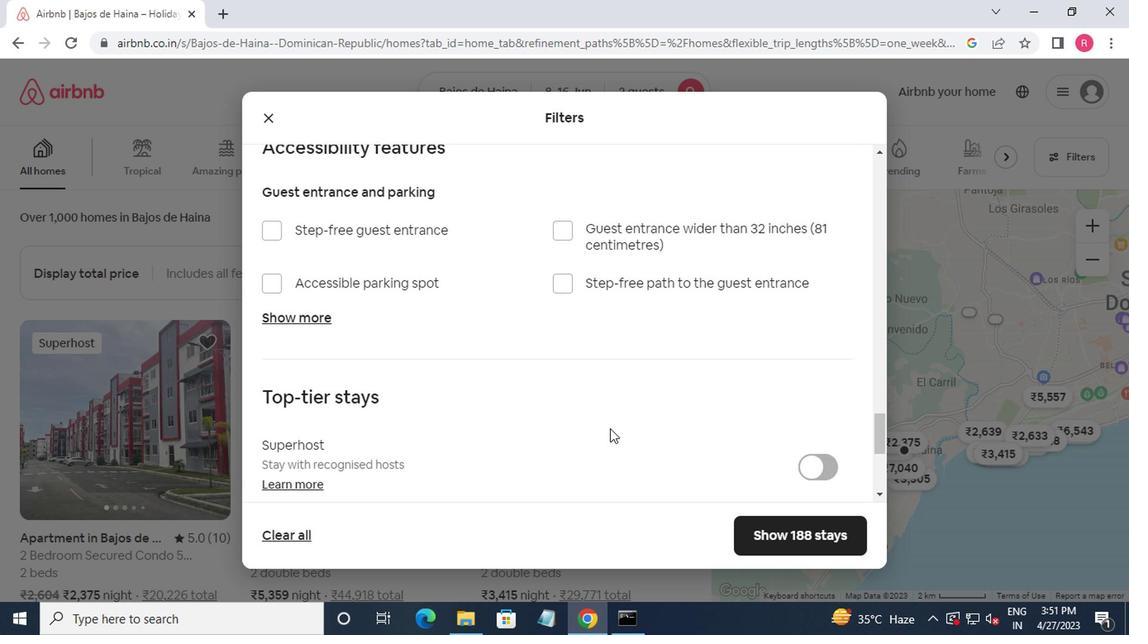 
Action: Mouse scrolled (598, 424) with delta (0, -1)
Screenshot: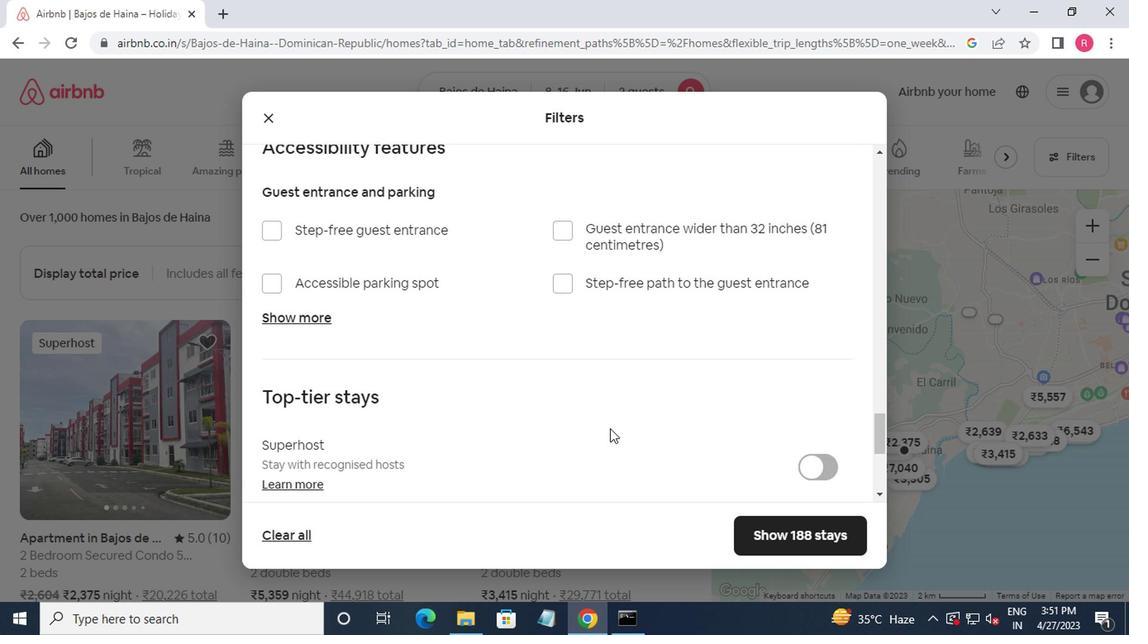 
Action: Mouse moved to (578, 429)
Screenshot: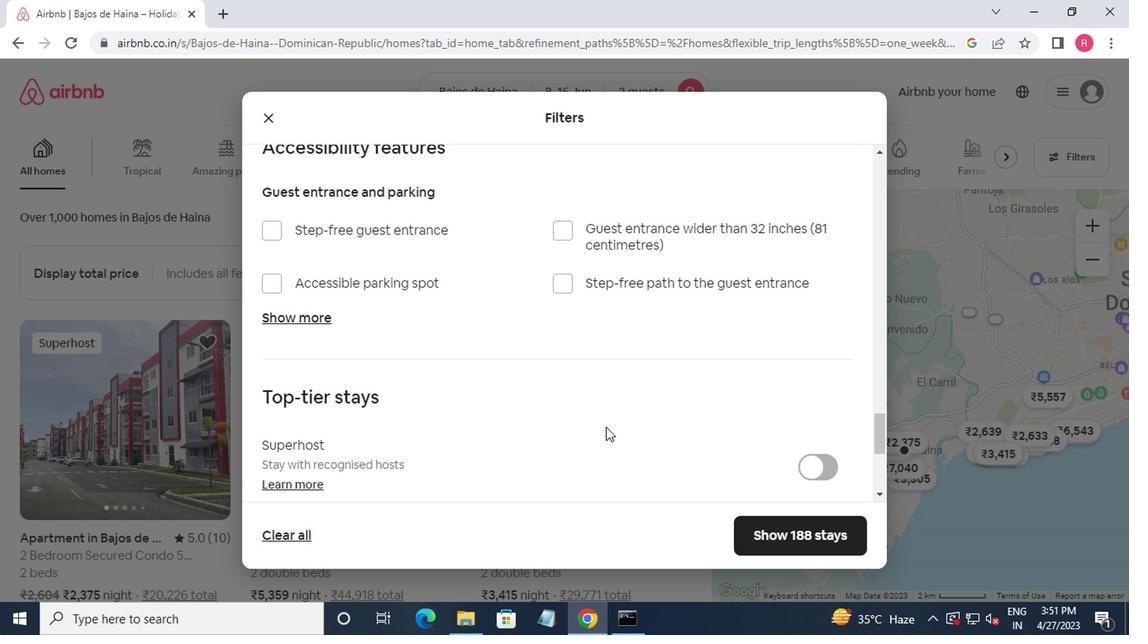 
Action: Mouse scrolled (578, 428) with delta (0, -1)
Screenshot: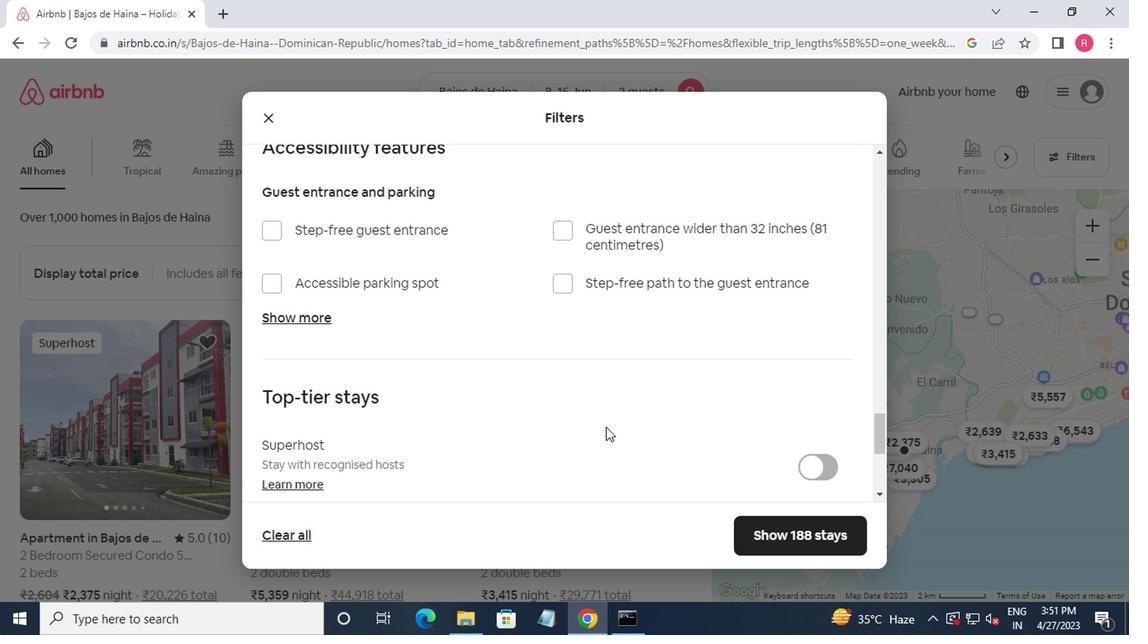 
Action: Mouse moved to (558, 434)
Screenshot: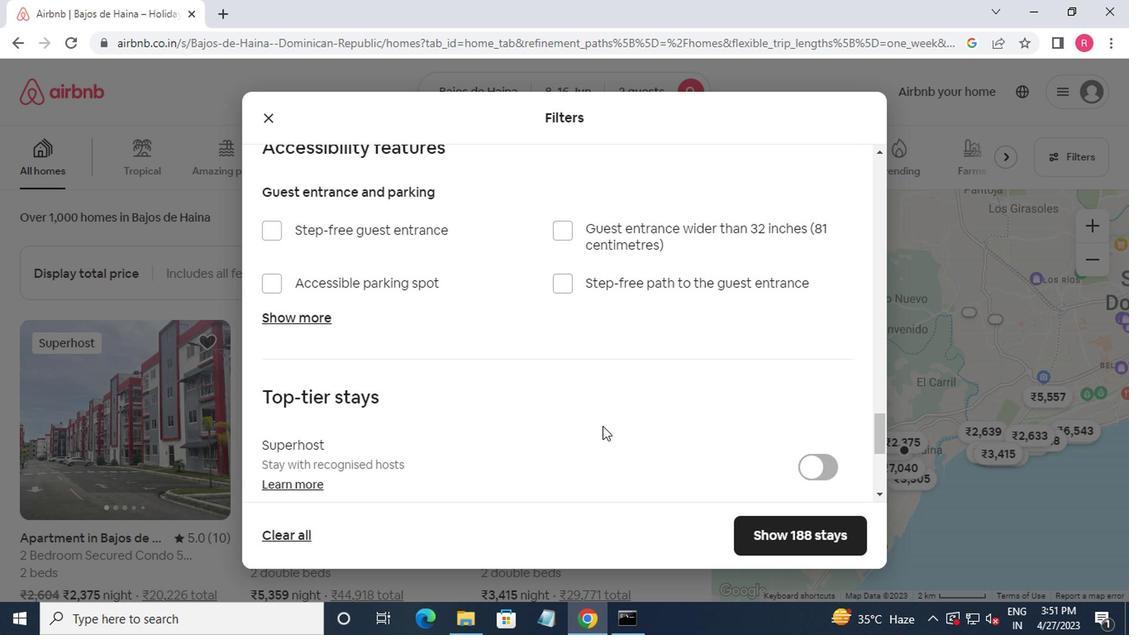 
Action: Mouse scrolled (558, 432) with delta (0, -1)
Screenshot: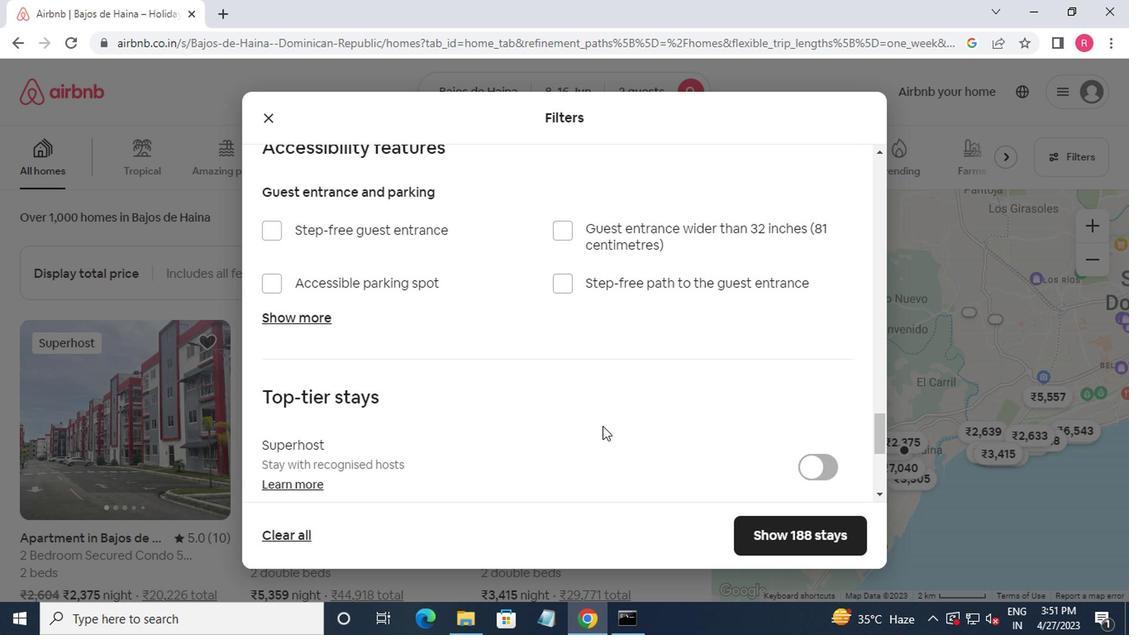 
Action: Mouse moved to (515, 438)
Screenshot: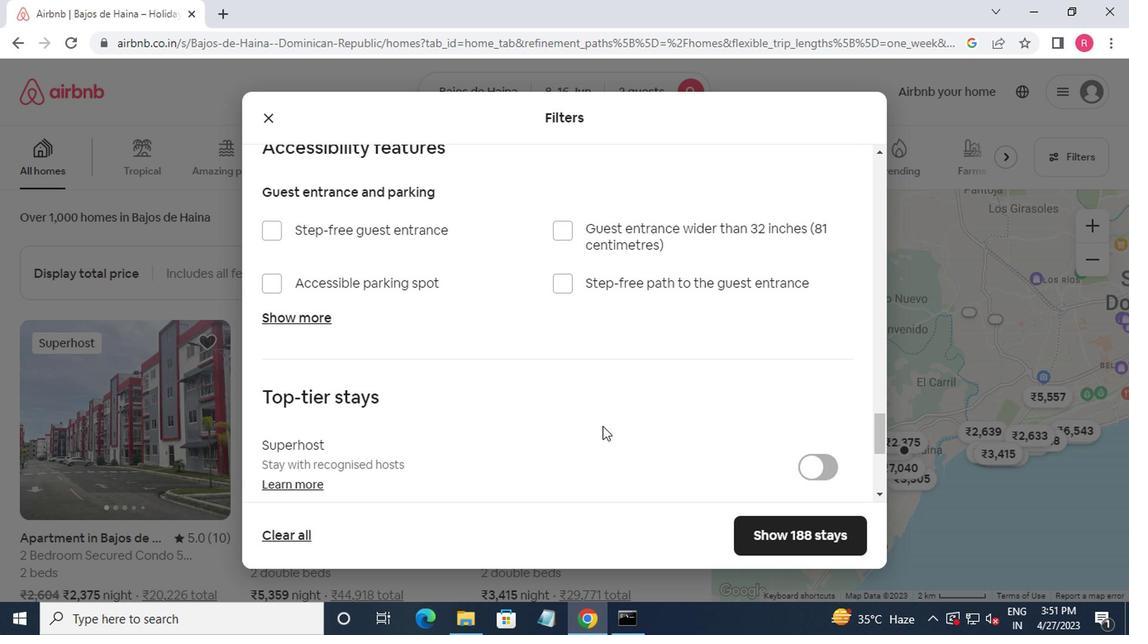 
Action: Mouse scrolled (515, 438) with delta (0, 0)
Screenshot: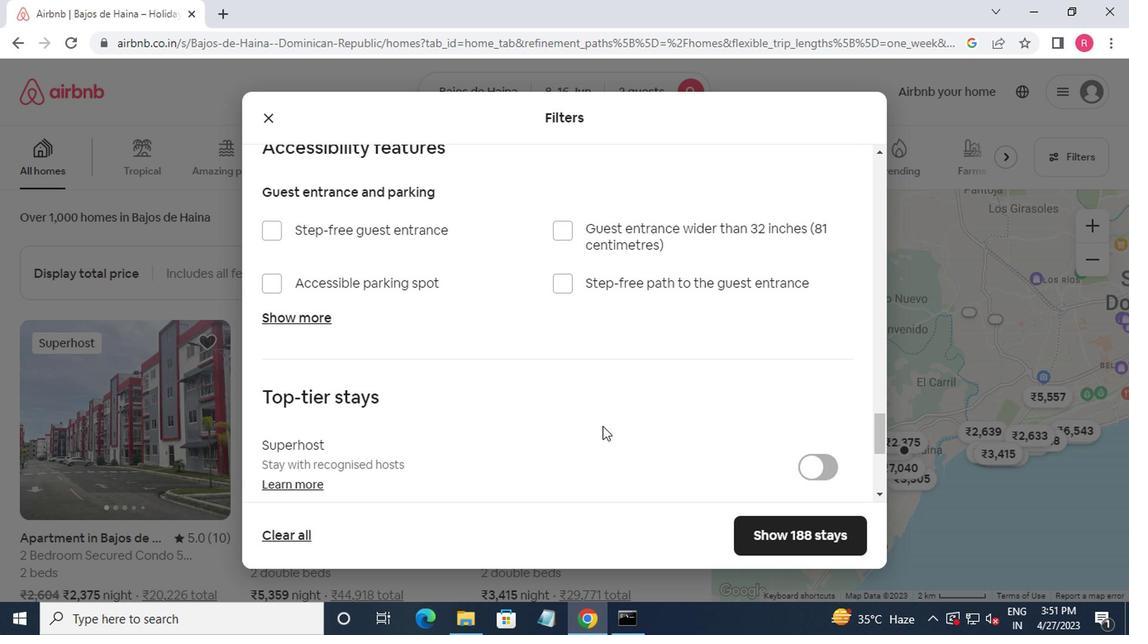 
Action: Mouse moved to (436, 451)
Screenshot: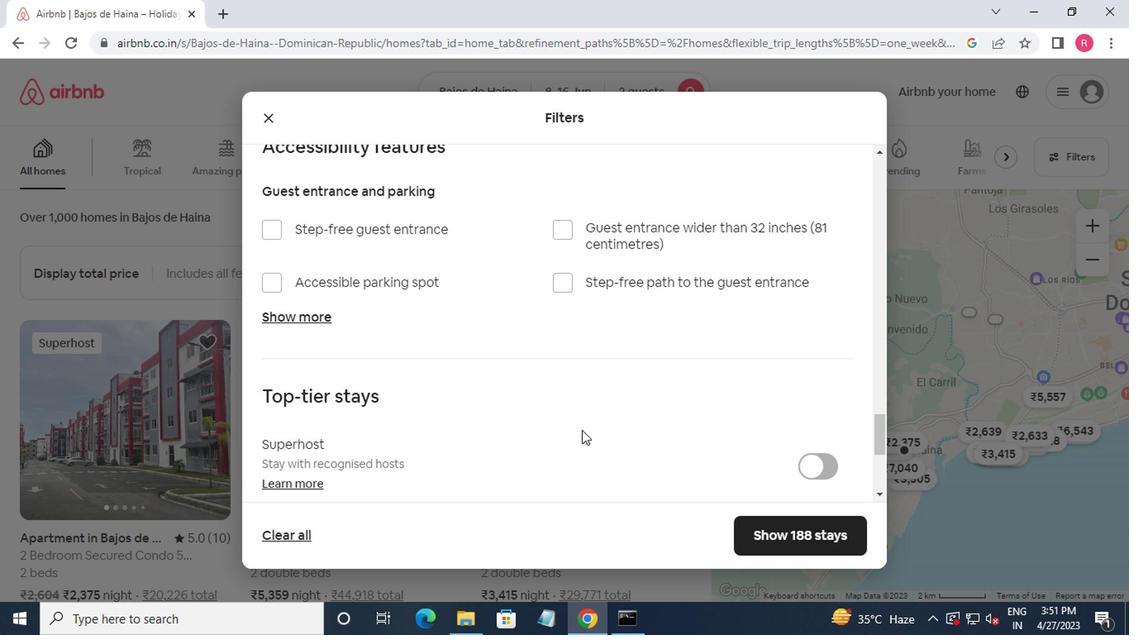 
Action: Mouse scrolled (436, 451) with delta (0, 0)
Screenshot: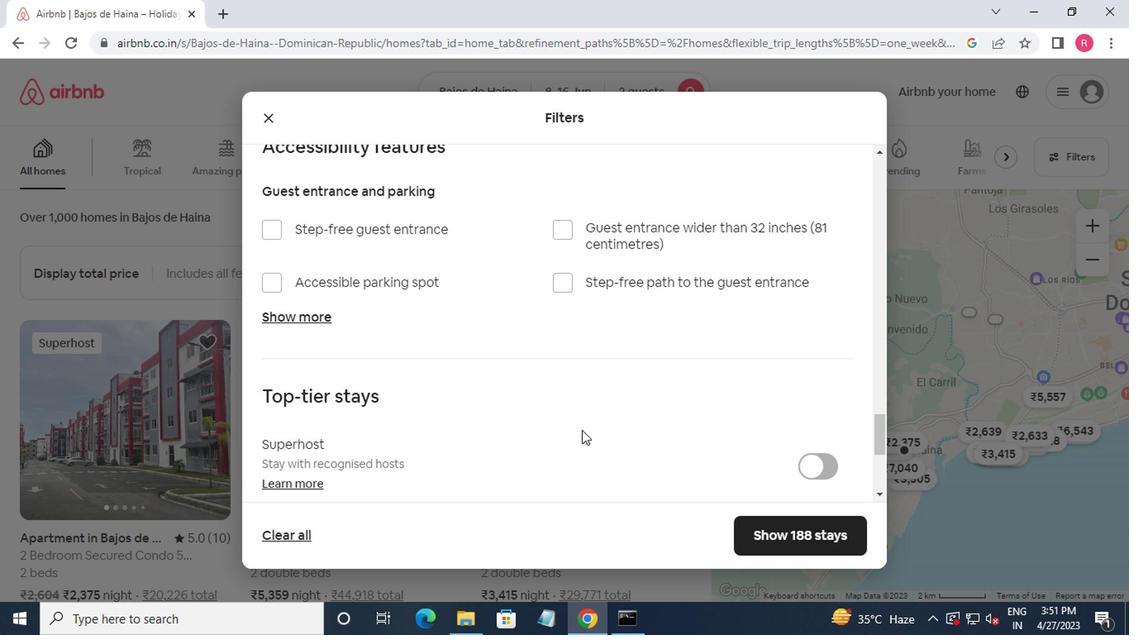 
Action: Mouse moved to (271, 424)
Screenshot: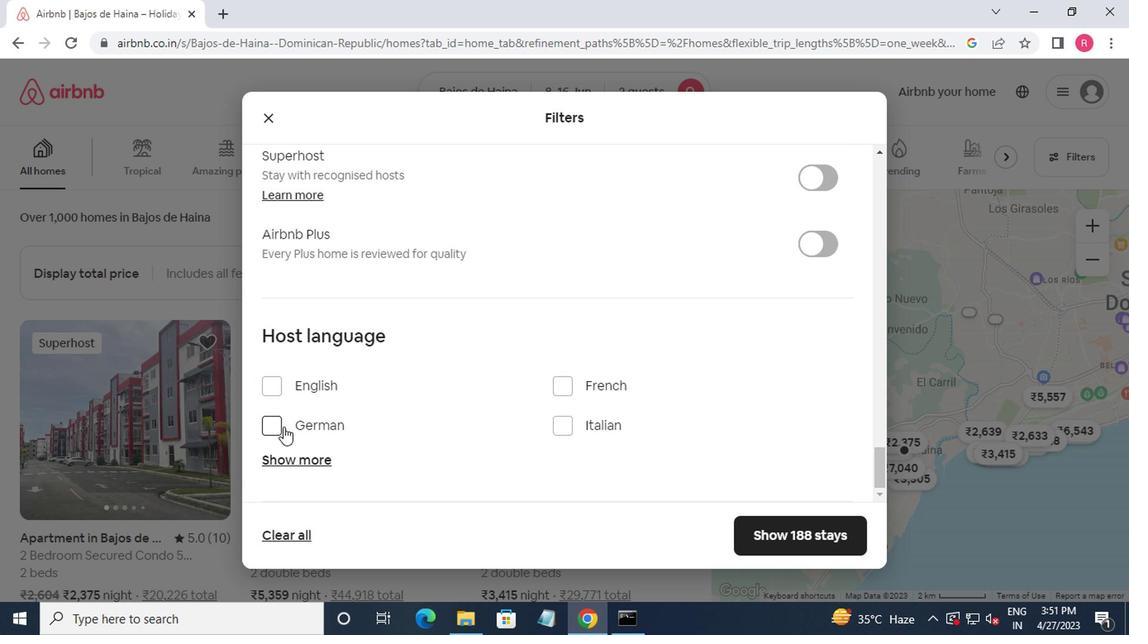 
Action: Mouse scrolled (271, 423) with delta (0, 0)
Screenshot: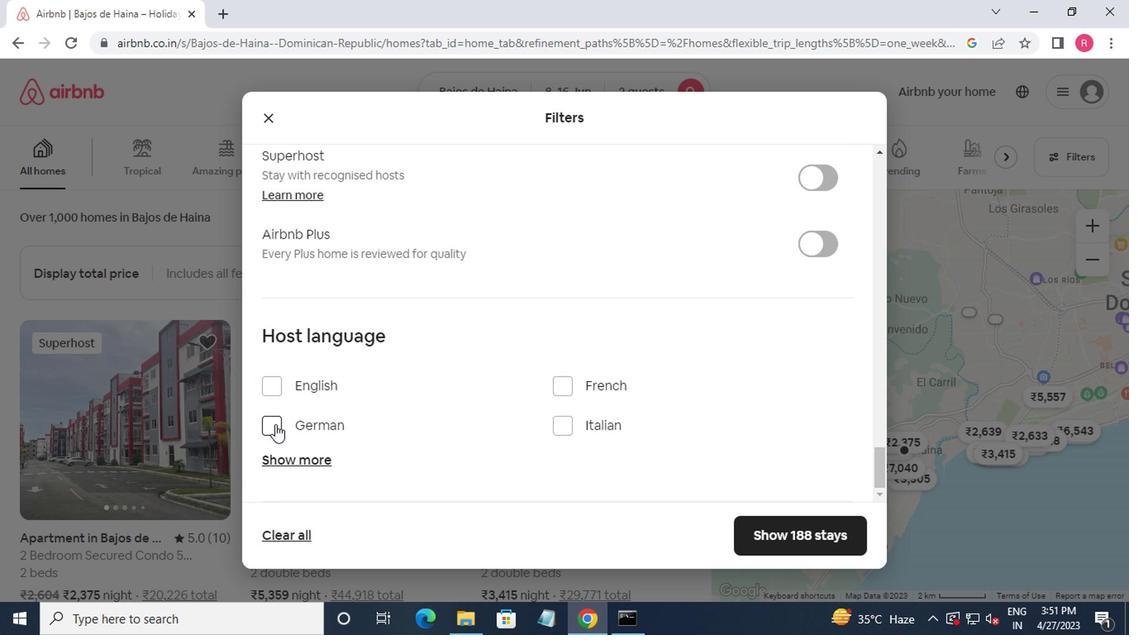 
Action: Mouse moved to (278, 388)
Screenshot: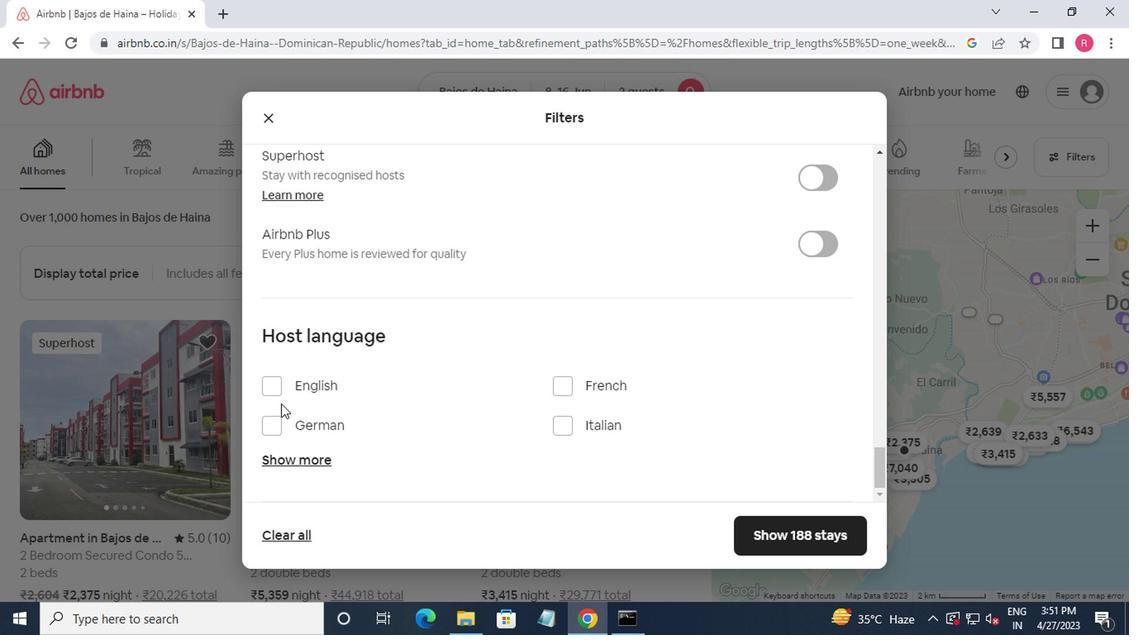 
Action: Mouse pressed left at (278, 388)
Screenshot: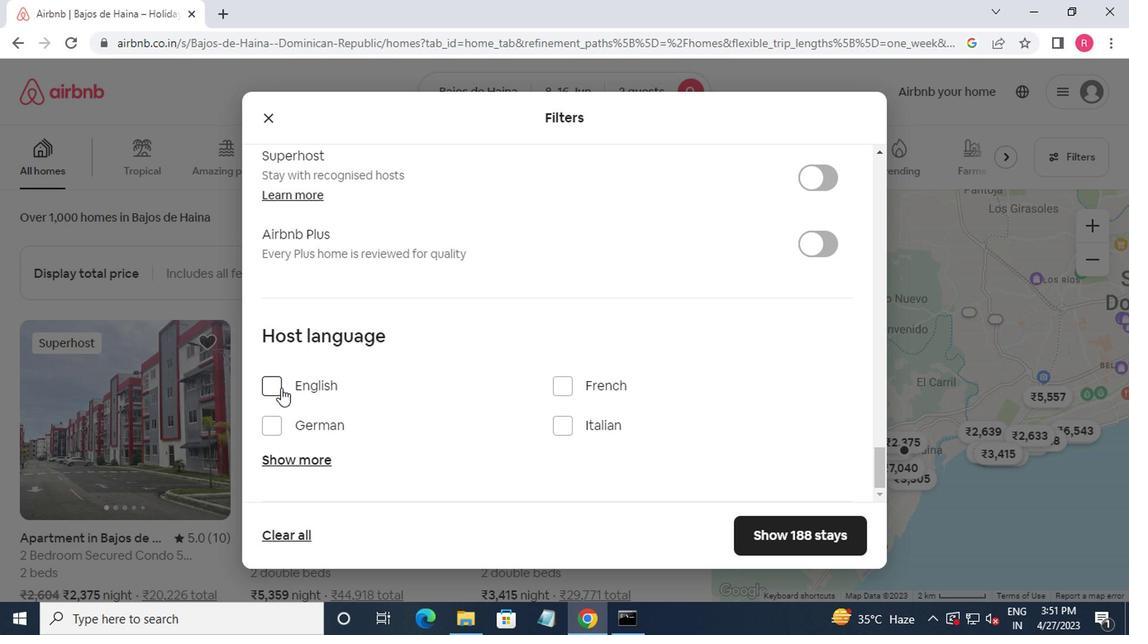 
Action: Mouse moved to (802, 527)
Screenshot: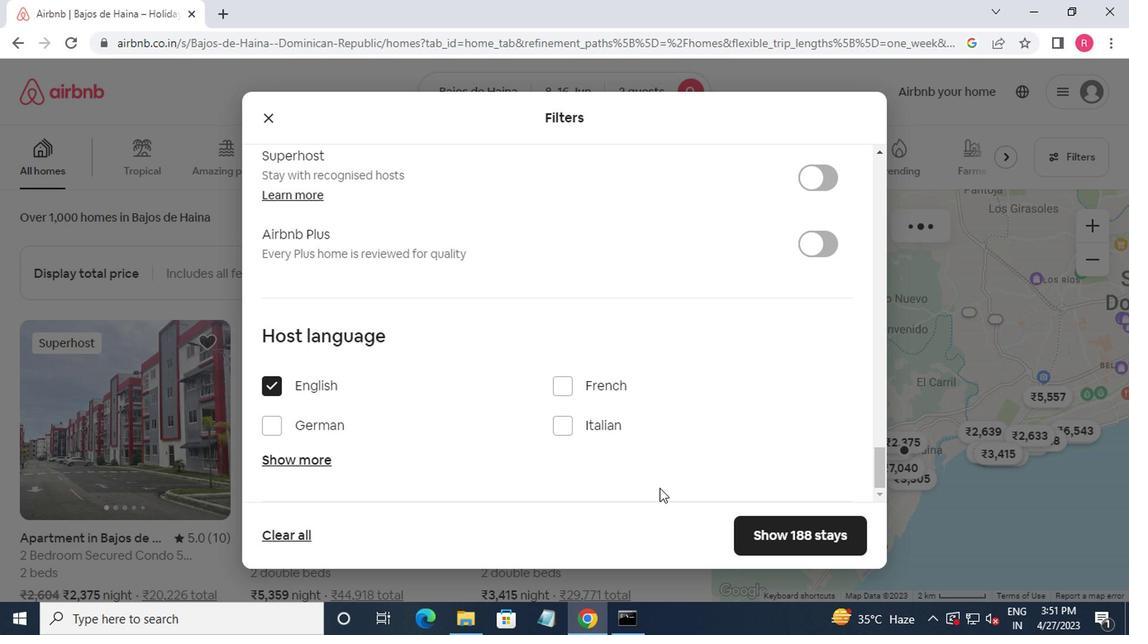 
Action: Mouse pressed left at (802, 527)
Screenshot: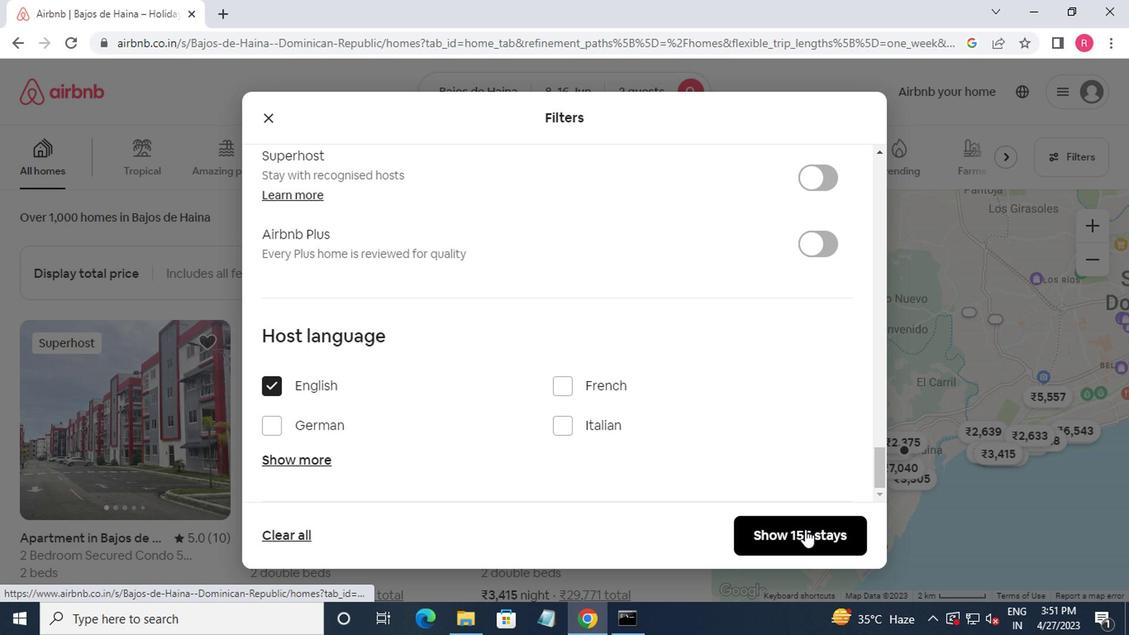 
Action: Mouse moved to (802, 528)
Screenshot: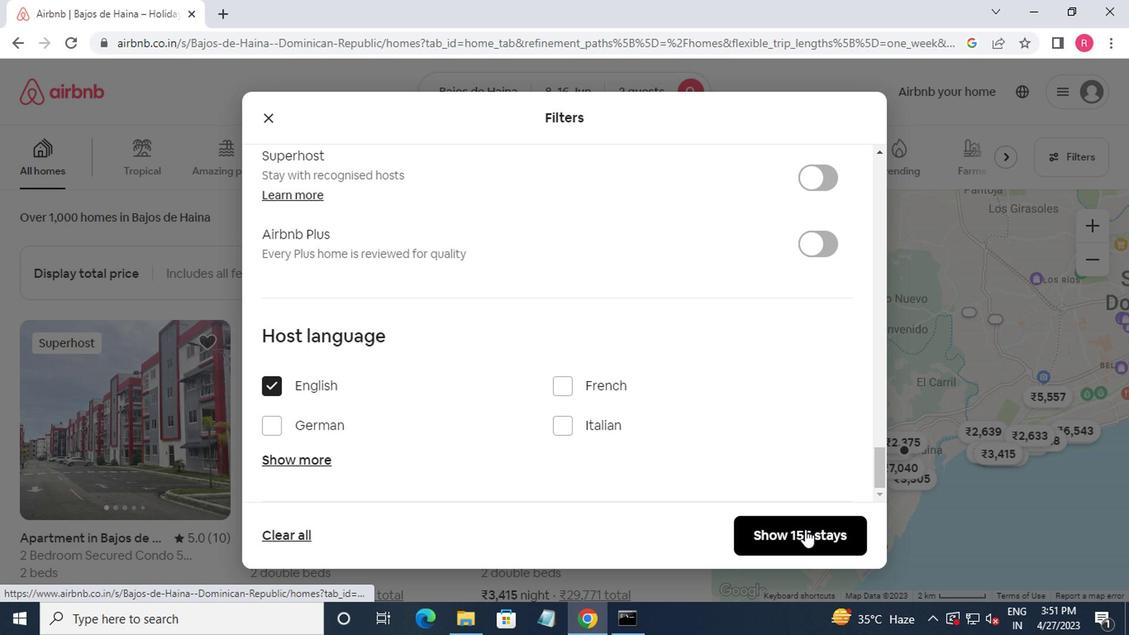 
